 Task: Find connections with filter location Moca with filter topic #Datawith filter profile language German with filter current company Bharat Forge Ltd with filter school Indian Institute of Management, Indore with filter industry Design Services with filter service category UX Research with filter keywords title Business Manager
Action: Mouse moved to (652, 82)
Screenshot: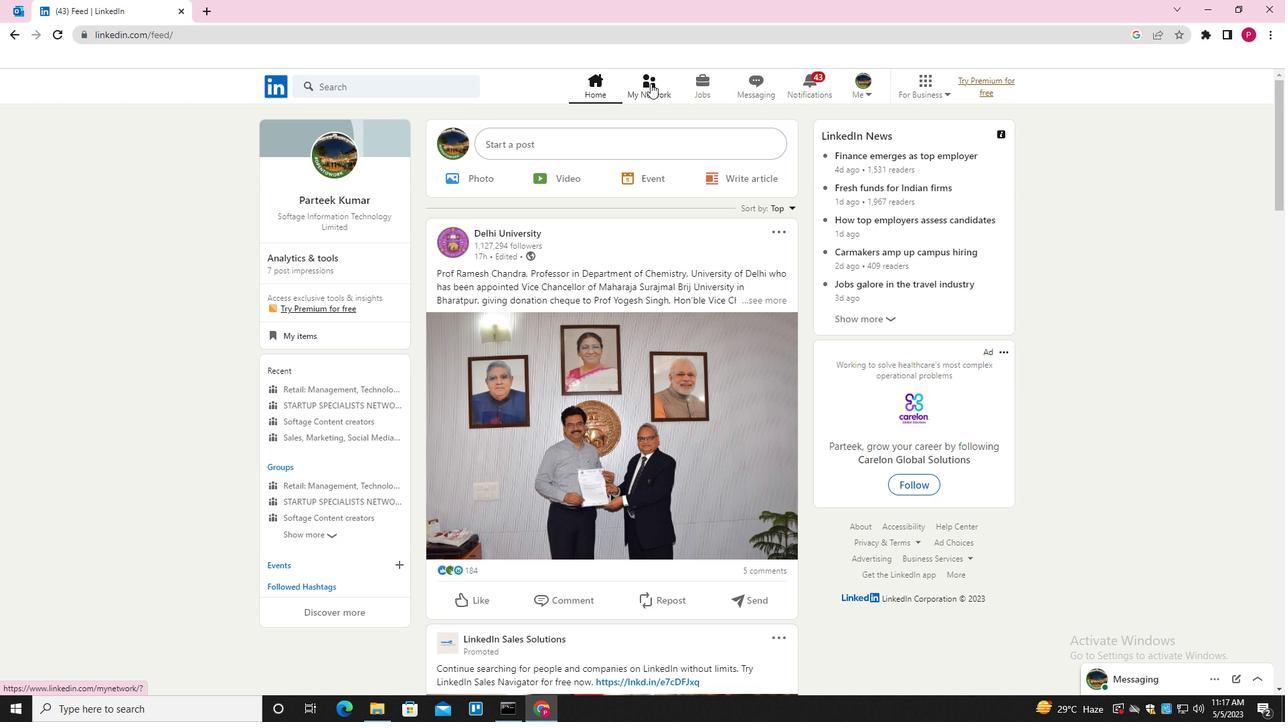 
Action: Mouse pressed left at (652, 82)
Screenshot: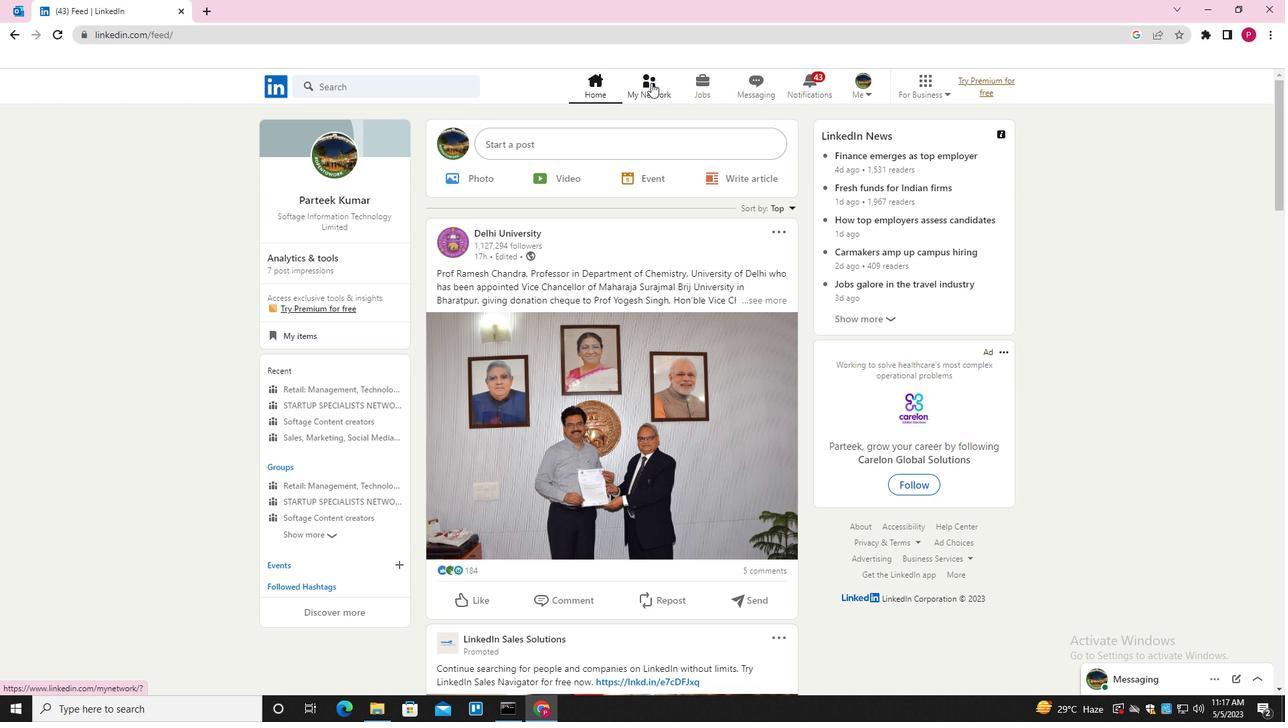 
Action: Mouse moved to (401, 159)
Screenshot: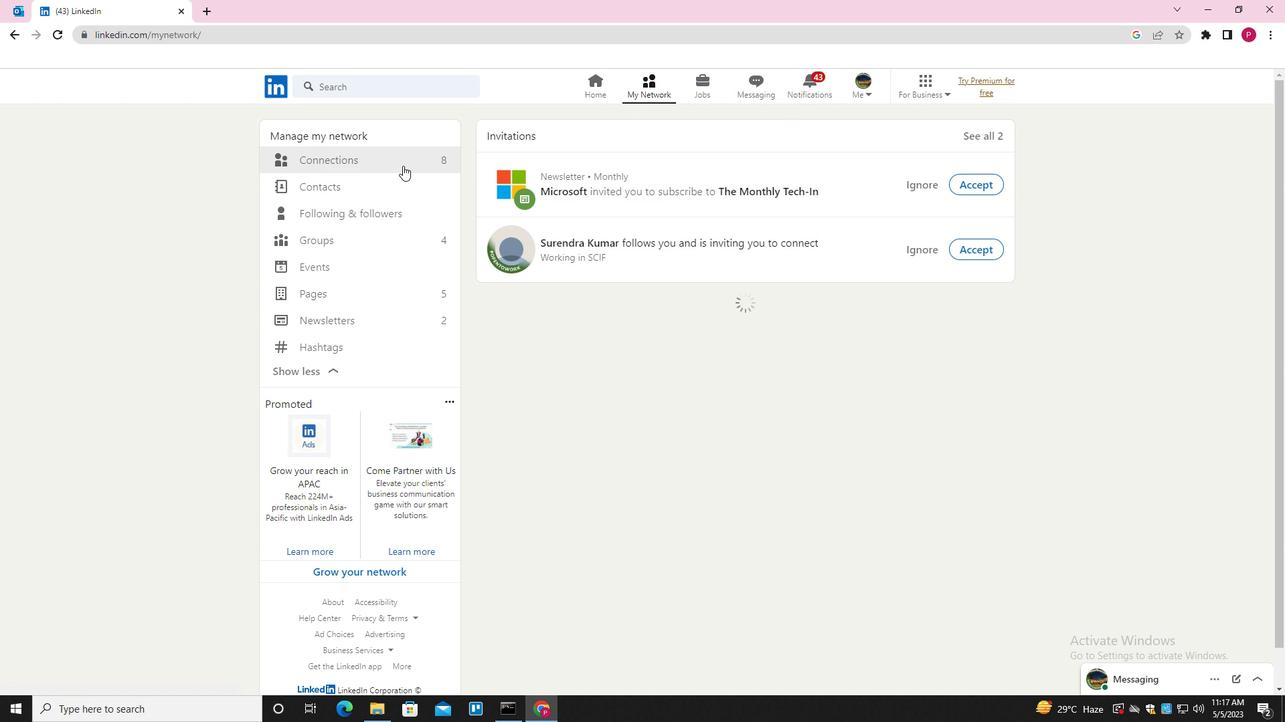 
Action: Mouse pressed left at (401, 159)
Screenshot: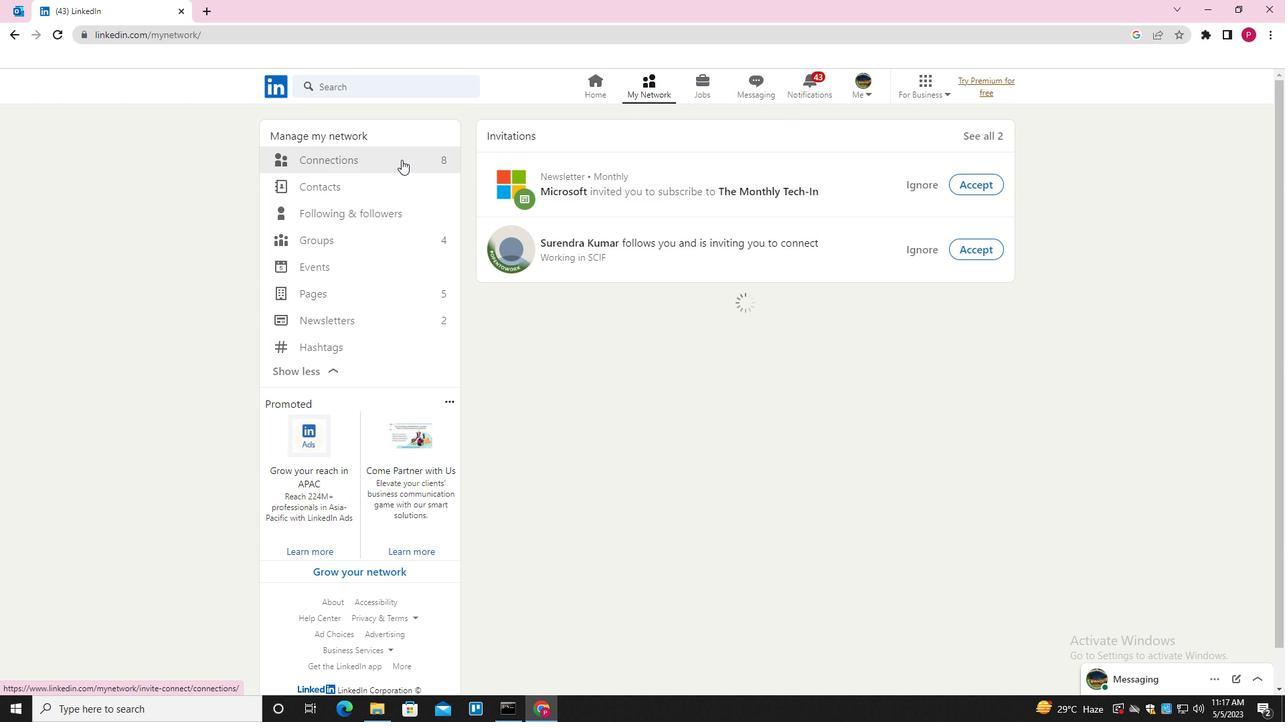 
Action: Mouse moved to (757, 161)
Screenshot: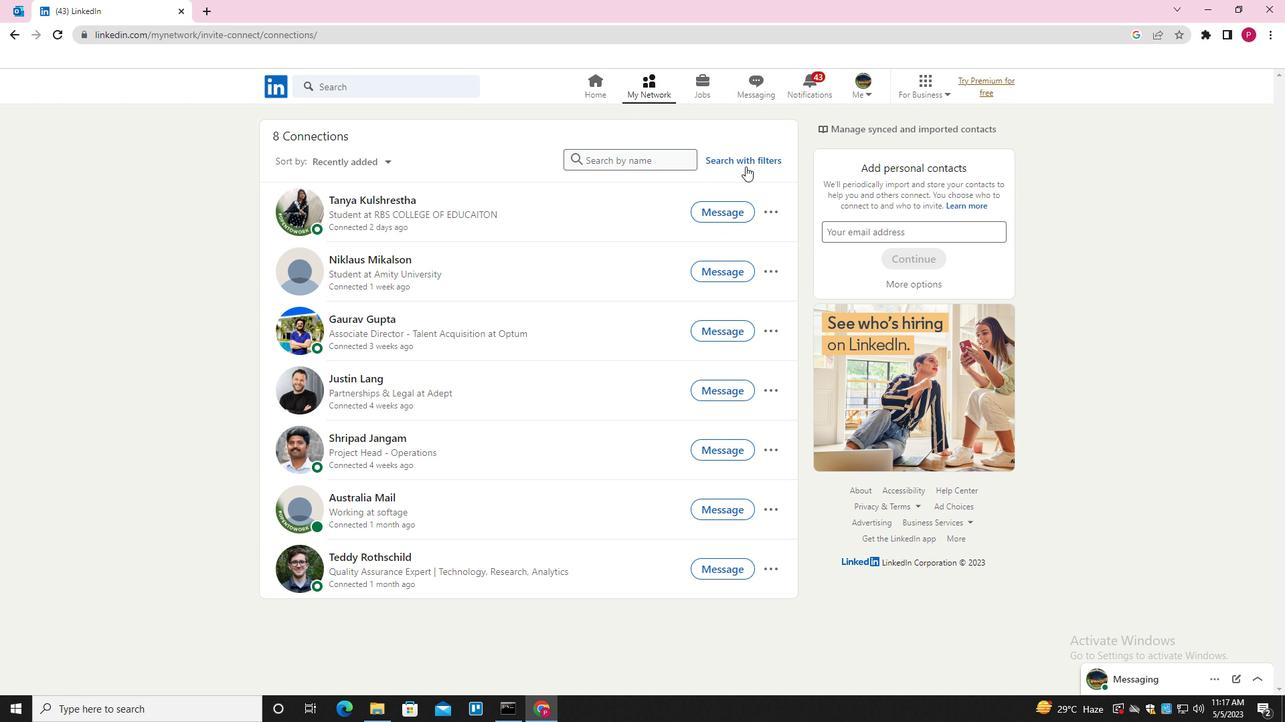 
Action: Mouse pressed left at (757, 161)
Screenshot: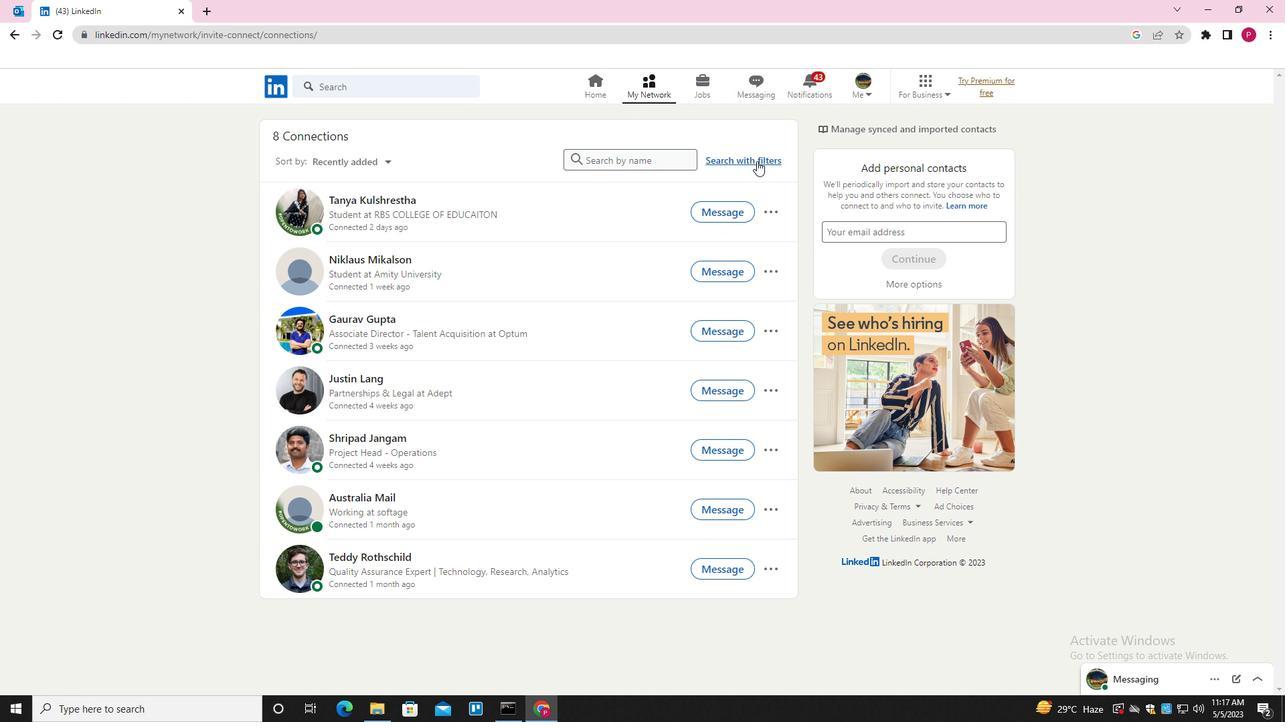 
Action: Mouse moved to (688, 125)
Screenshot: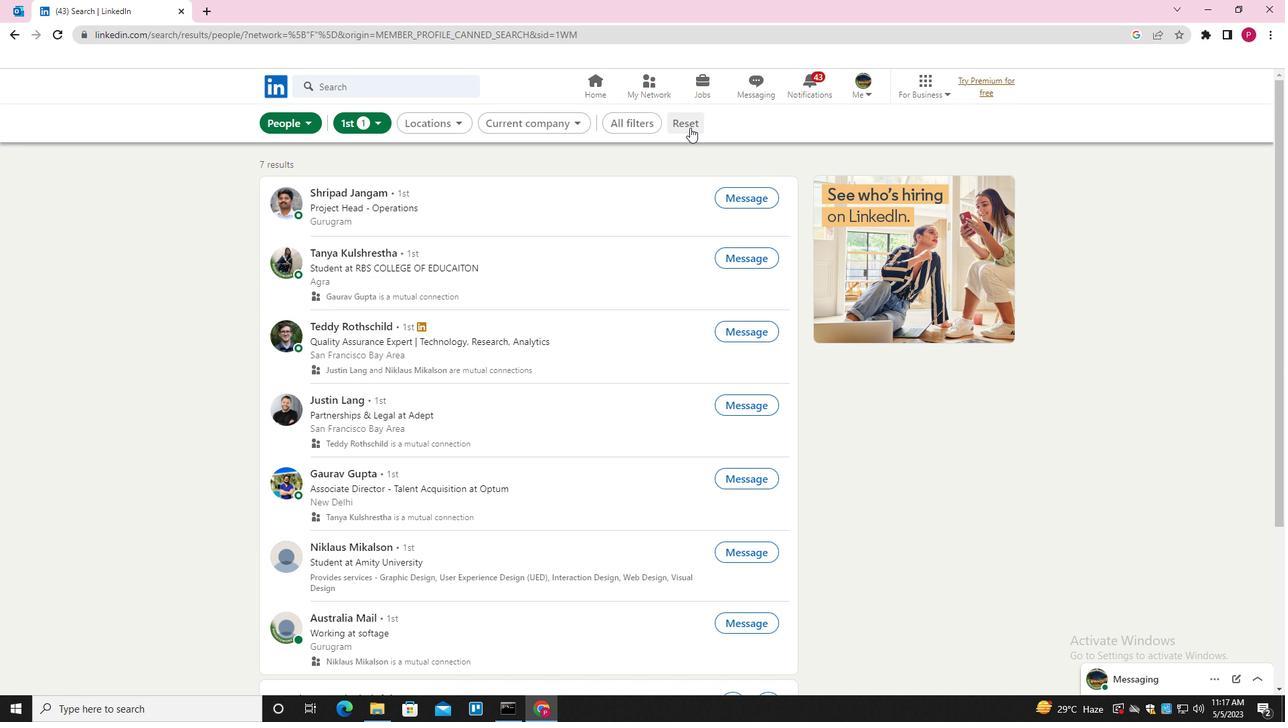 
Action: Mouse pressed left at (688, 125)
Screenshot: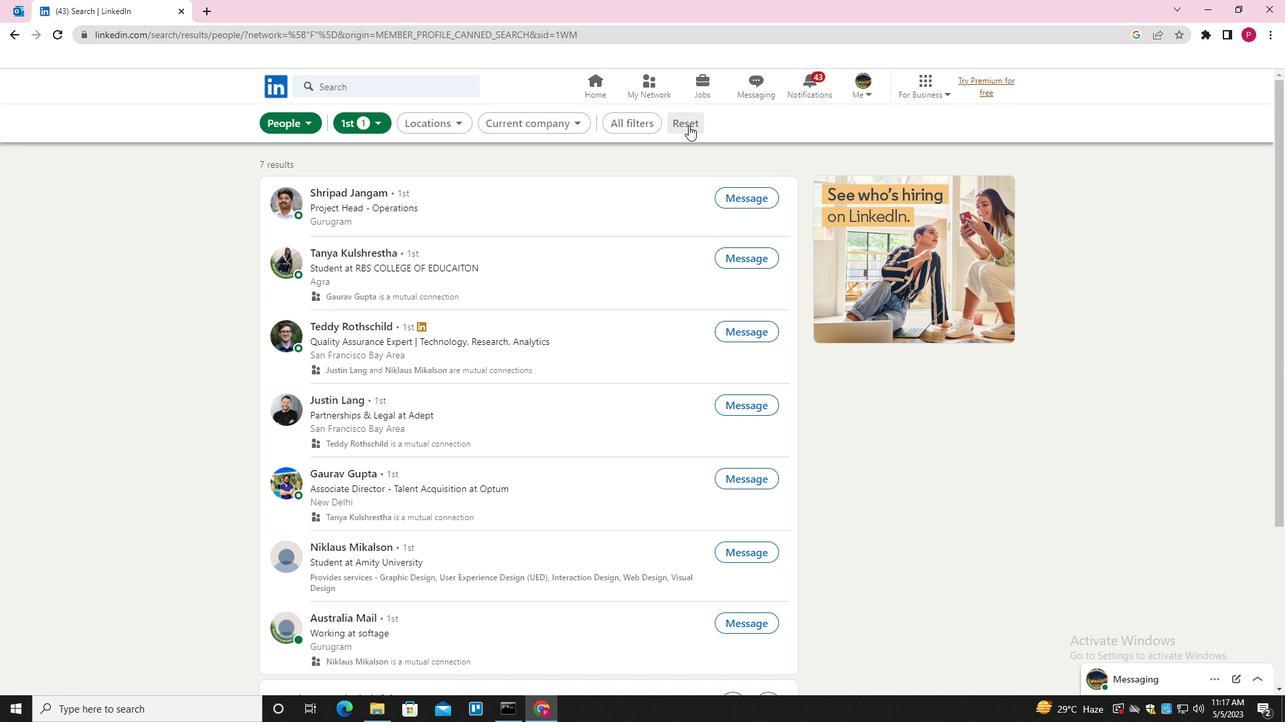 
Action: Mouse moved to (682, 126)
Screenshot: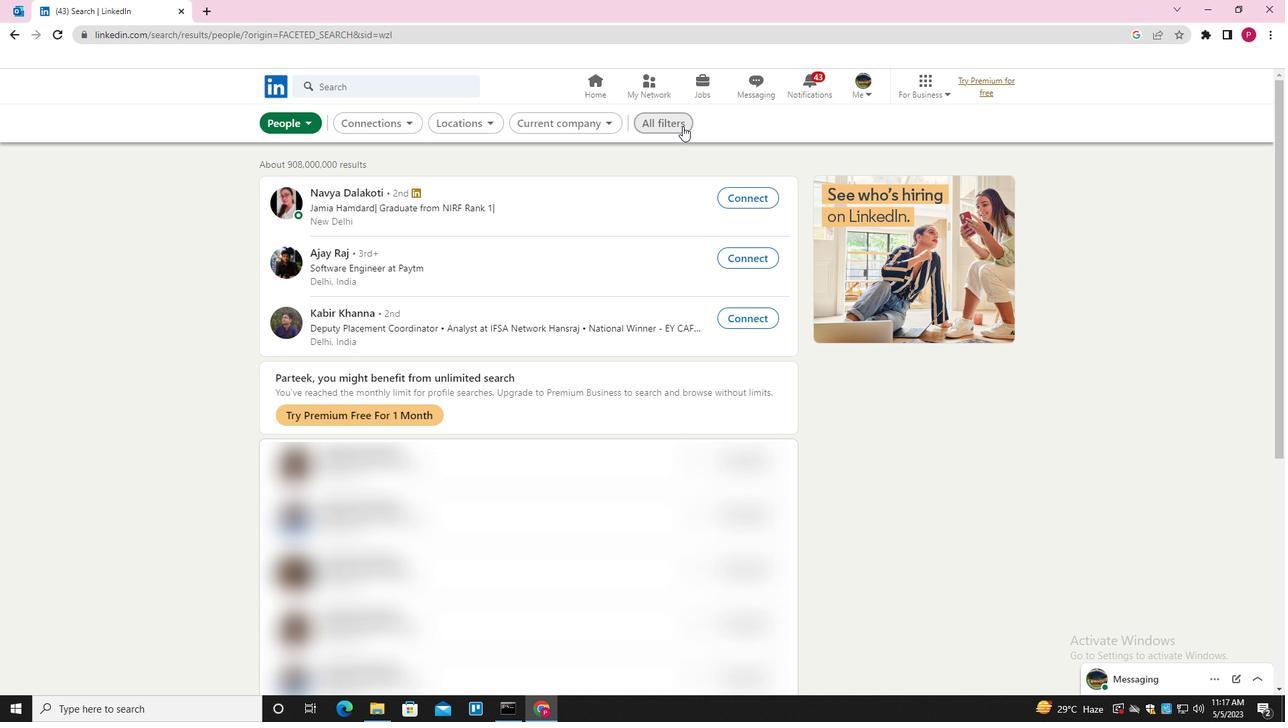 
Action: Mouse pressed left at (682, 126)
Screenshot: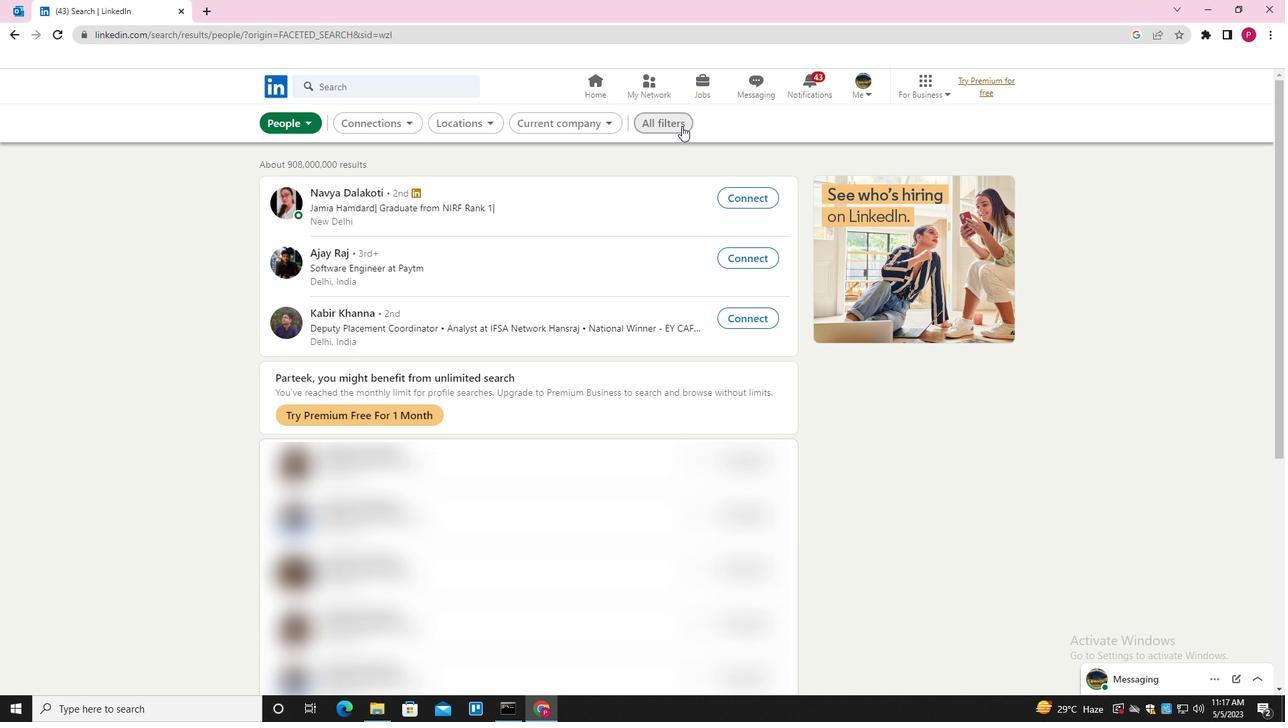 
Action: Mouse moved to (1111, 334)
Screenshot: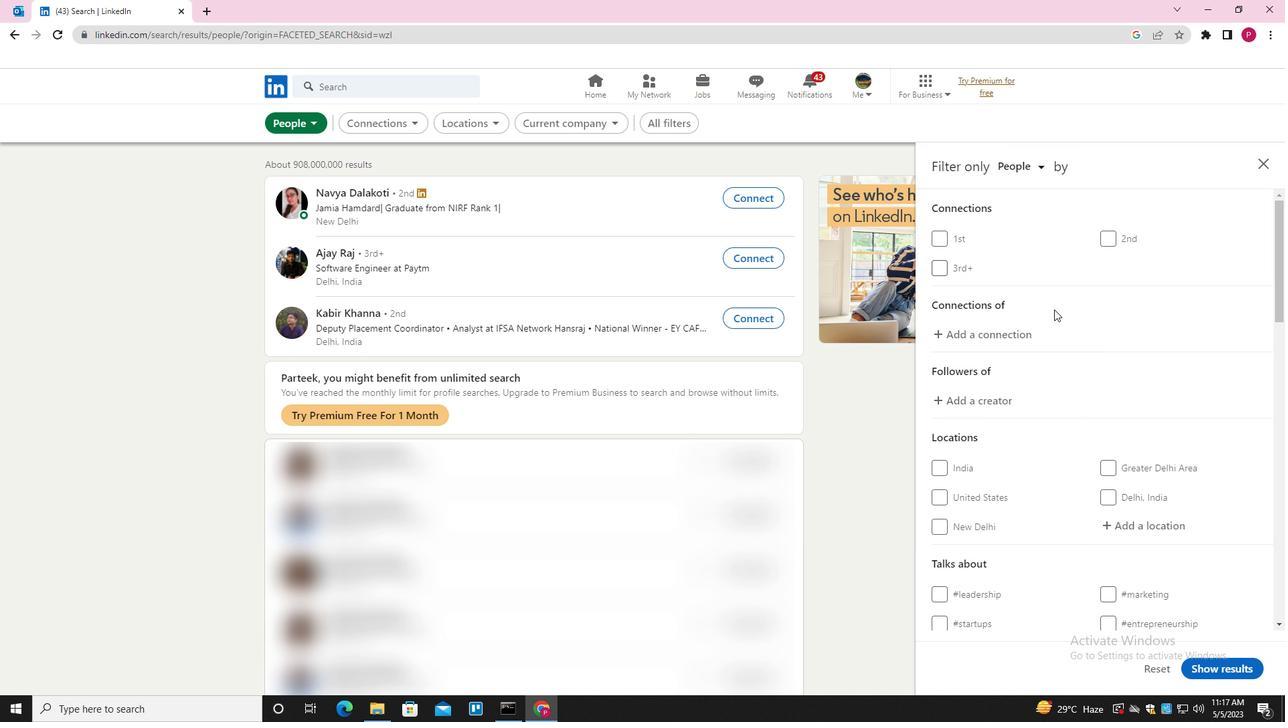 
Action: Mouse scrolled (1111, 333) with delta (0, 0)
Screenshot: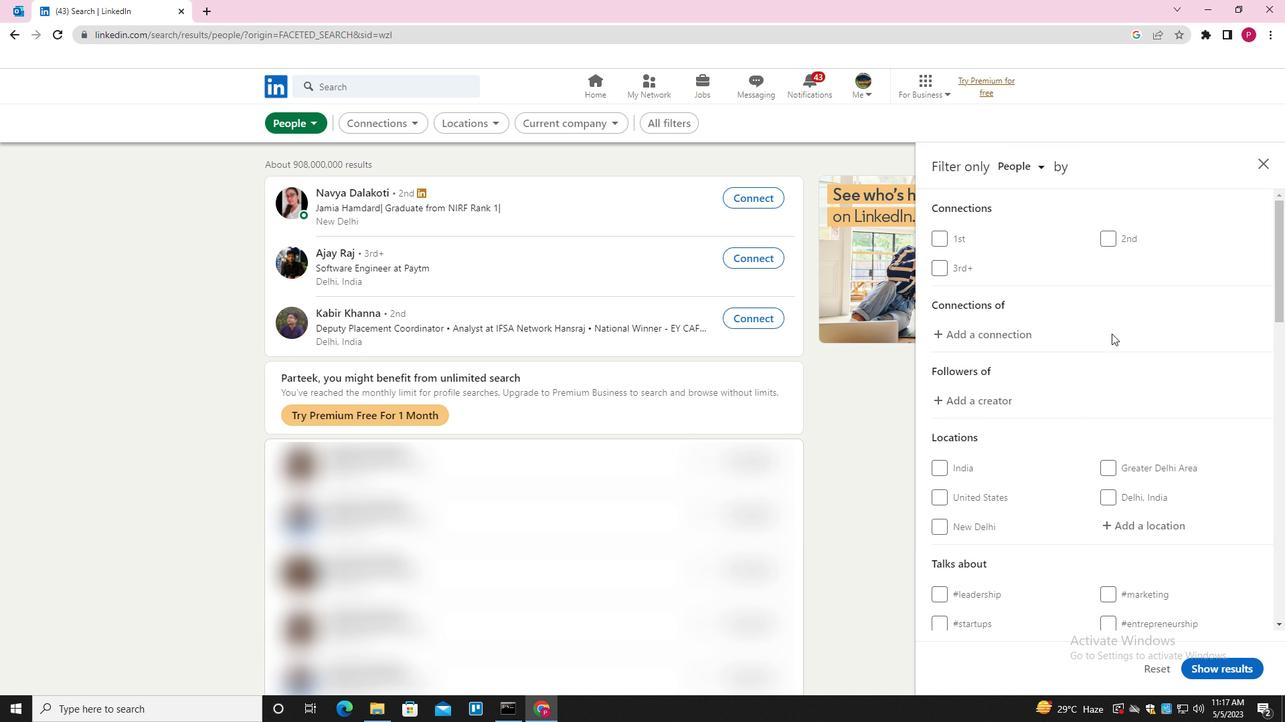 
Action: Mouse scrolled (1111, 333) with delta (0, 0)
Screenshot: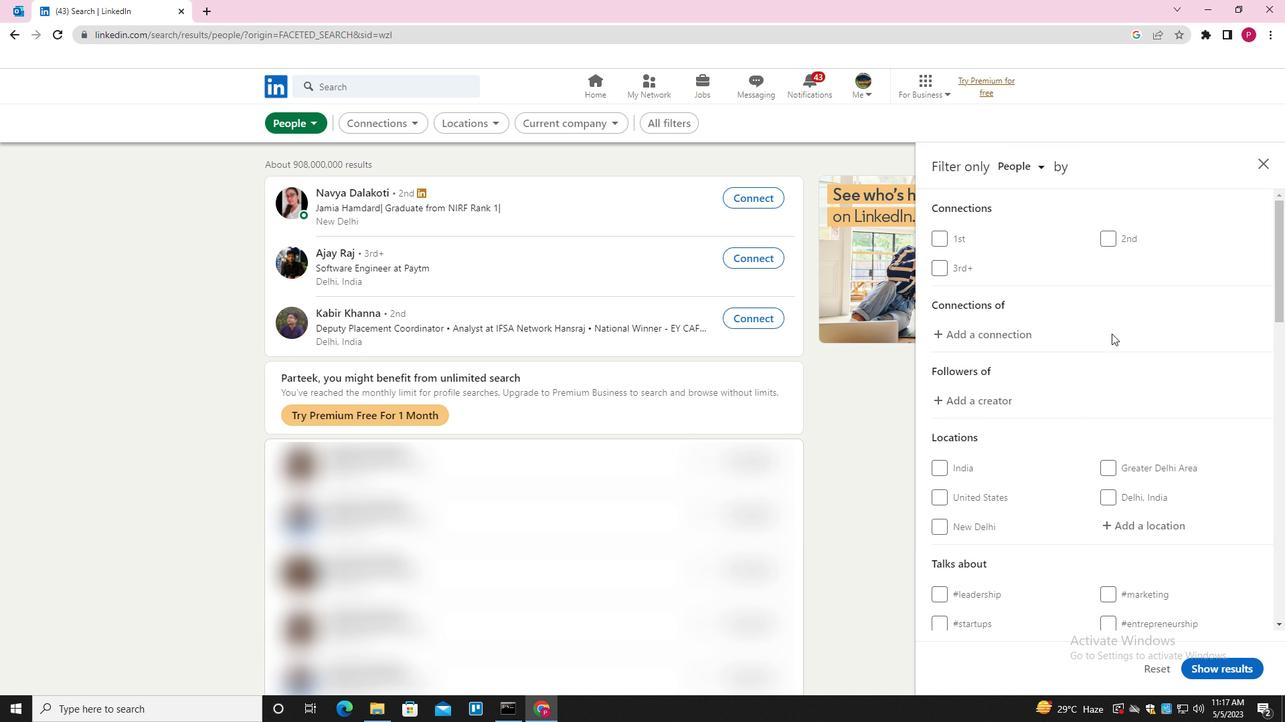 
Action: Mouse moved to (1146, 384)
Screenshot: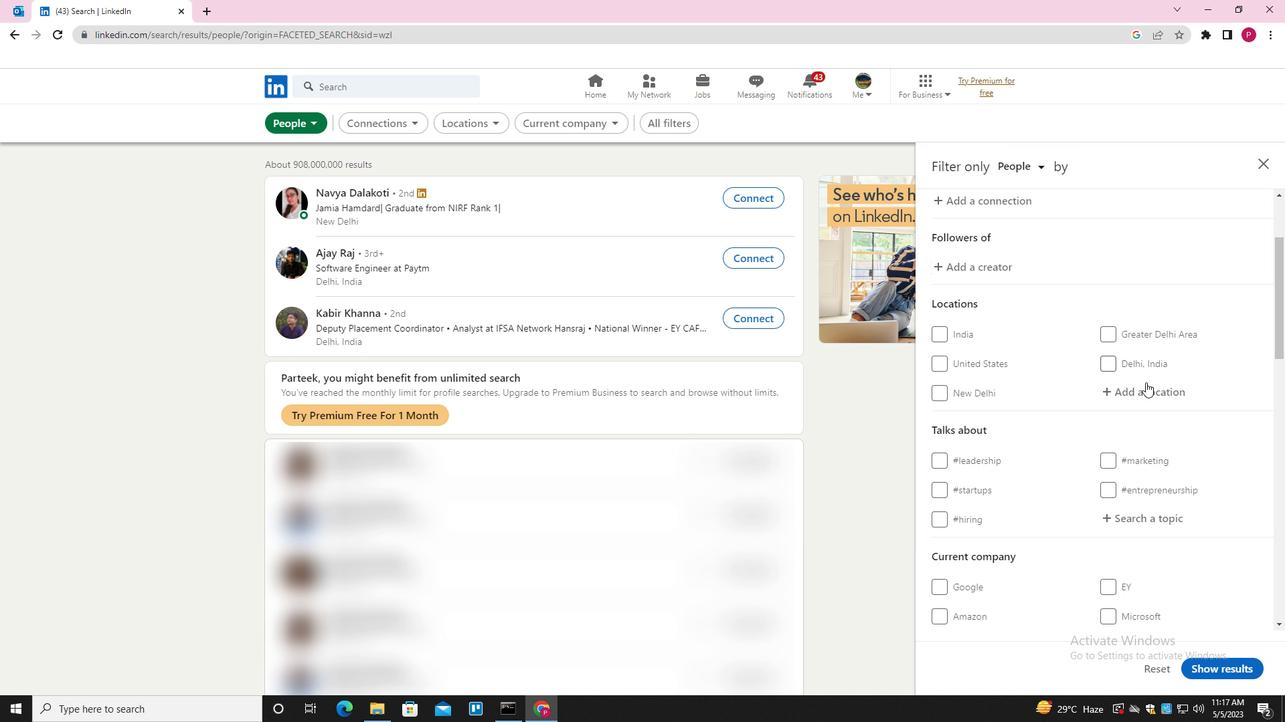 
Action: Mouse pressed left at (1146, 384)
Screenshot: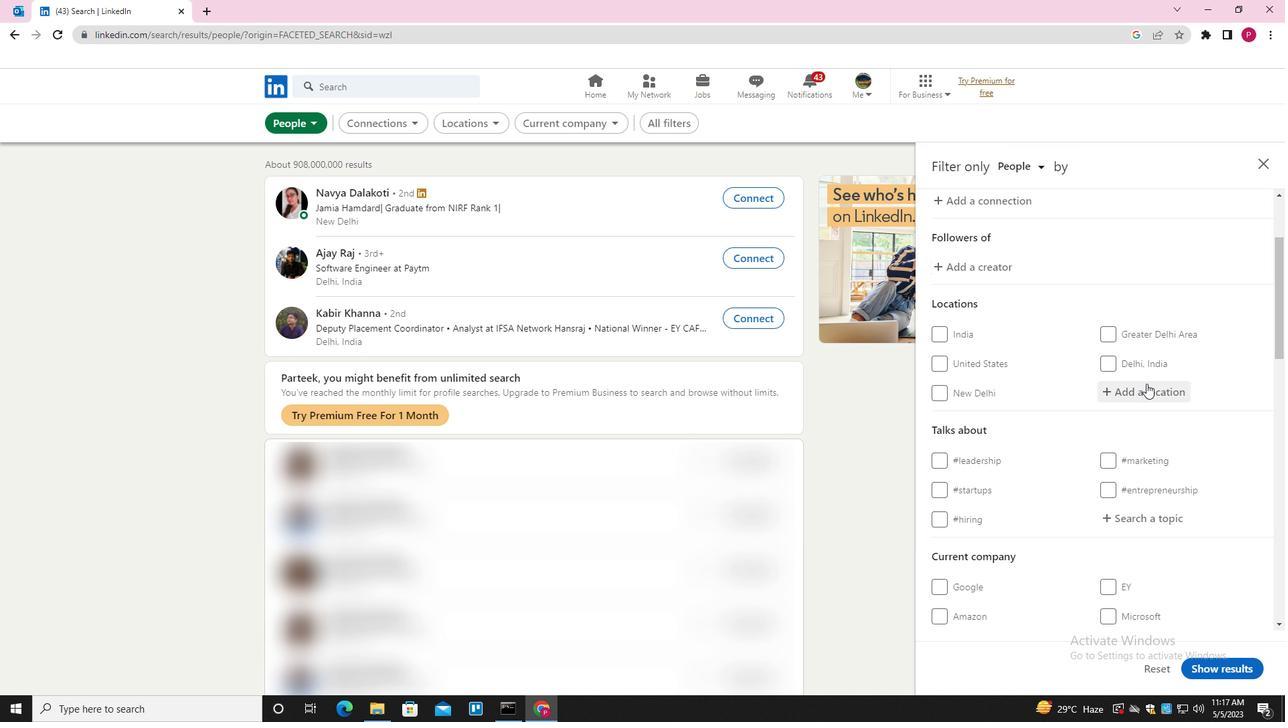 
Action: Key pressed <Key.shift>MOCA<Key.down><Key.down><Key.enter>
Screenshot: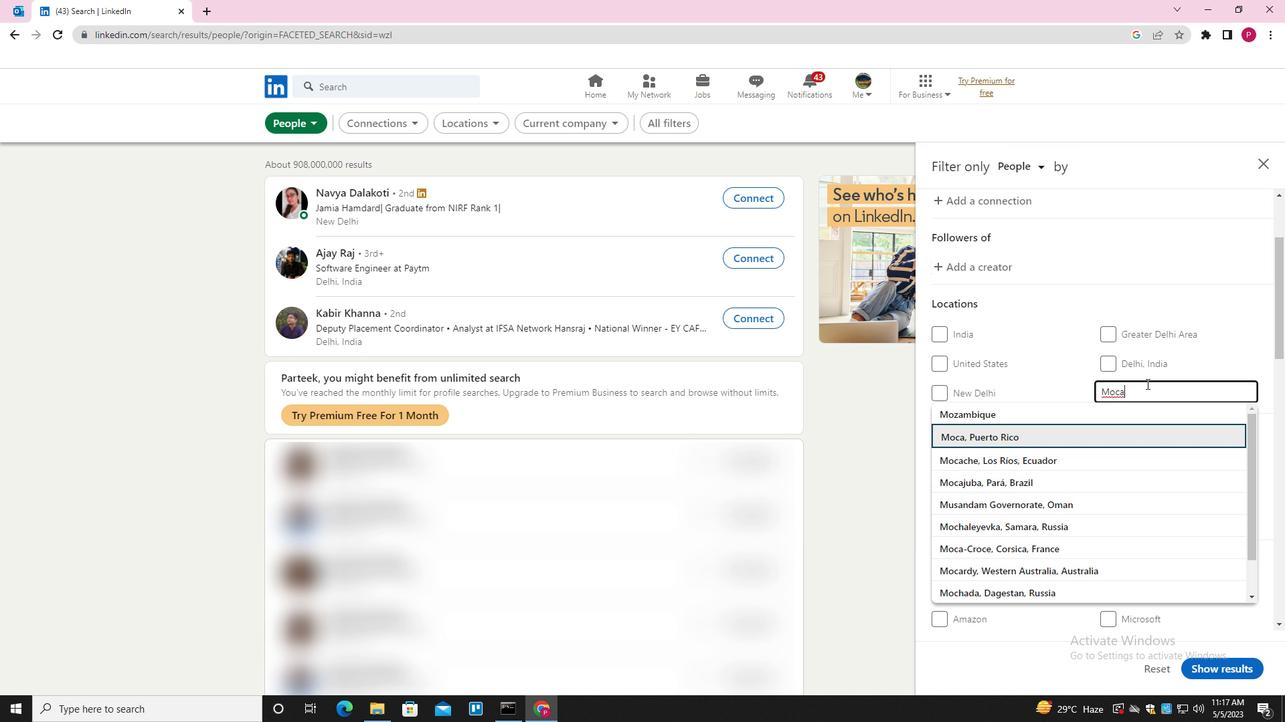 
Action: Mouse moved to (1113, 375)
Screenshot: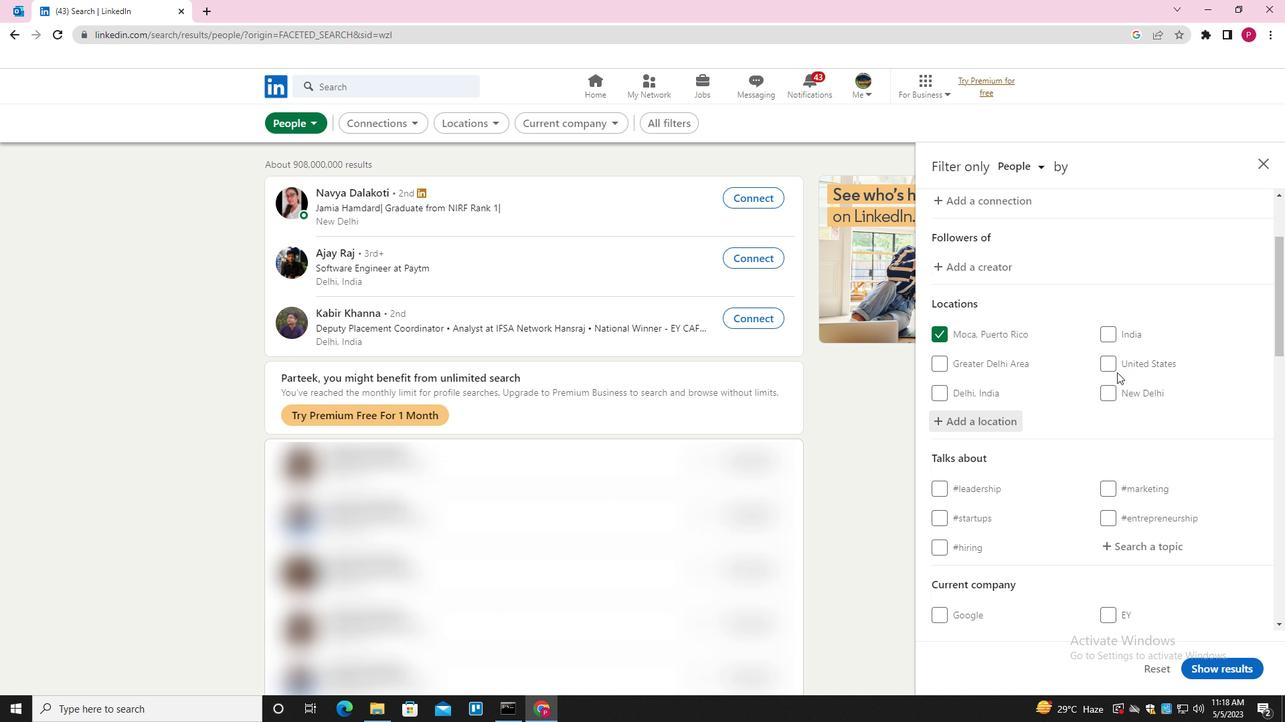 
Action: Mouse scrolled (1113, 374) with delta (0, 0)
Screenshot: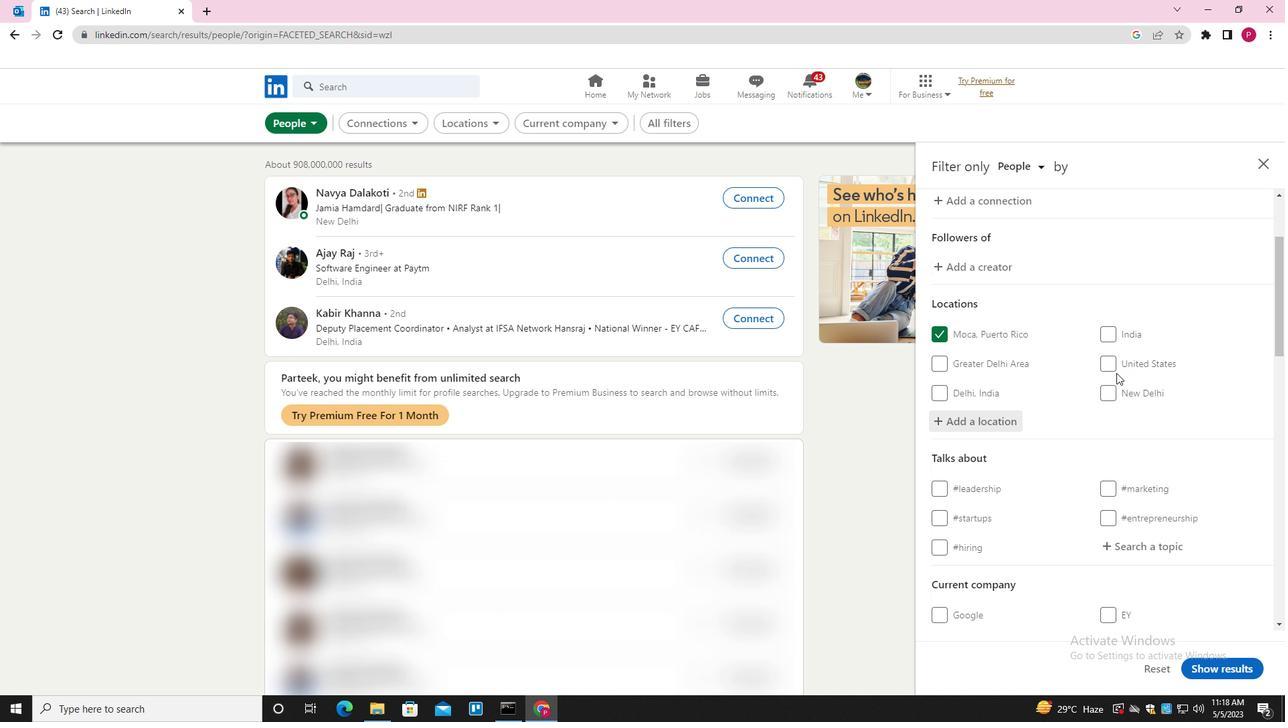 
Action: Mouse scrolled (1113, 374) with delta (0, 0)
Screenshot: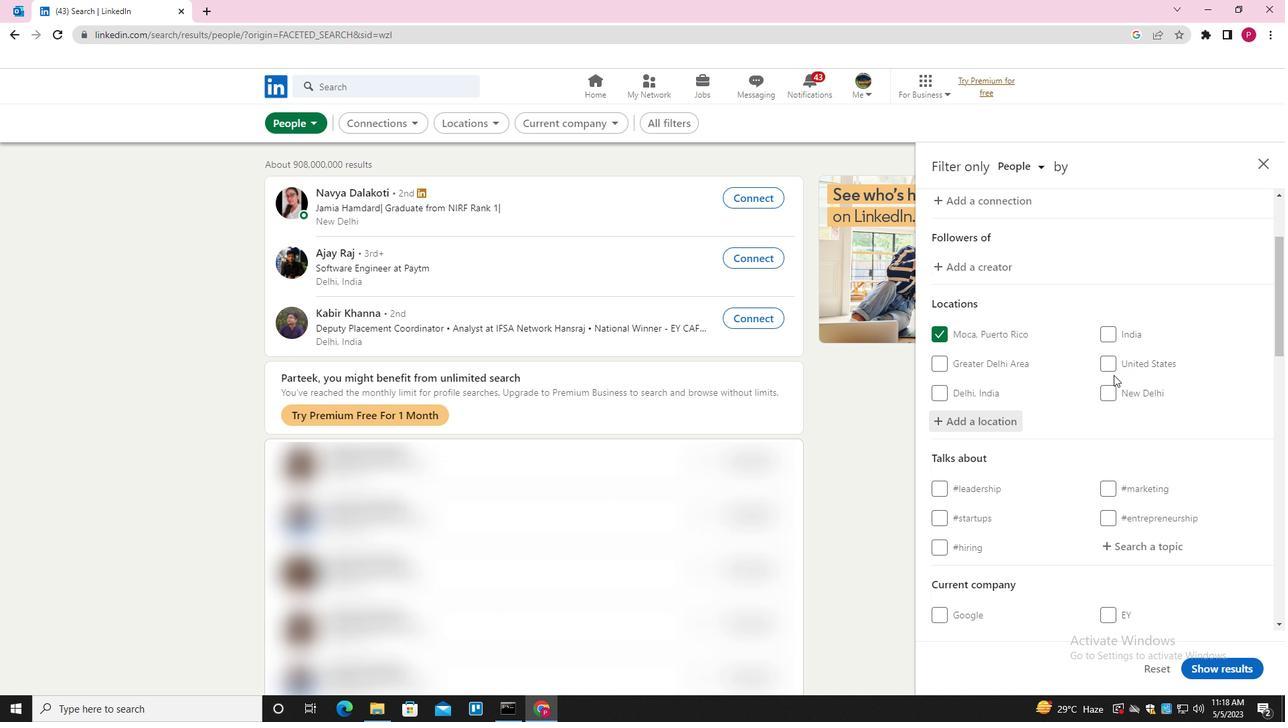
Action: Mouse scrolled (1113, 374) with delta (0, 0)
Screenshot: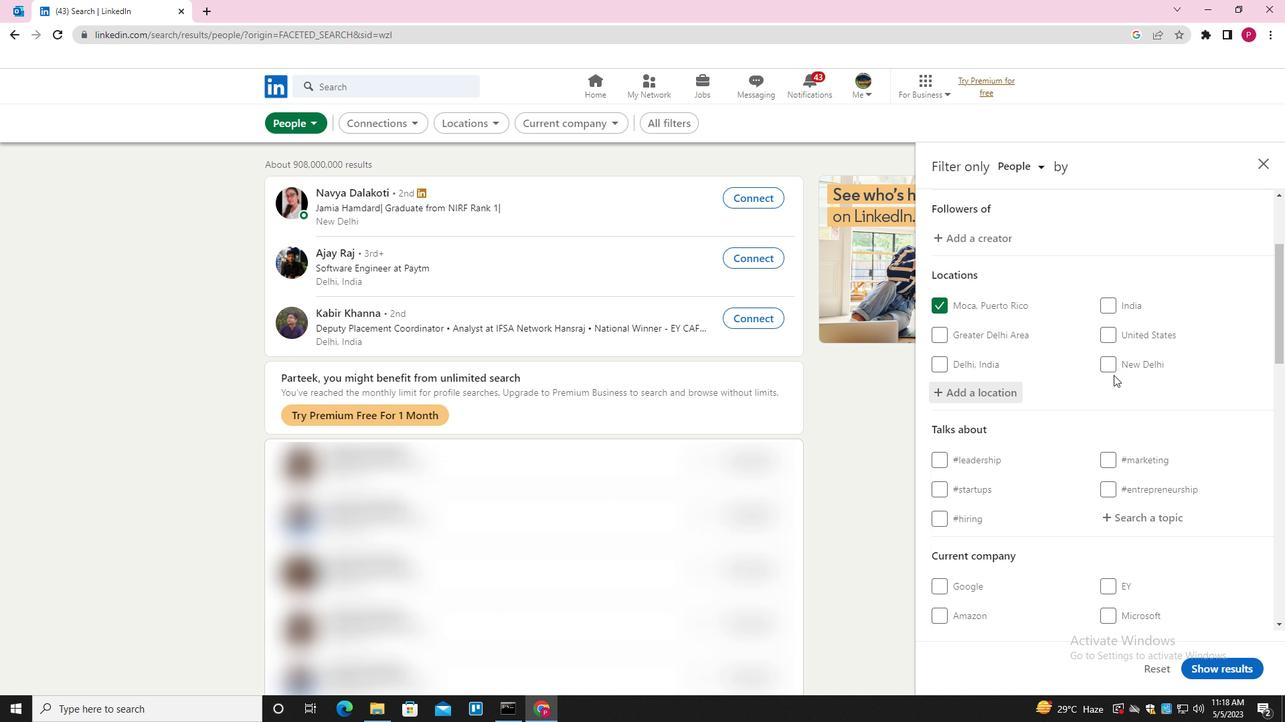 
Action: Mouse moved to (1120, 350)
Screenshot: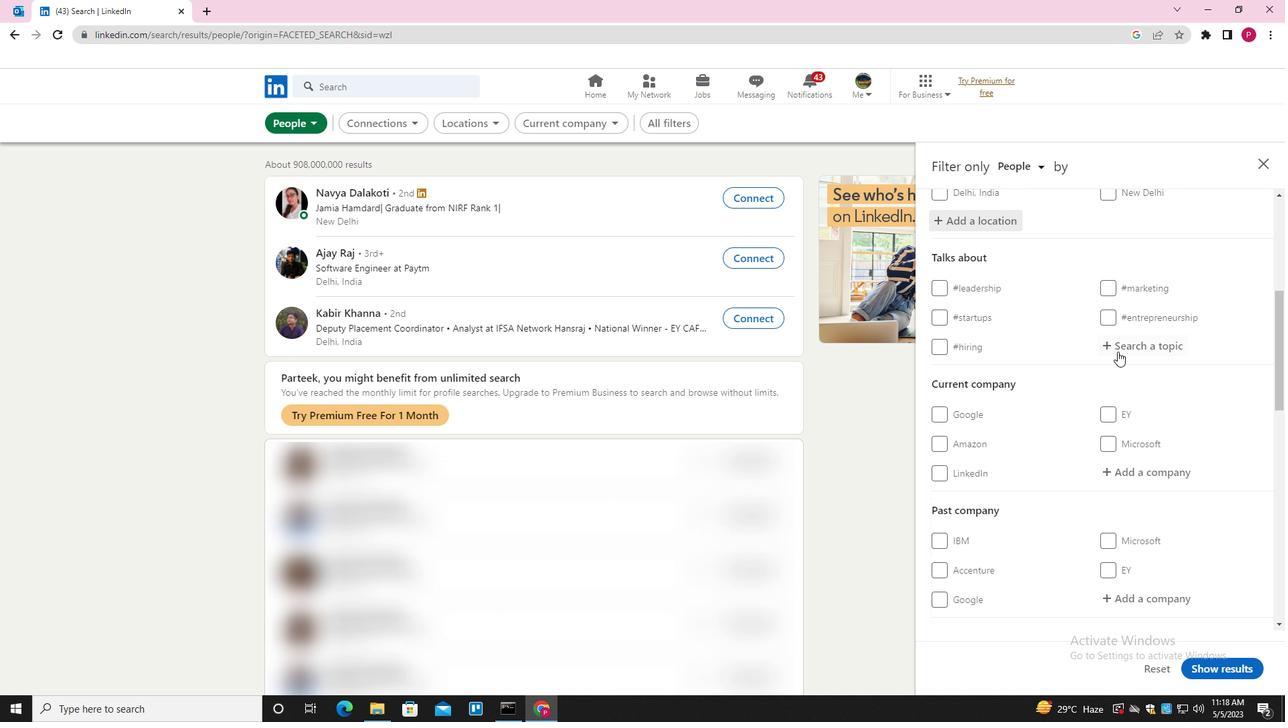 
Action: Mouse pressed left at (1120, 350)
Screenshot: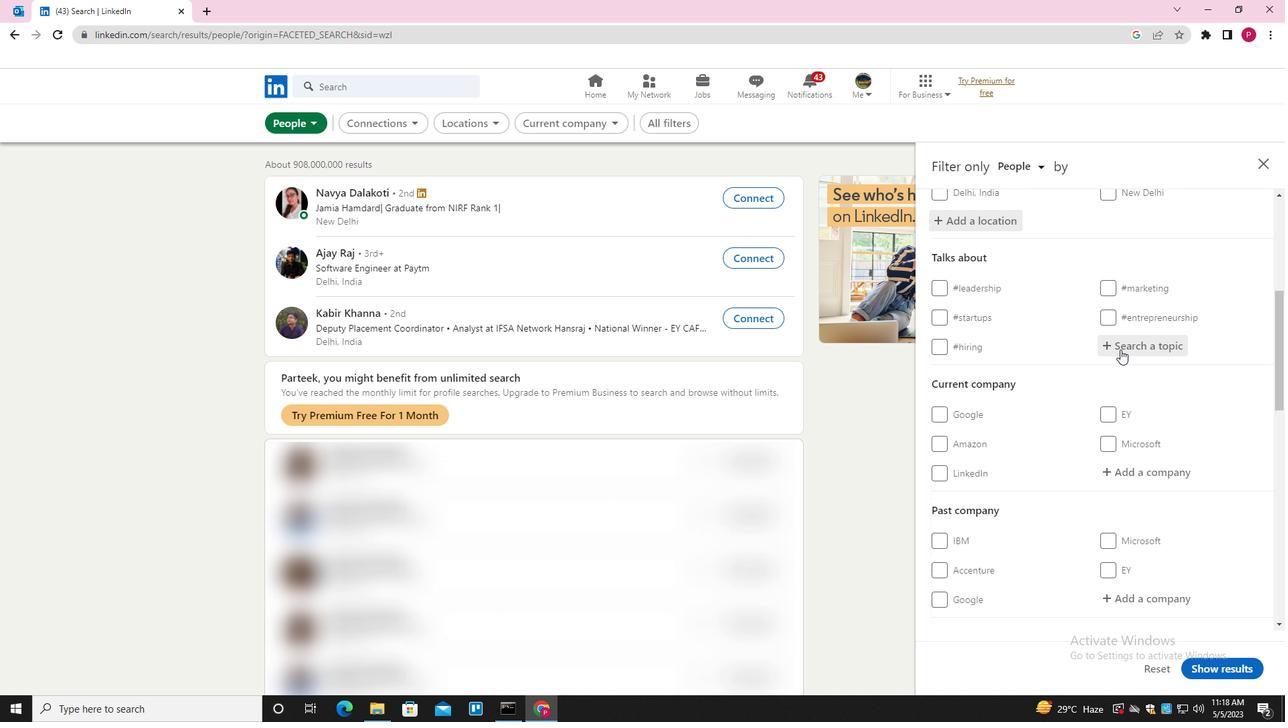
Action: Key pressed DATA<Key.down><Key.enter>
Screenshot: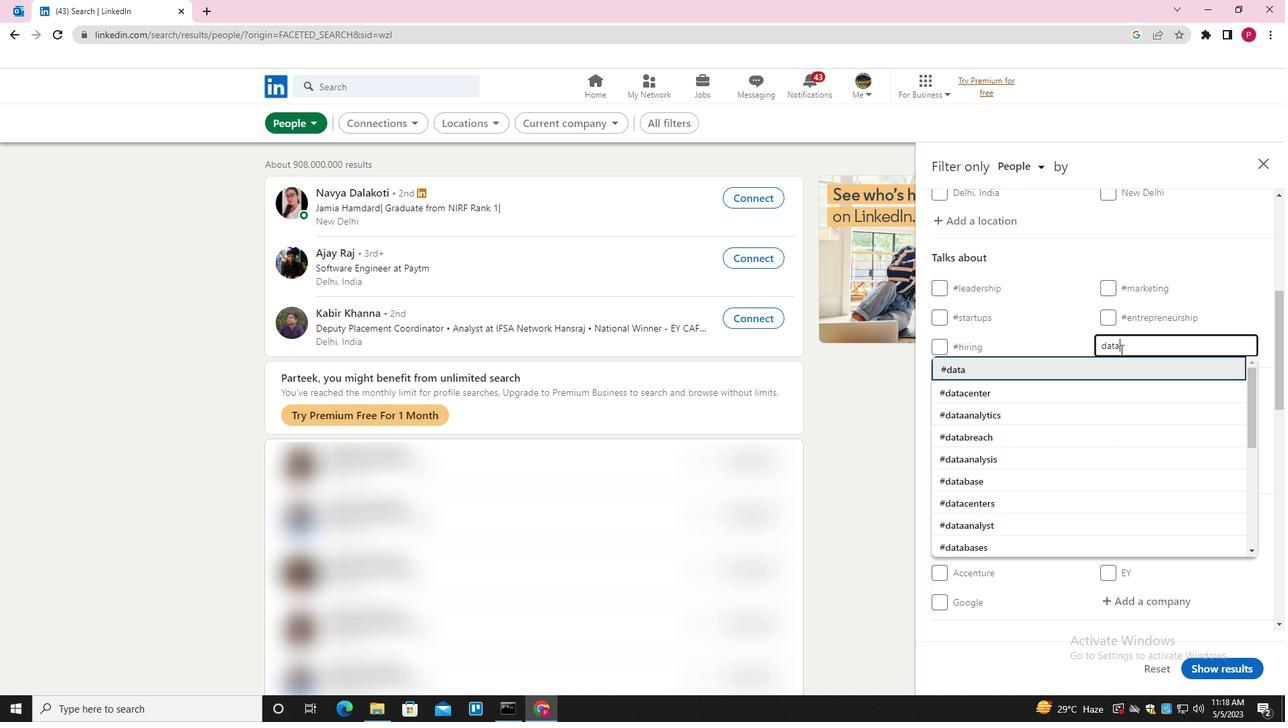 
Action: Mouse moved to (1103, 380)
Screenshot: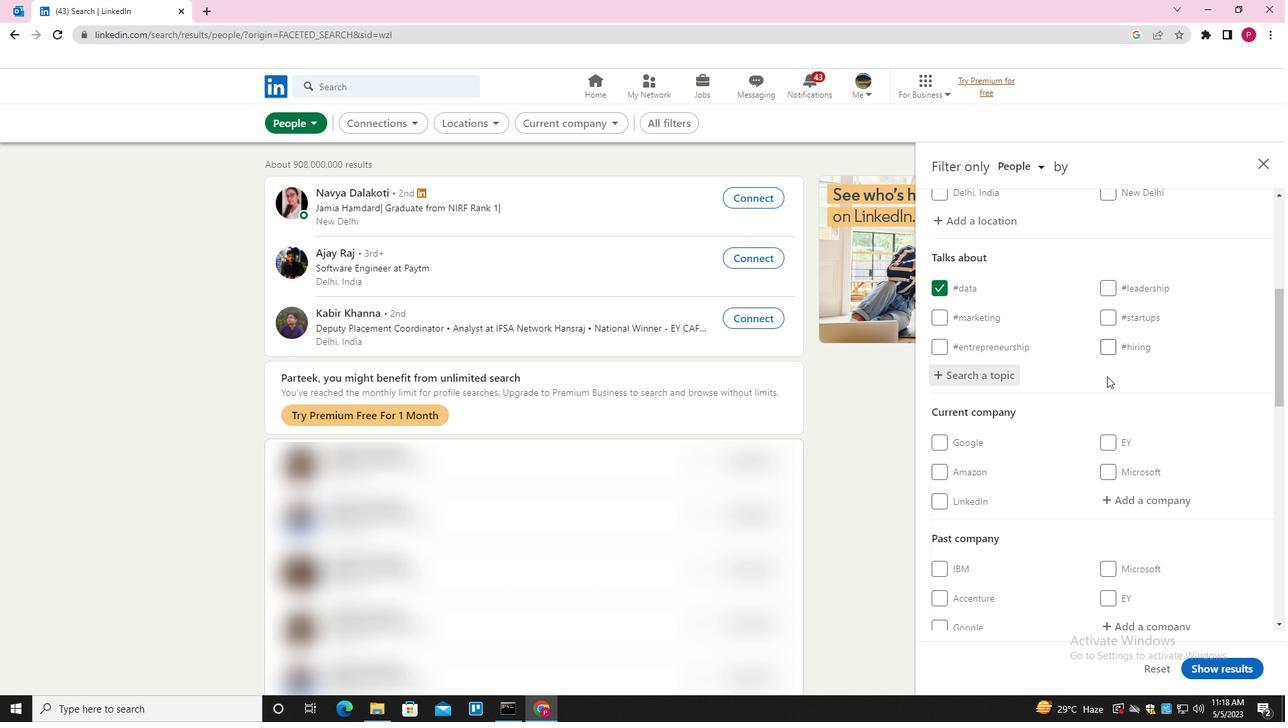 
Action: Mouse scrolled (1103, 379) with delta (0, 0)
Screenshot: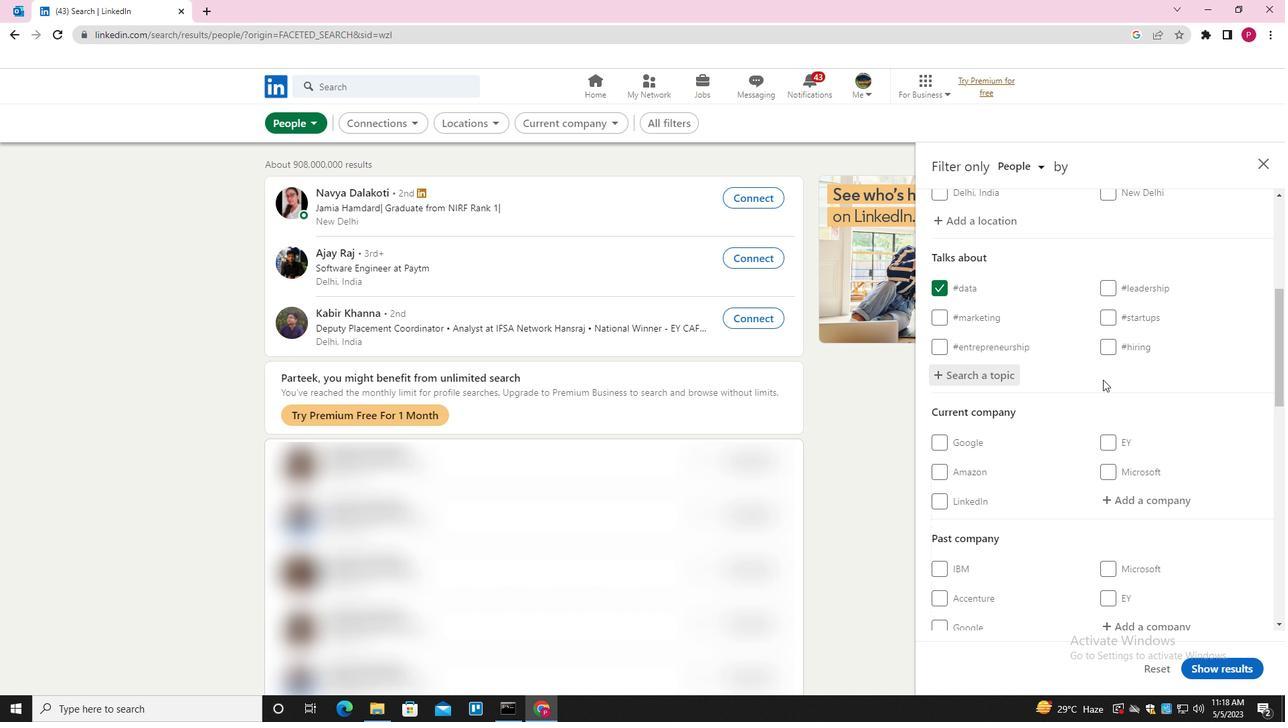 
Action: Mouse scrolled (1103, 379) with delta (0, 0)
Screenshot: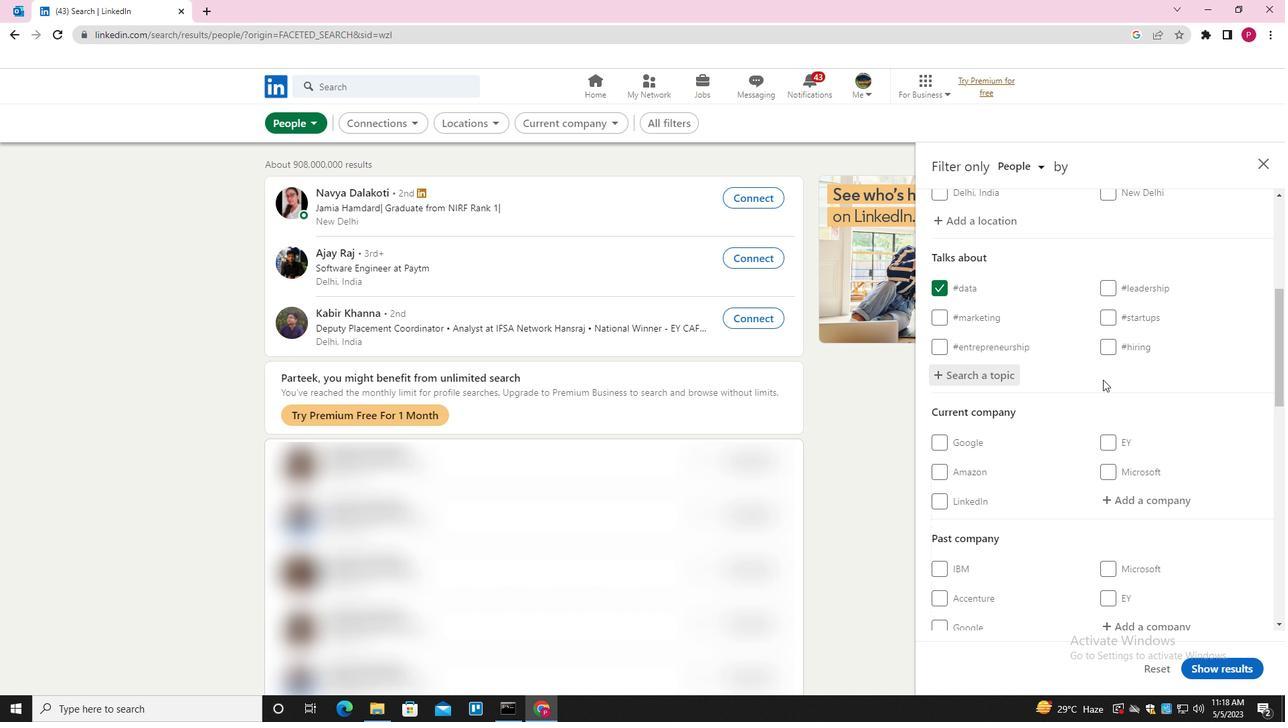 
Action: Mouse scrolled (1103, 379) with delta (0, 0)
Screenshot: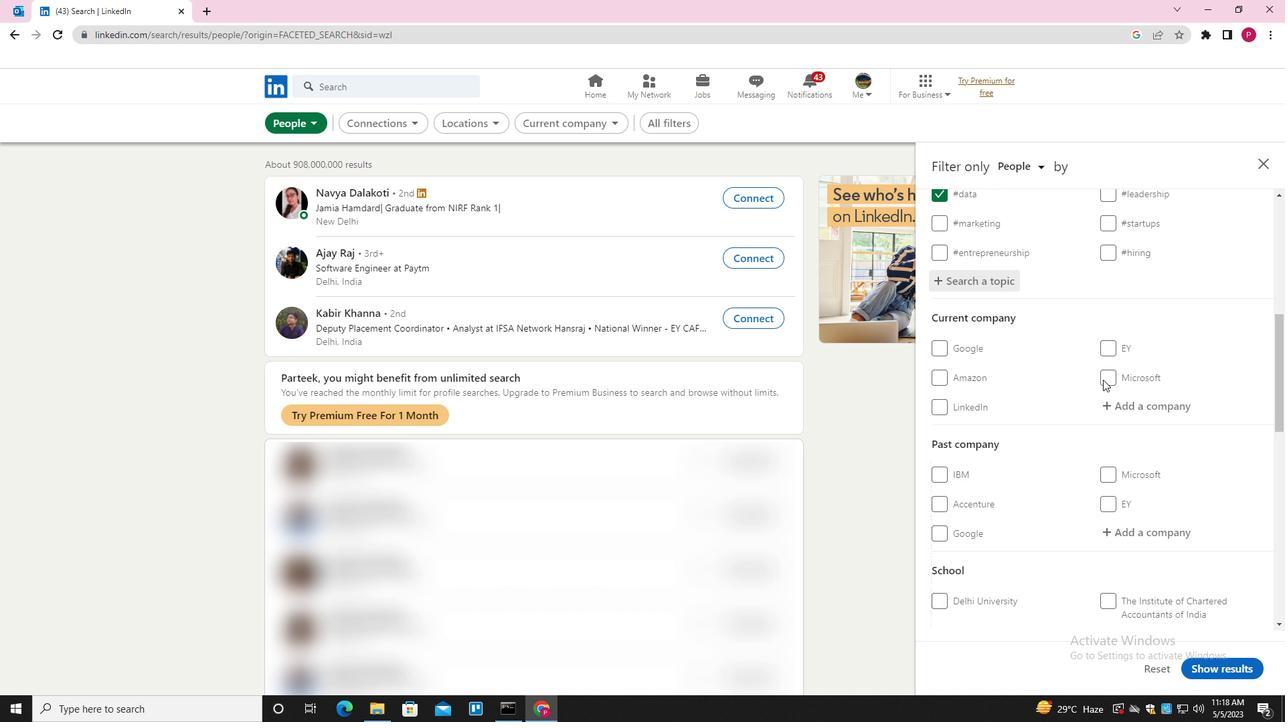 
Action: Mouse scrolled (1103, 379) with delta (0, 0)
Screenshot: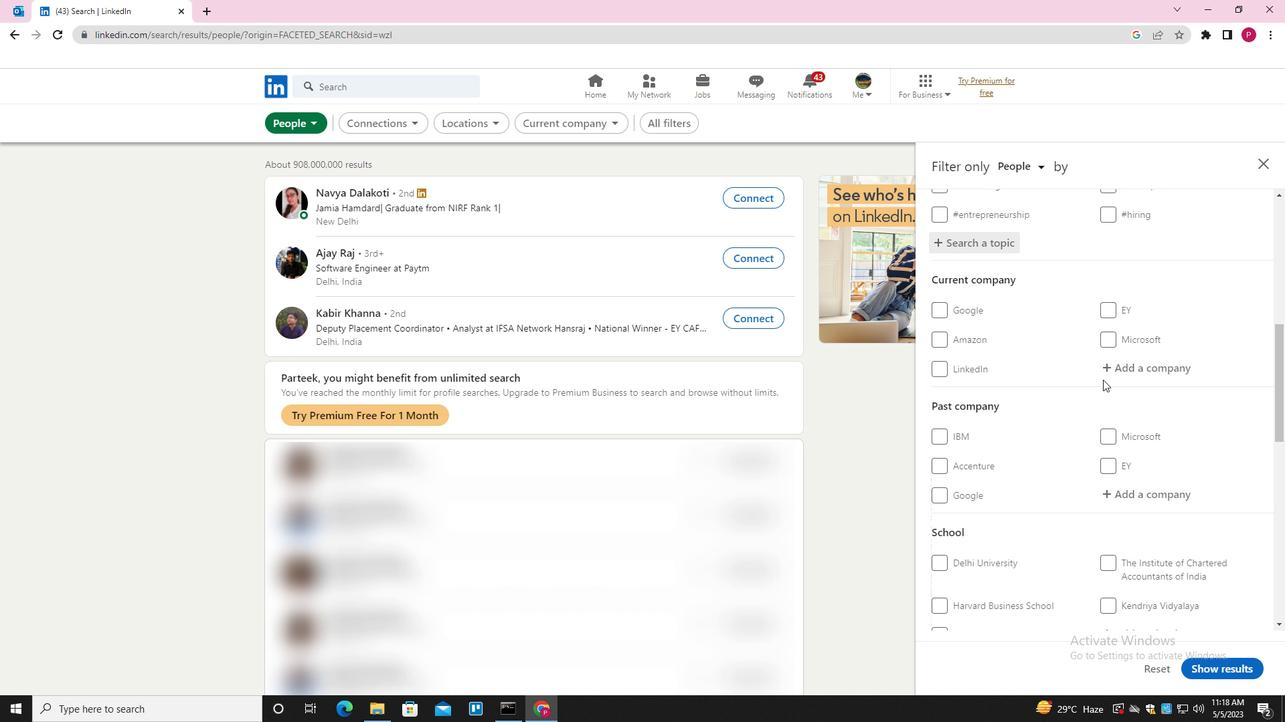 
Action: Mouse scrolled (1103, 379) with delta (0, 0)
Screenshot: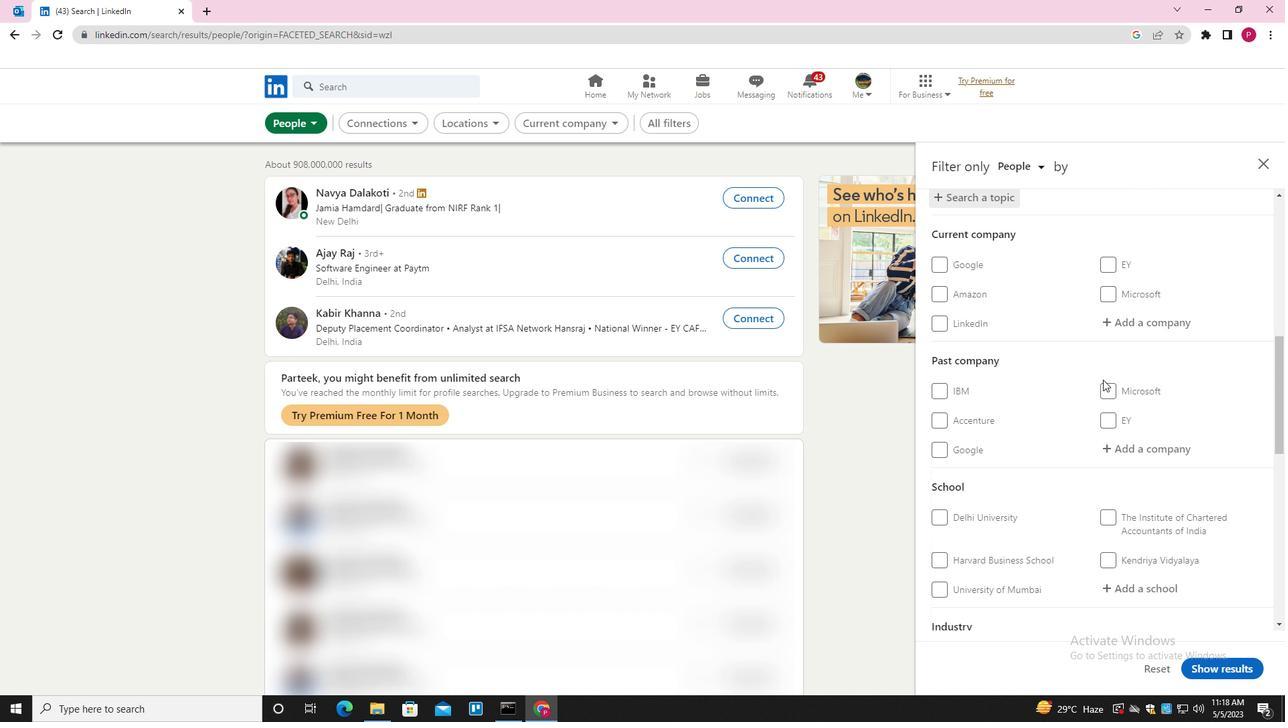 
Action: Mouse moved to (1044, 344)
Screenshot: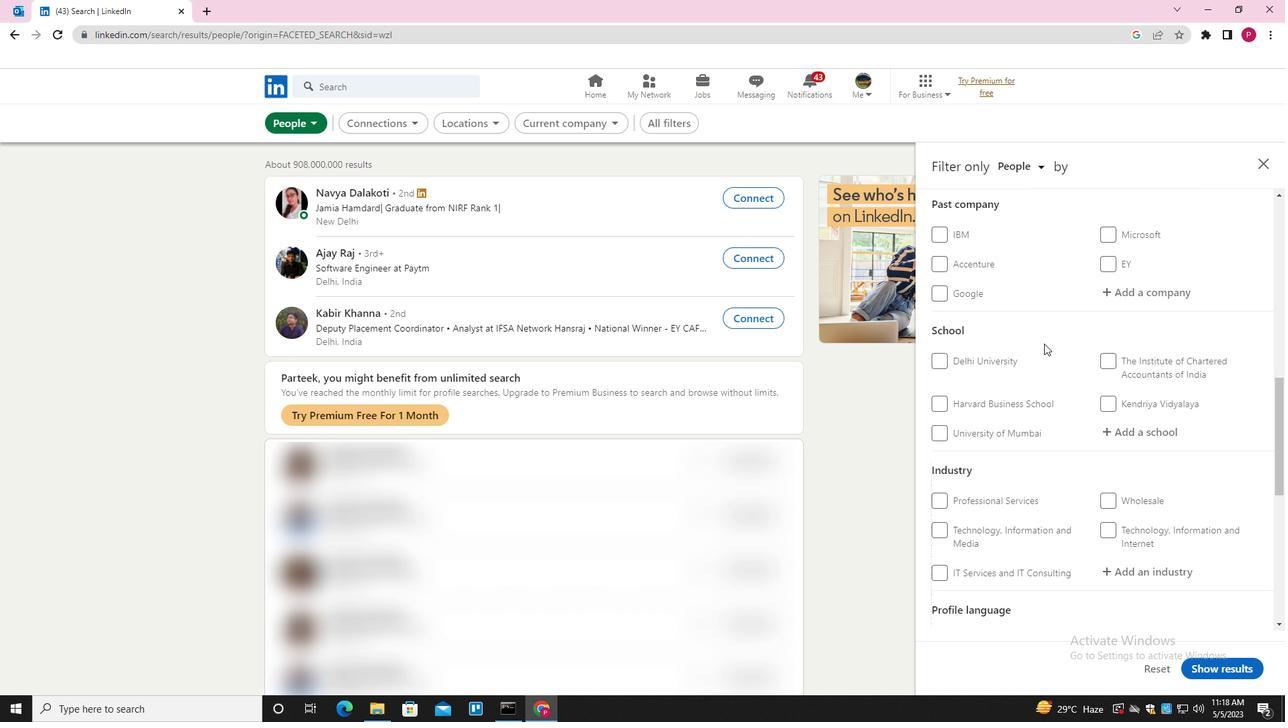 
Action: Mouse scrolled (1044, 343) with delta (0, 0)
Screenshot: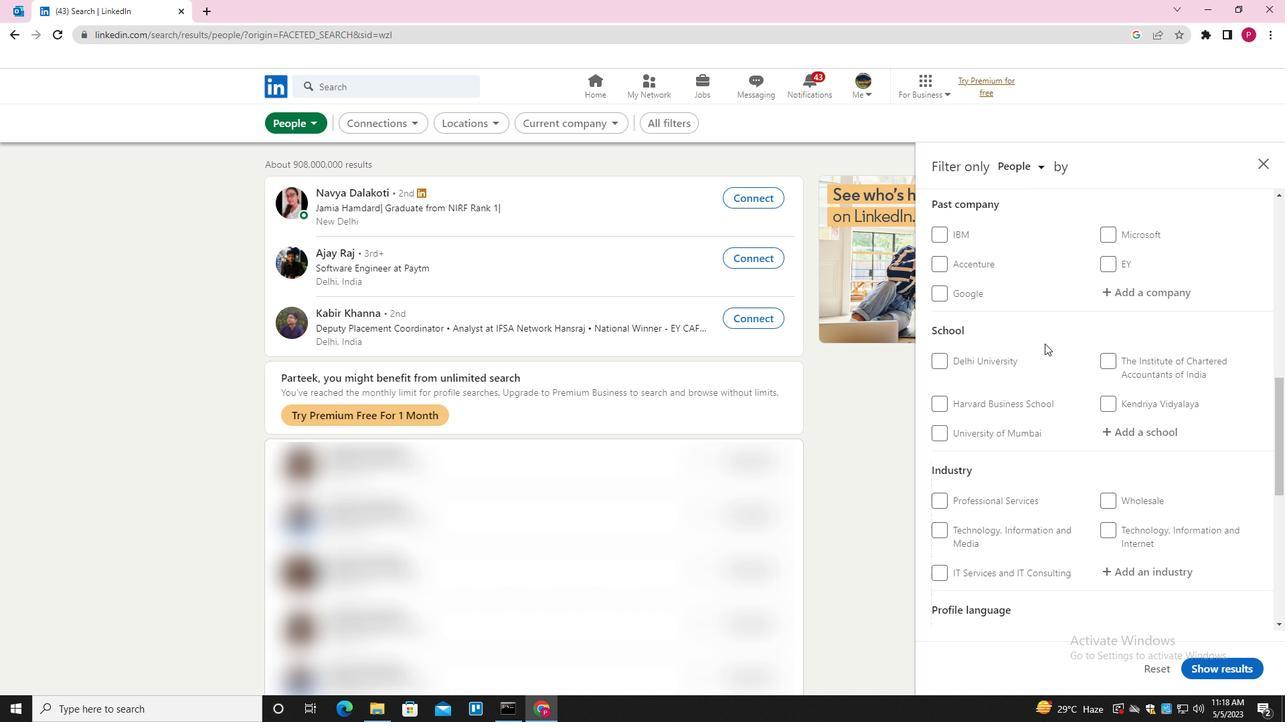 
Action: Mouse scrolled (1044, 343) with delta (0, 0)
Screenshot: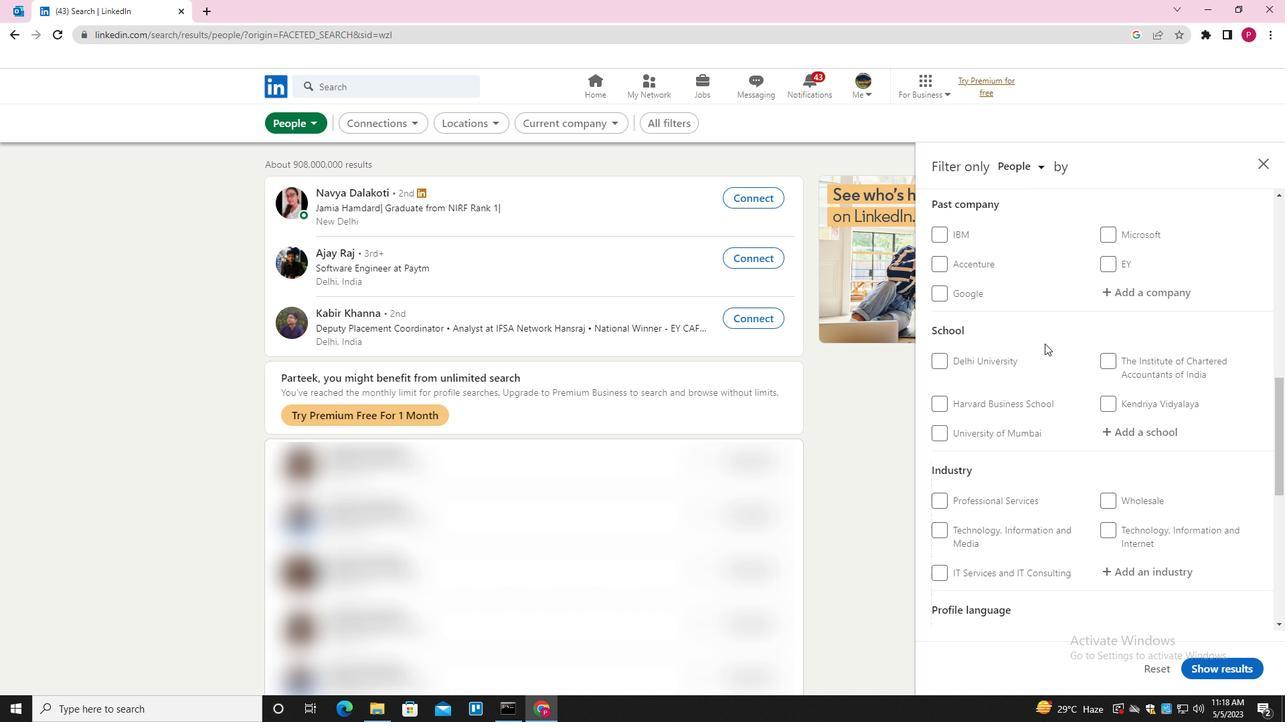 
Action: Mouse scrolled (1044, 343) with delta (0, 0)
Screenshot: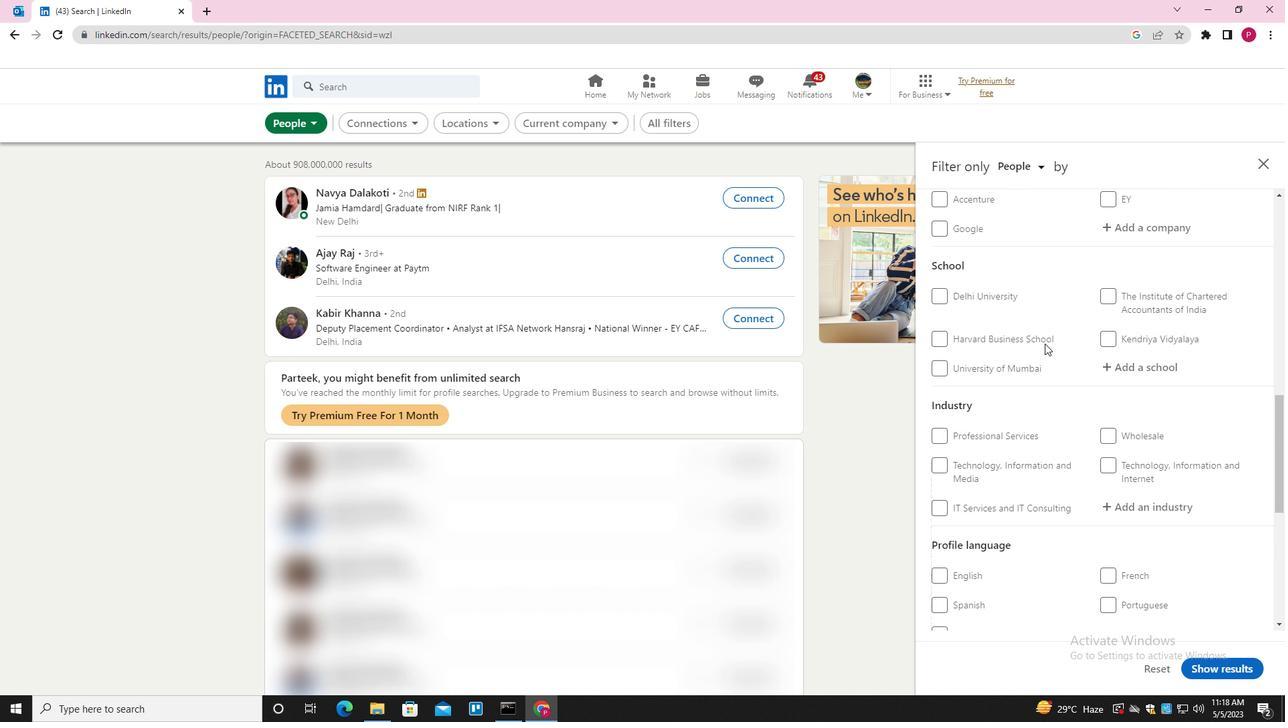 
Action: Mouse scrolled (1044, 343) with delta (0, 0)
Screenshot: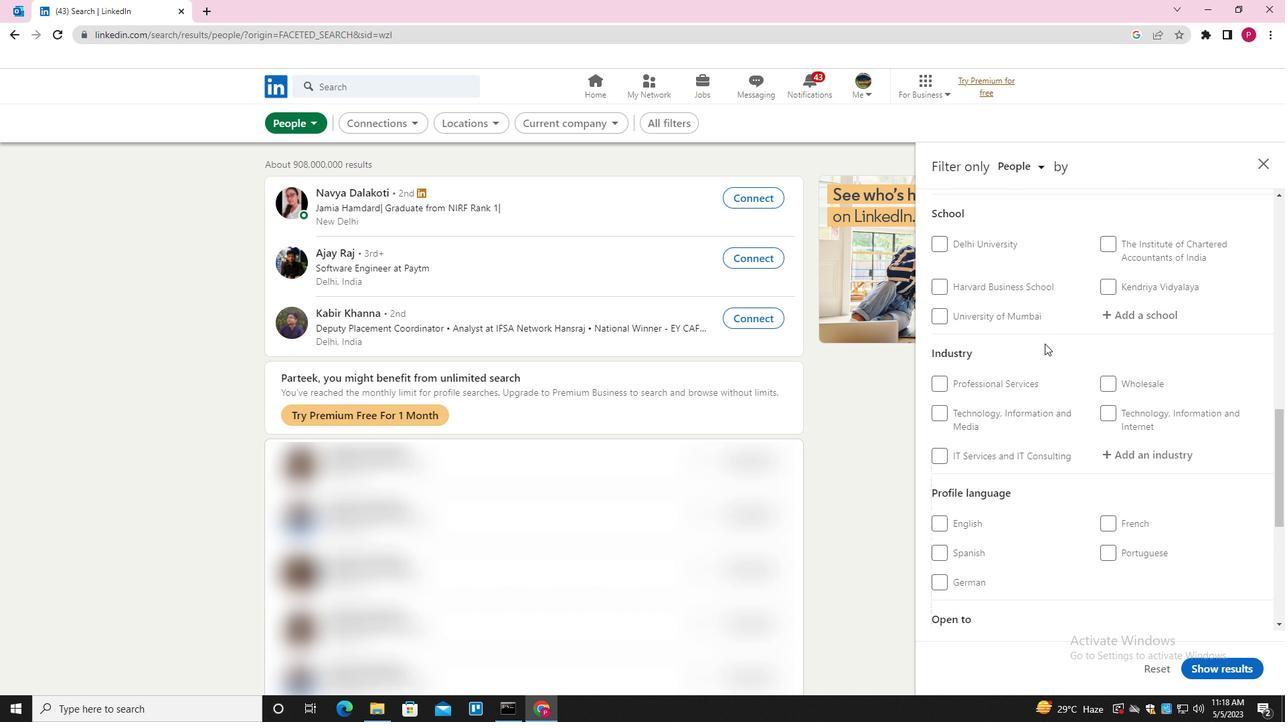 
Action: Mouse moved to (1062, 372)
Screenshot: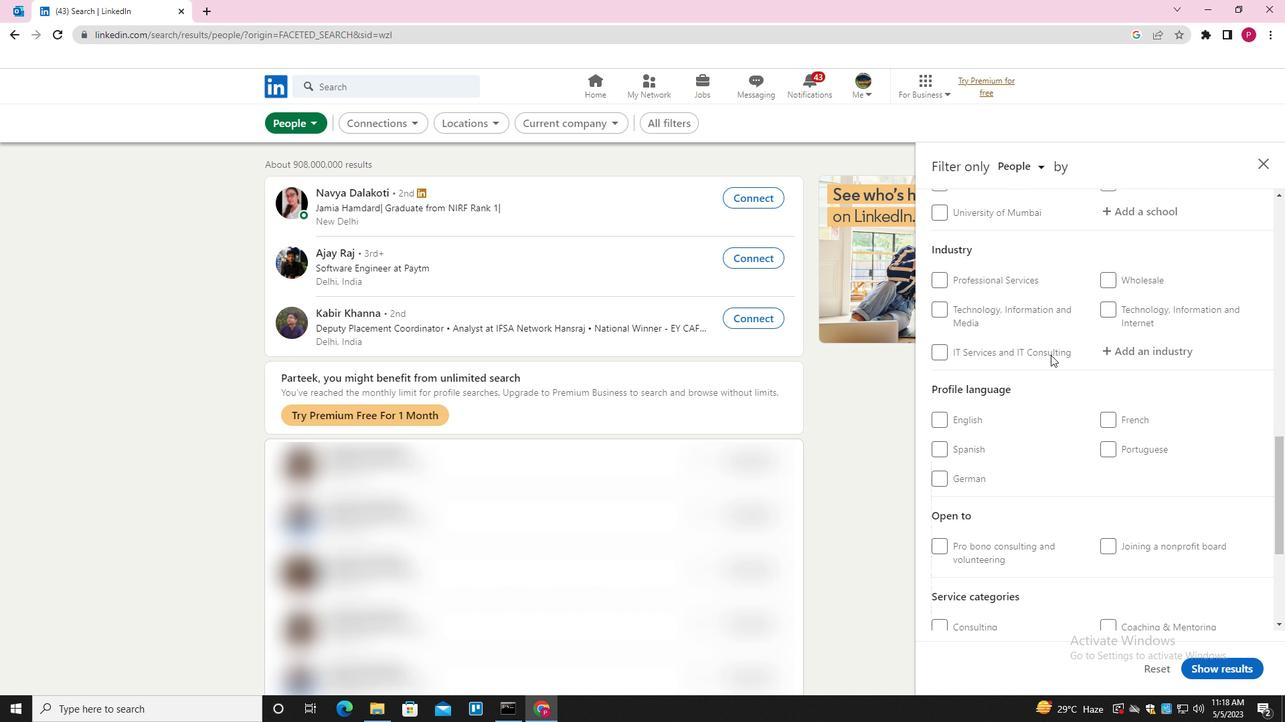 
Action: Mouse scrolled (1062, 372) with delta (0, 0)
Screenshot: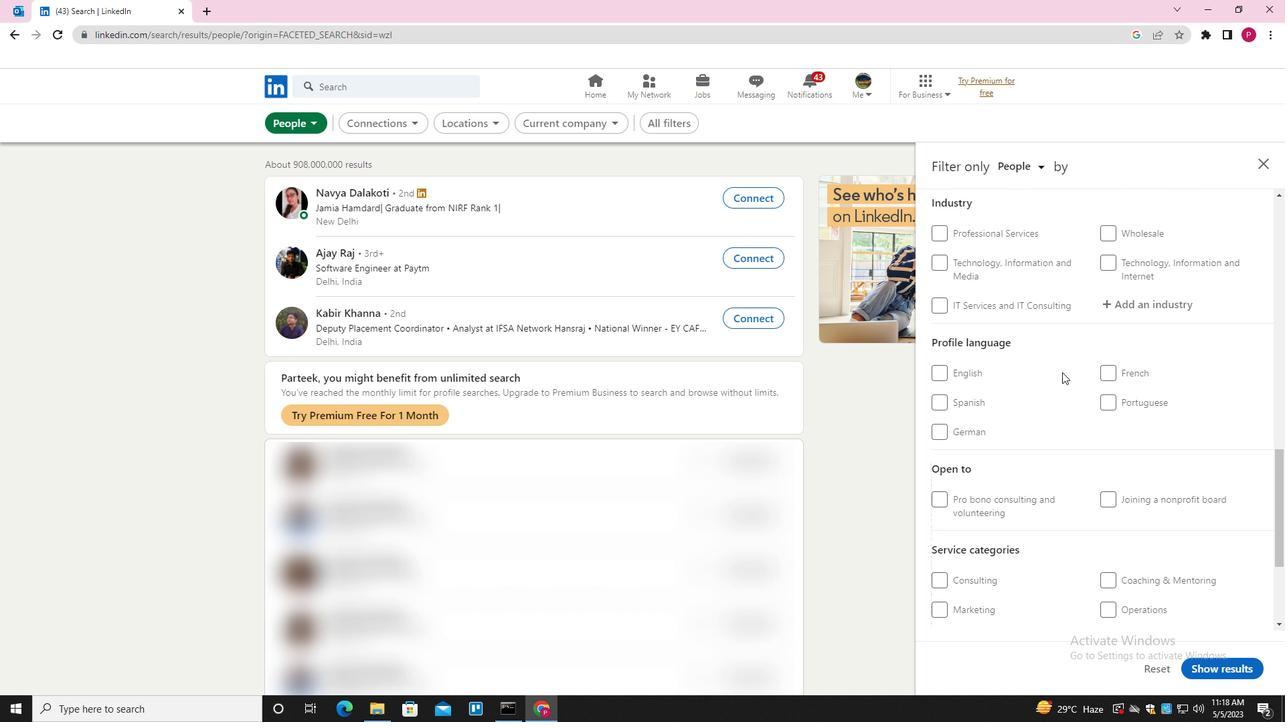 
Action: Mouse scrolled (1062, 372) with delta (0, 0)
Screenshot: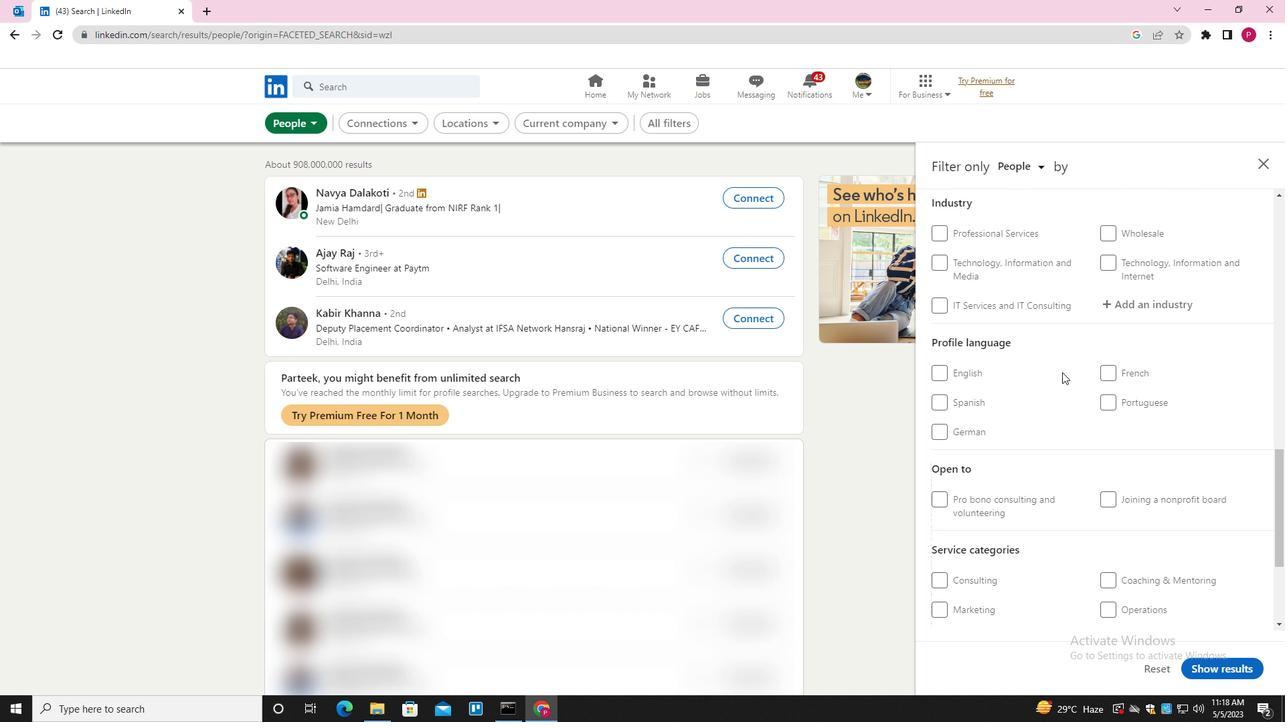 
Action: Mouse scrolled (1062, 372) with delta (0, 0)
Screenshot: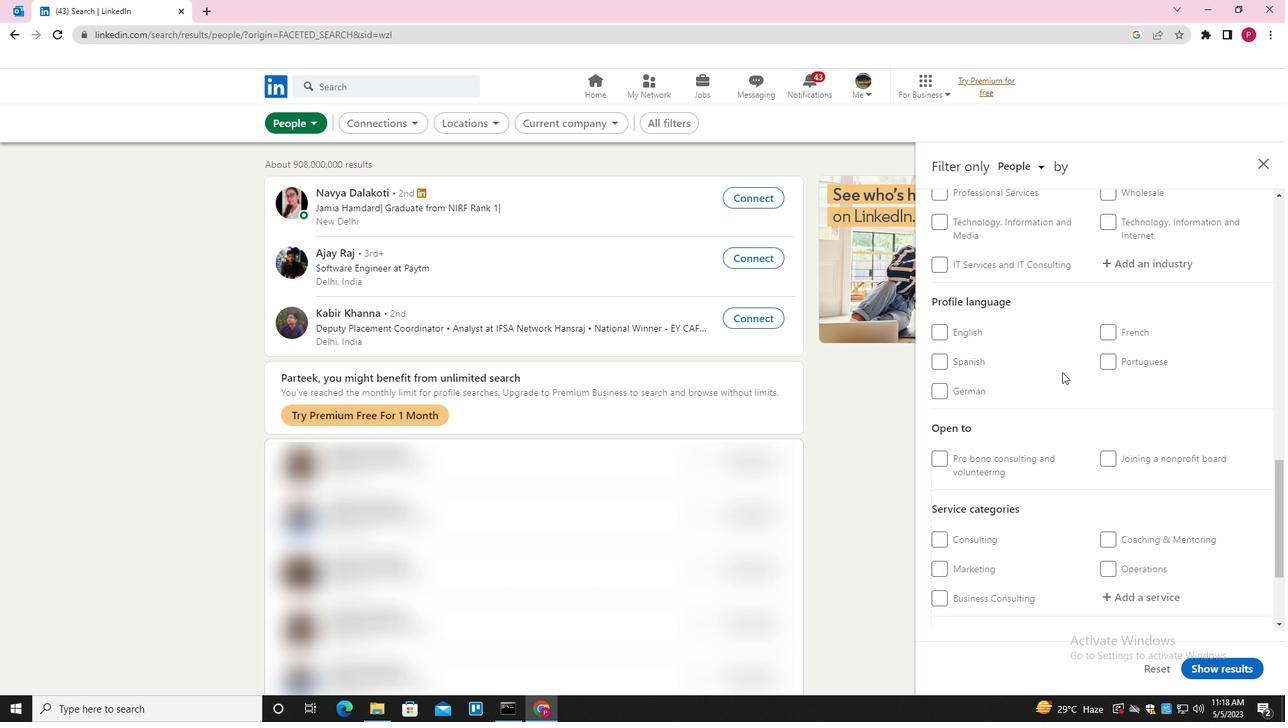 
Action: Mouse scrolled (1062, 372) with delta (0, 0)
Screenshot: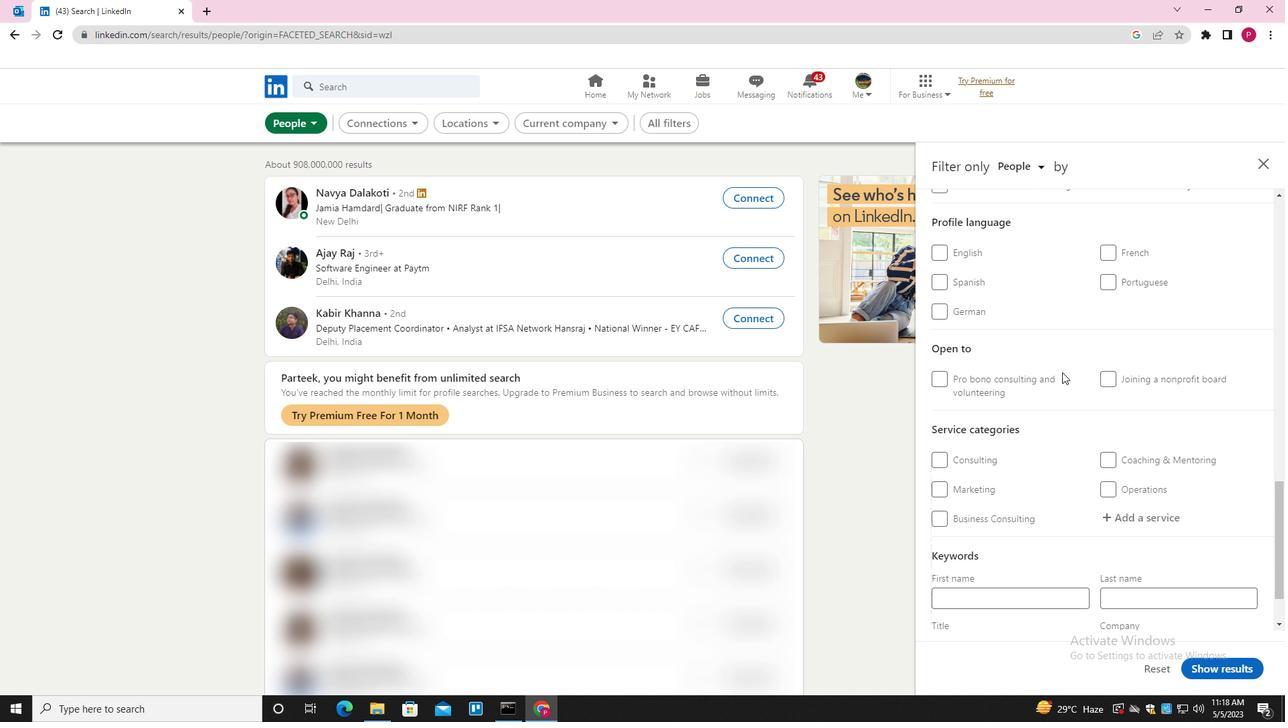 
Action: Mouse scrolled (1062, 373) with delta (0, 0)
Screenshot: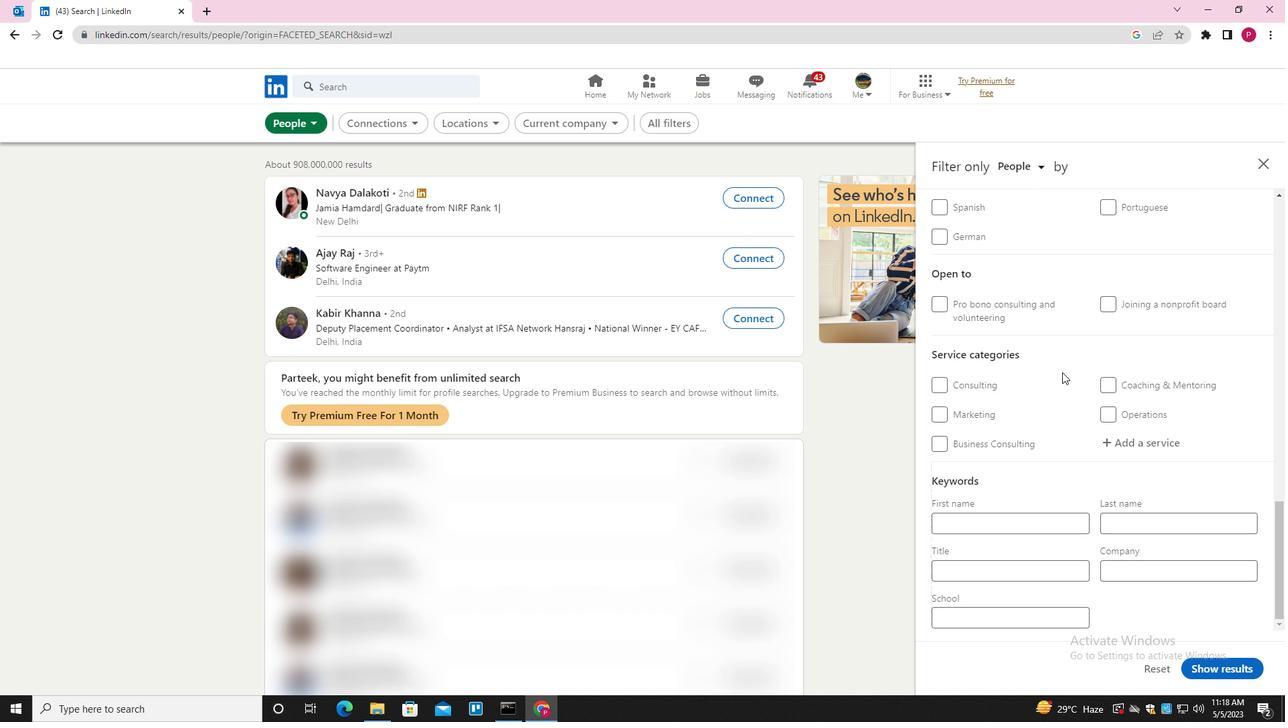 
Action: Mouse scrolled (1062, 373) with delta (0, 0)
Screenshot: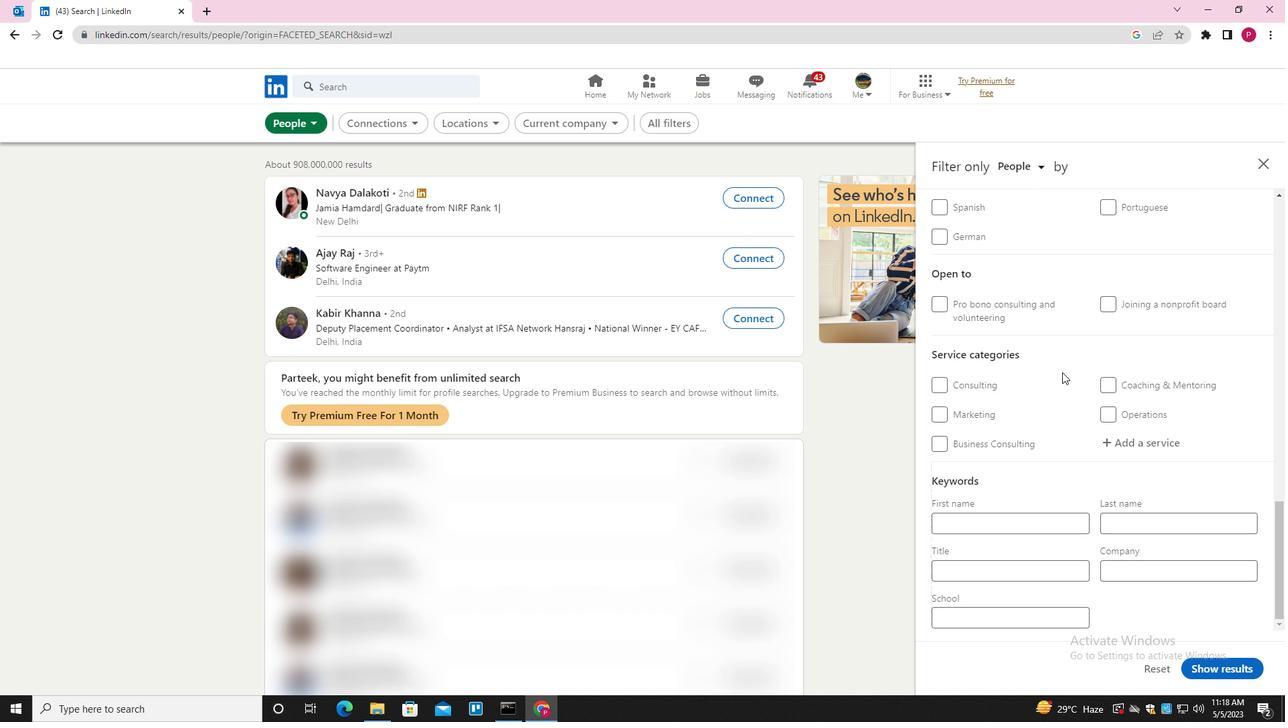 
Action: Mouse moved to (985, 368)
Screenshot: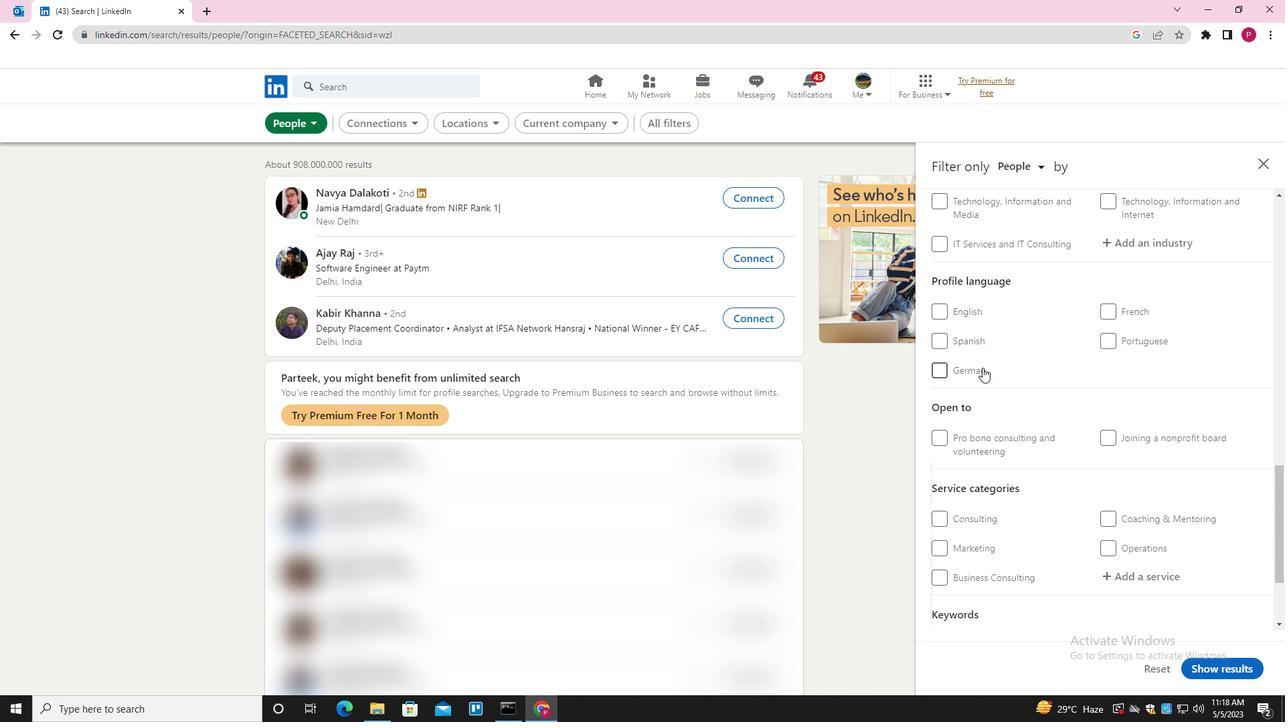 
Action: Mouse pressed left at (985, 368)
Screenshot: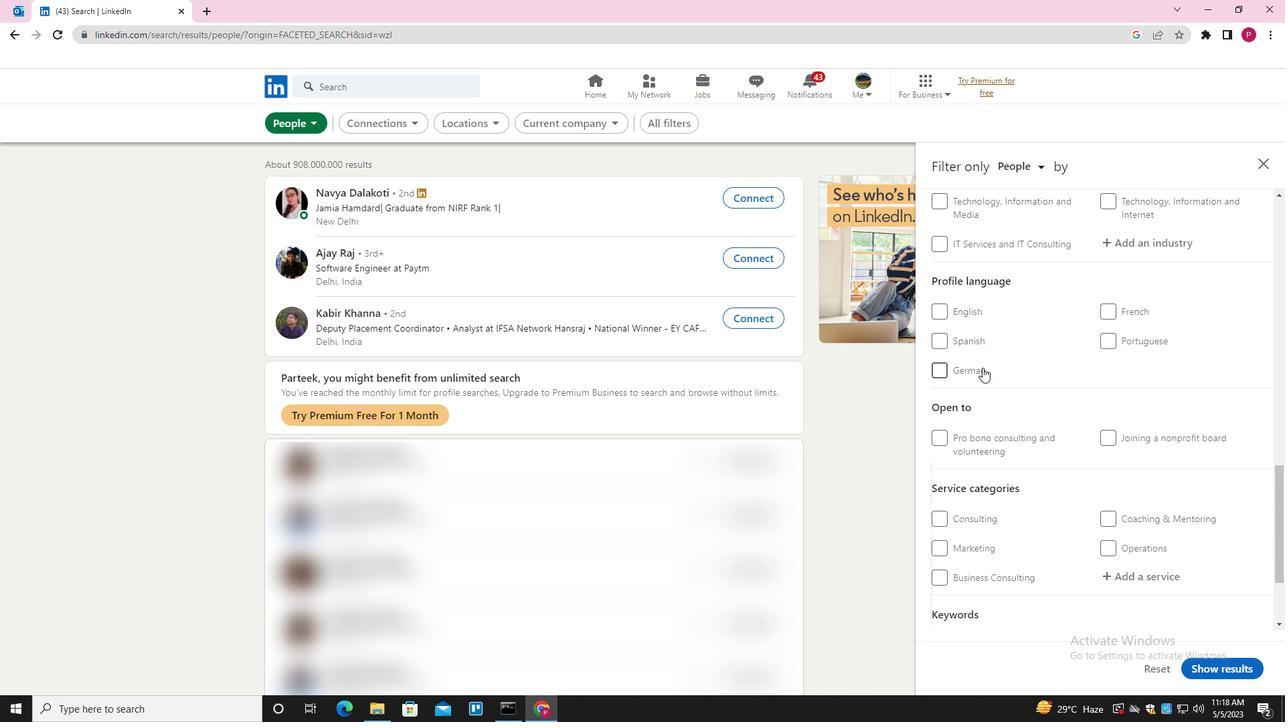 
Action: Mouse moved to (1018, 379)
Screenshot: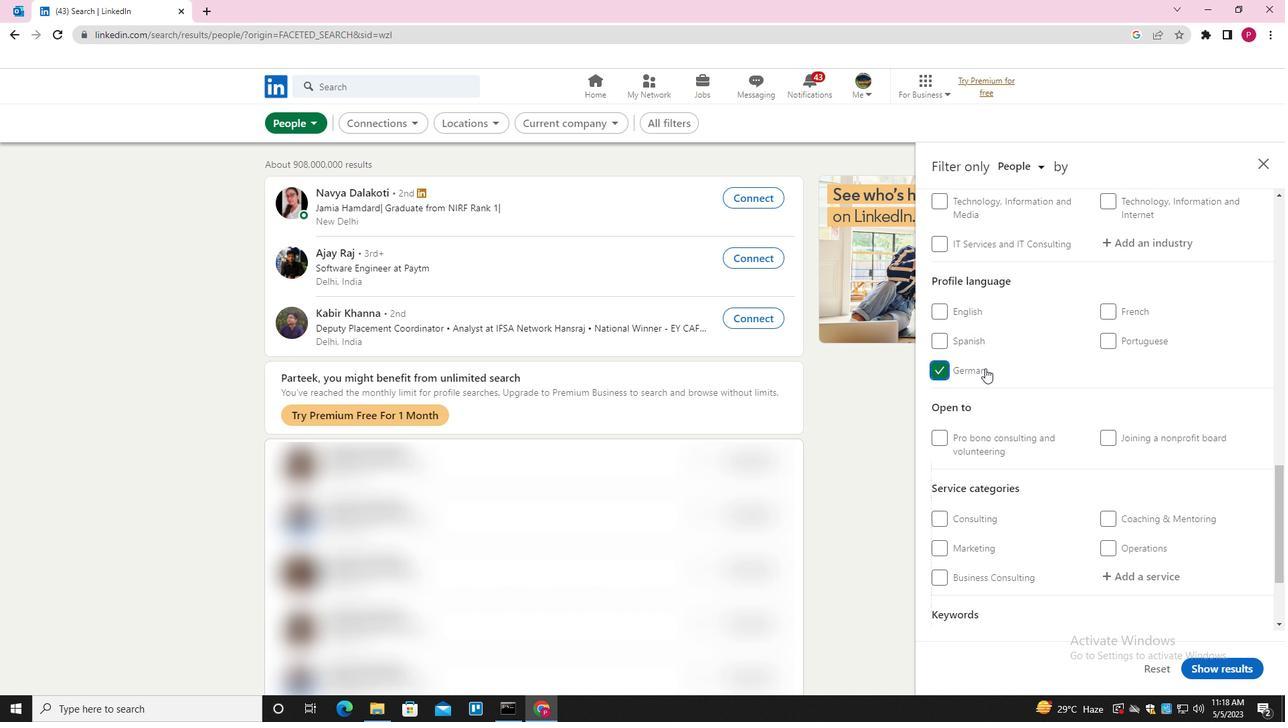 
Action: Mouse scrolled (1018, 380) with delta (0, 0)
Screenshot: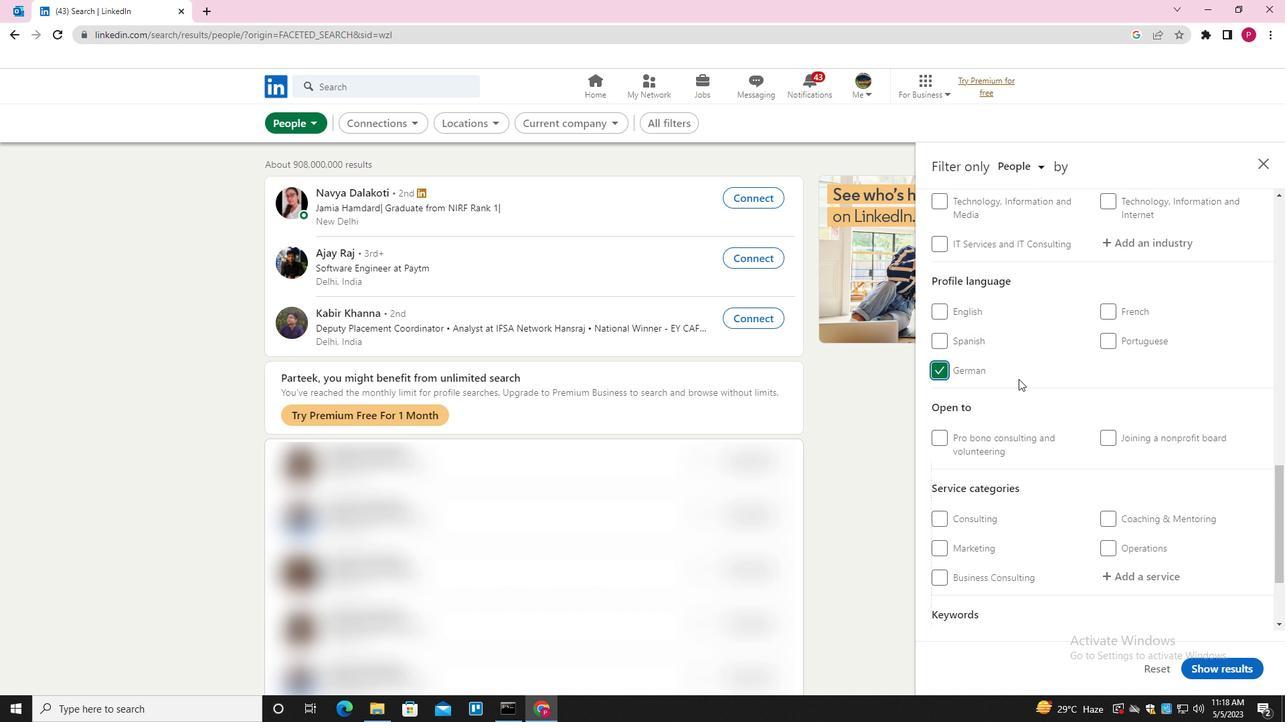 
Action: Mouse scrolled (1018, 380) with delta (0, 0)
Screenshot: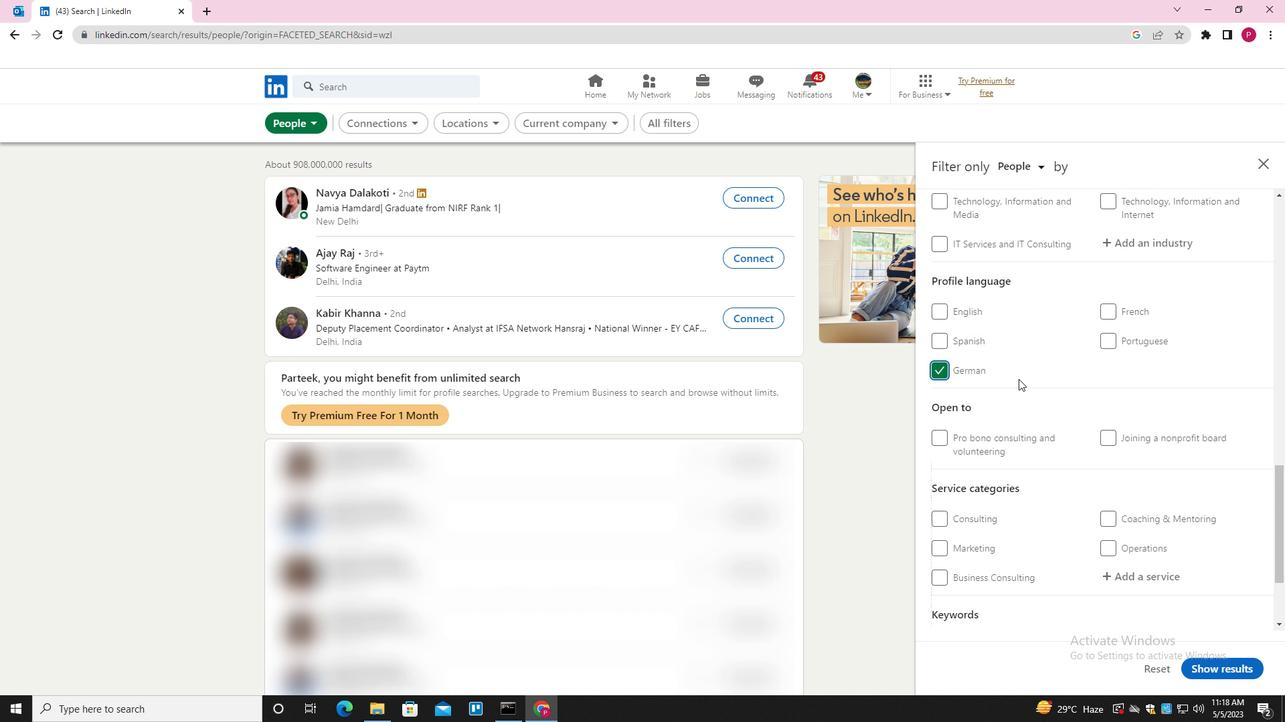 
Action: Mouse scrolled (1018, 380) with delta (0, 0)
Screenshot: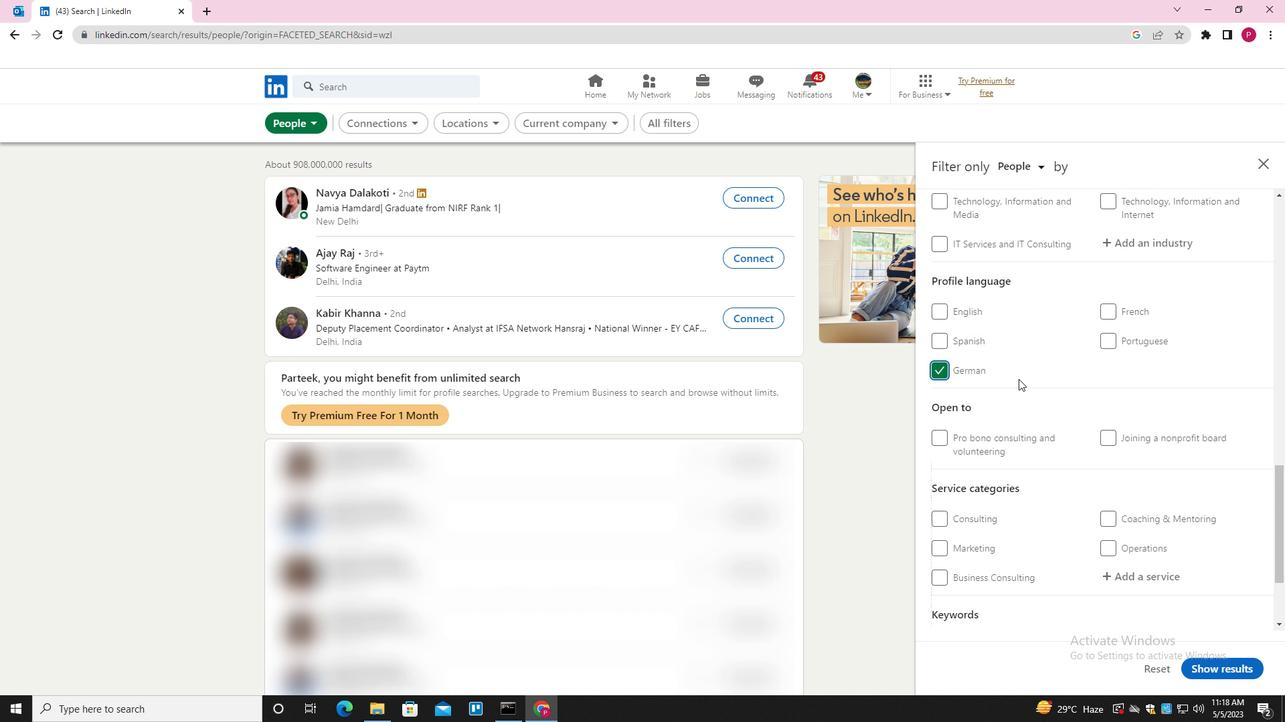 
Action: Mouse scrolled (1018, 380) with delta (0, 0)
Screenshot: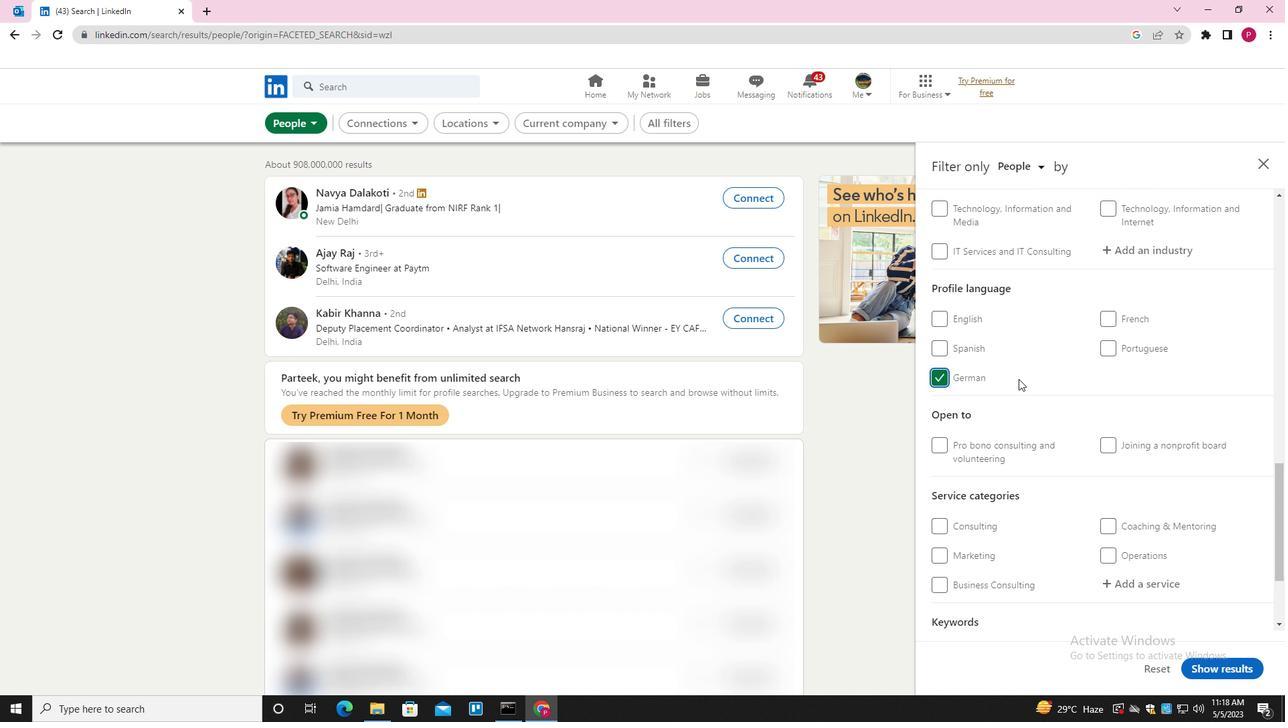 
Action: Mouse scrolled (1018, 380) with delta (0, 0)
Screenshot: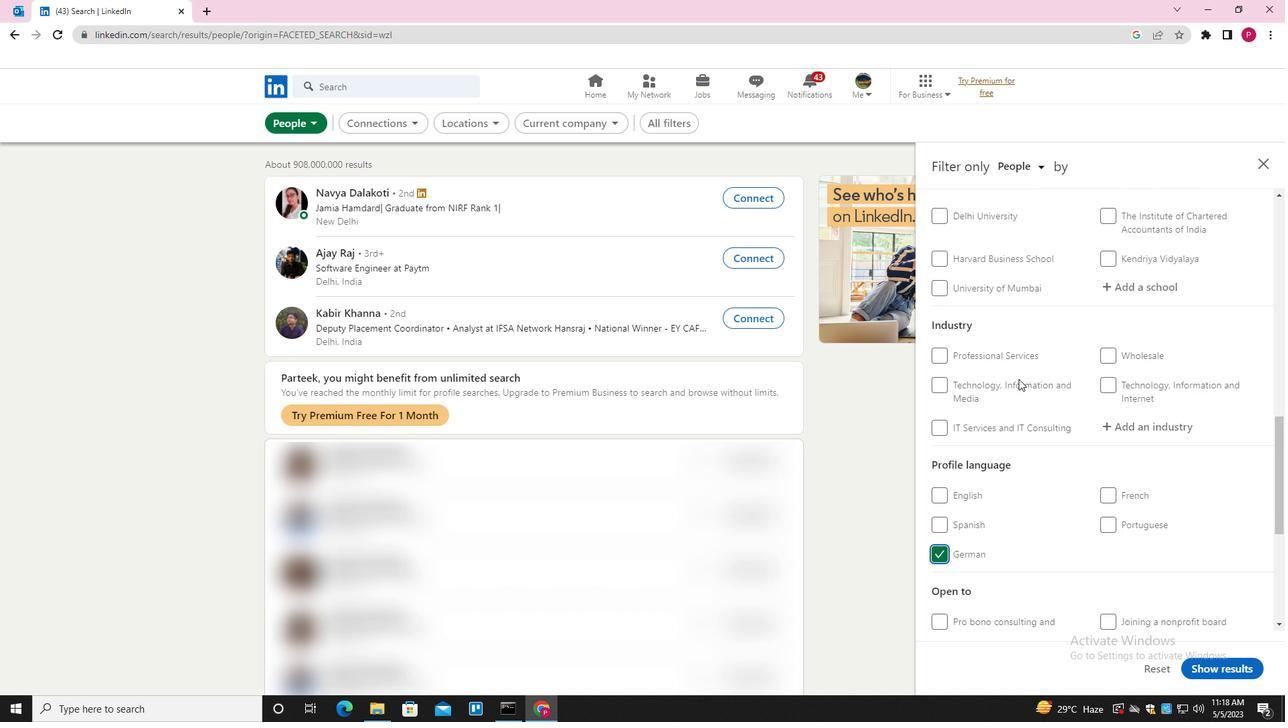 
Action: Mouse moved to (1014, 390)
Screenshot: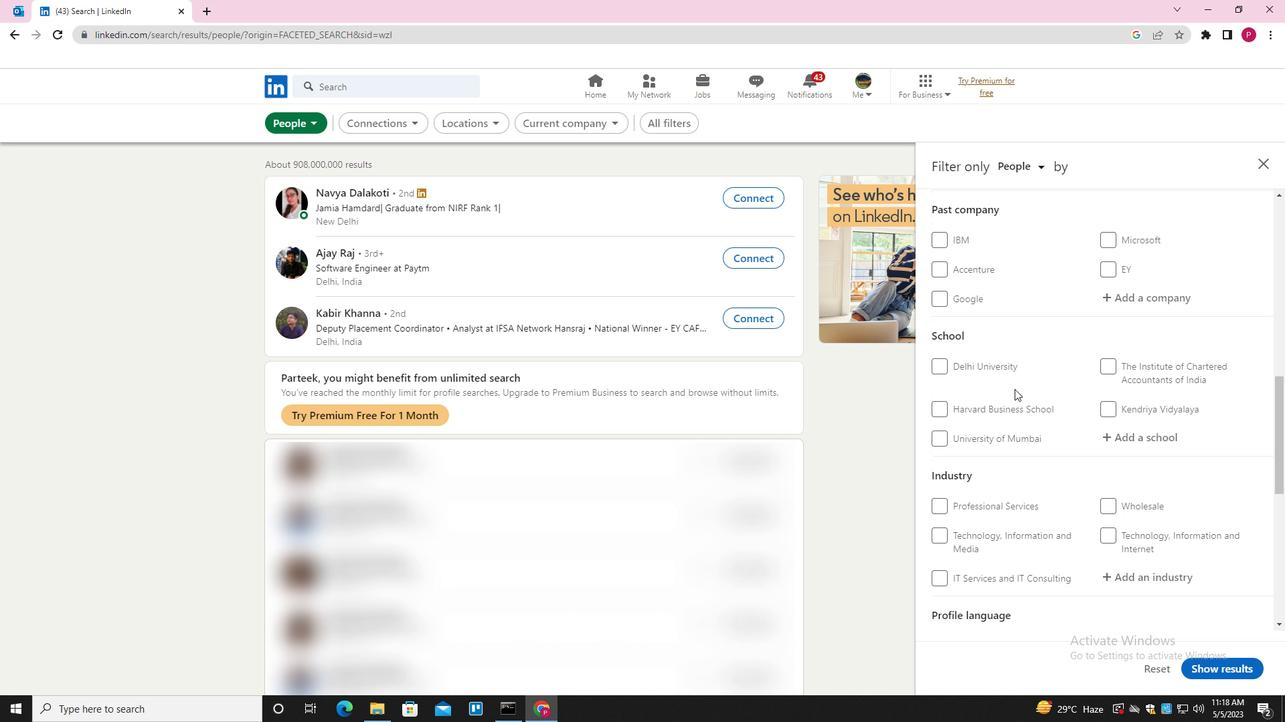 
Action: Mouse scrolled (1014, 390) with delta (0, 0)
Screenshot: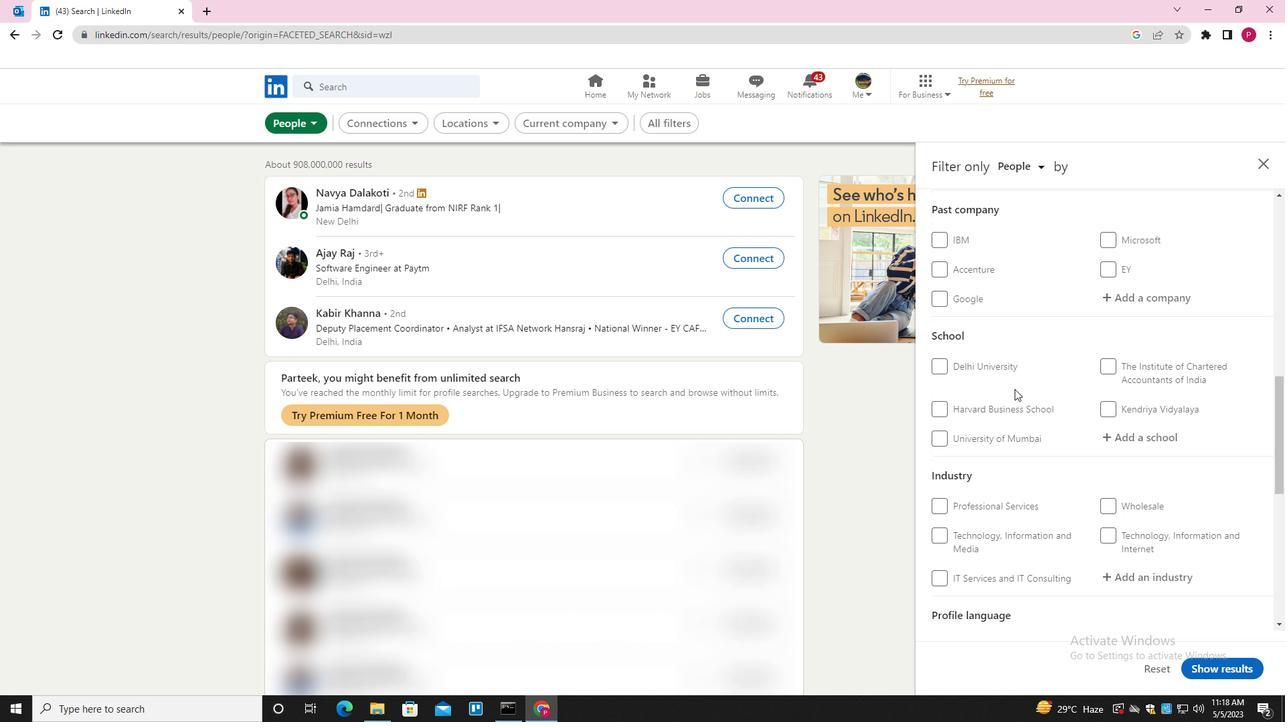 
Action: Mouse scrolled (1014, 390) with delta (0, 0)
Screenshot: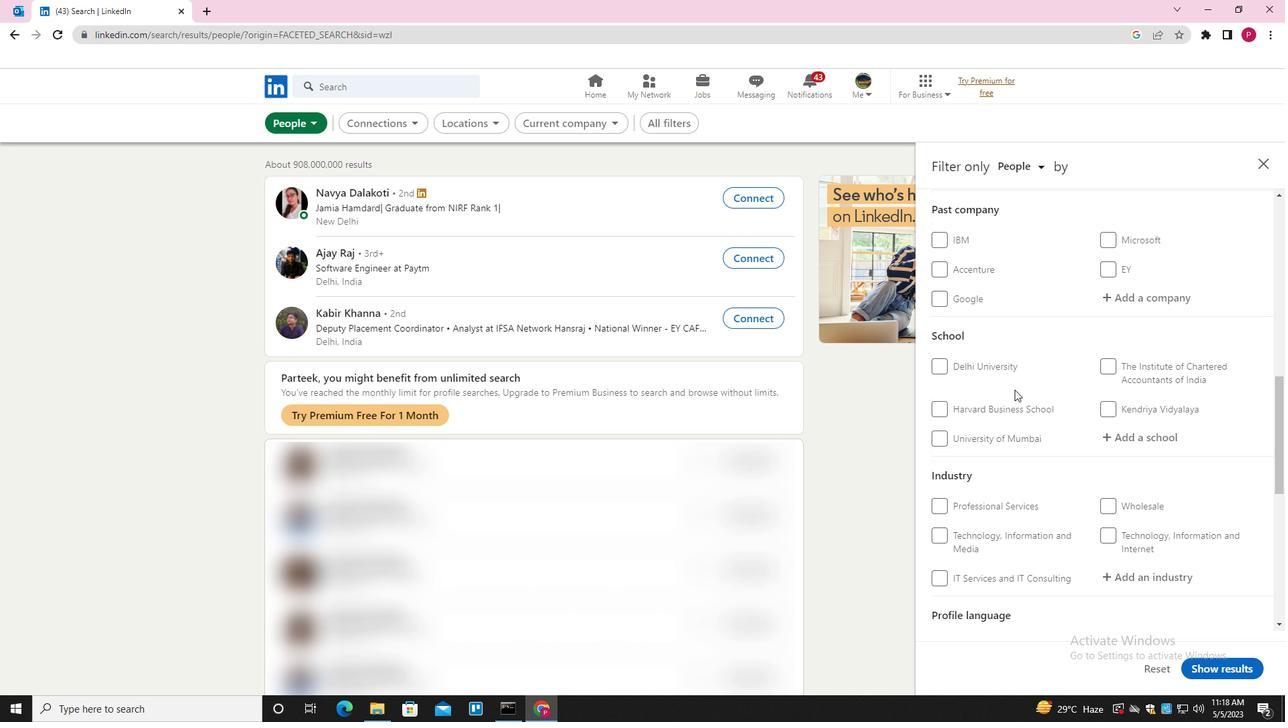 
Action: Mouse scrolled (1014, 390) with delta (0, 0)
Screenshot: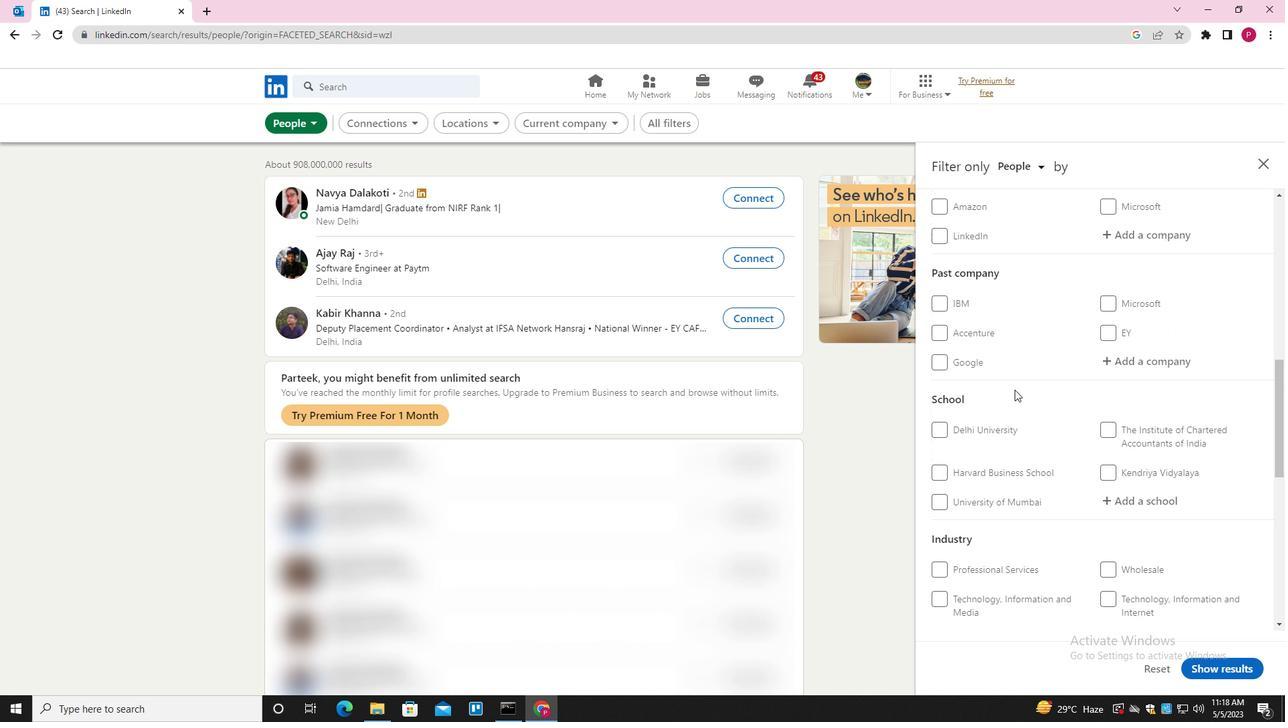 
Action: Mouse moved to (1154, 375)
Screenshot: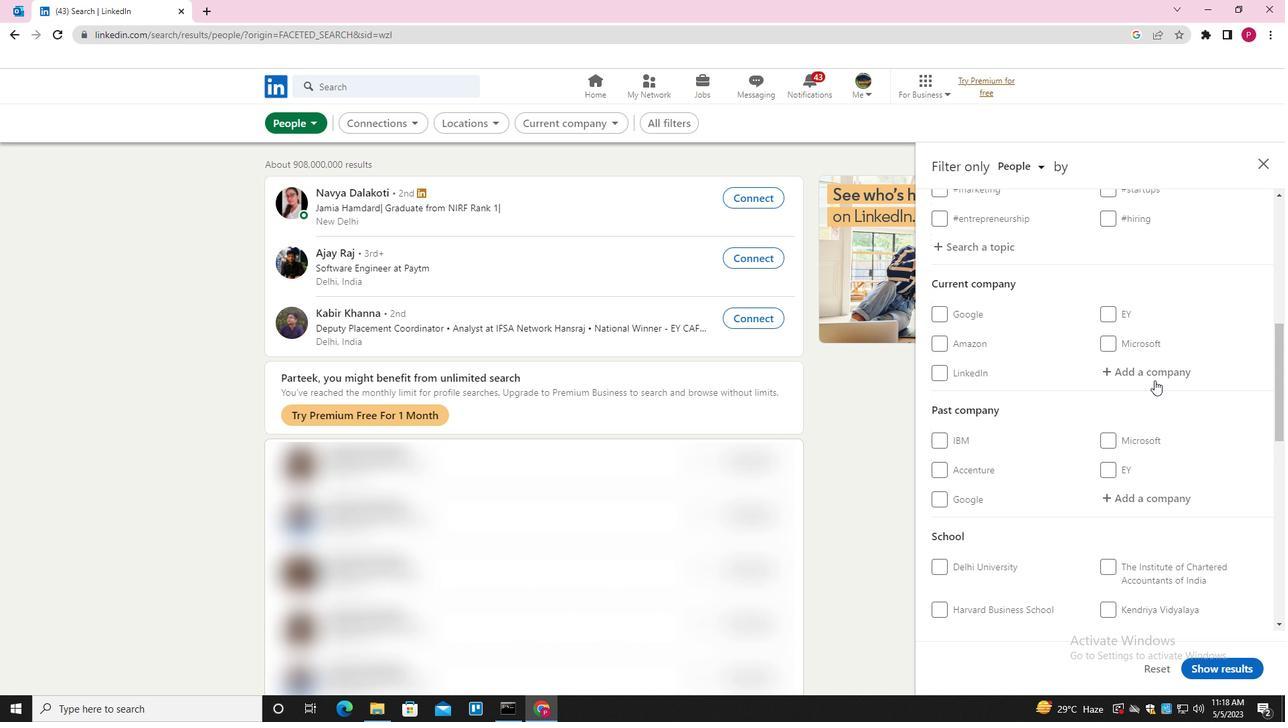 
Action: Mouse pressed left at (1154, 375)
Screenshot: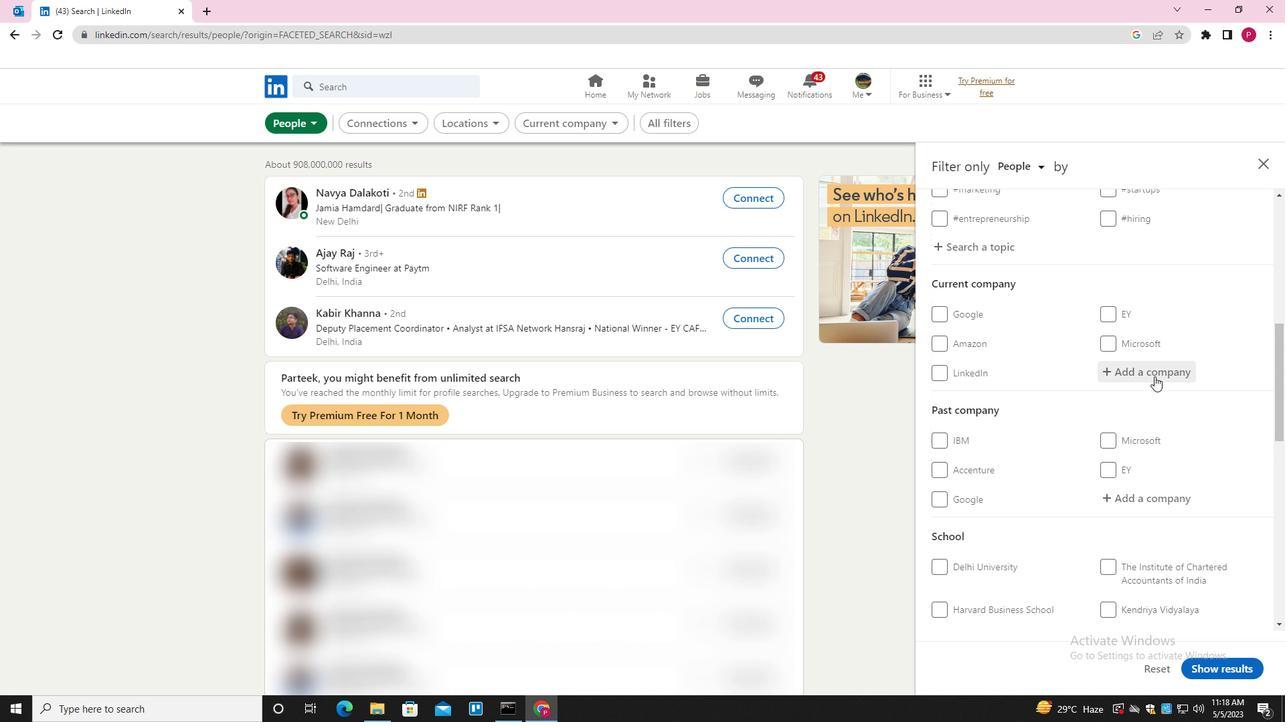 
Action: Key pressed <Key.shift><Key.shift><Key.shift><Key.shift><Key.shift><Key.shift><Key.shift><Key.shift><Key.shift><Key.shift><Key.shift><Key.shift>BHARAT<Key.space><Key.shift><Key.shift><Key.shift><Key.shift><Key.shift><Key.shift><Key.shift><Key.shift><Key.shift><Key.shift><Key.shift><Key.shift><Key.shift><Key.shift><Key.shift><Key.shift><Key.shift><Key.shift><Key.shift>G<Key.backspace>FORGE<Key.space><Key.down><Key.enter>
Screenshot: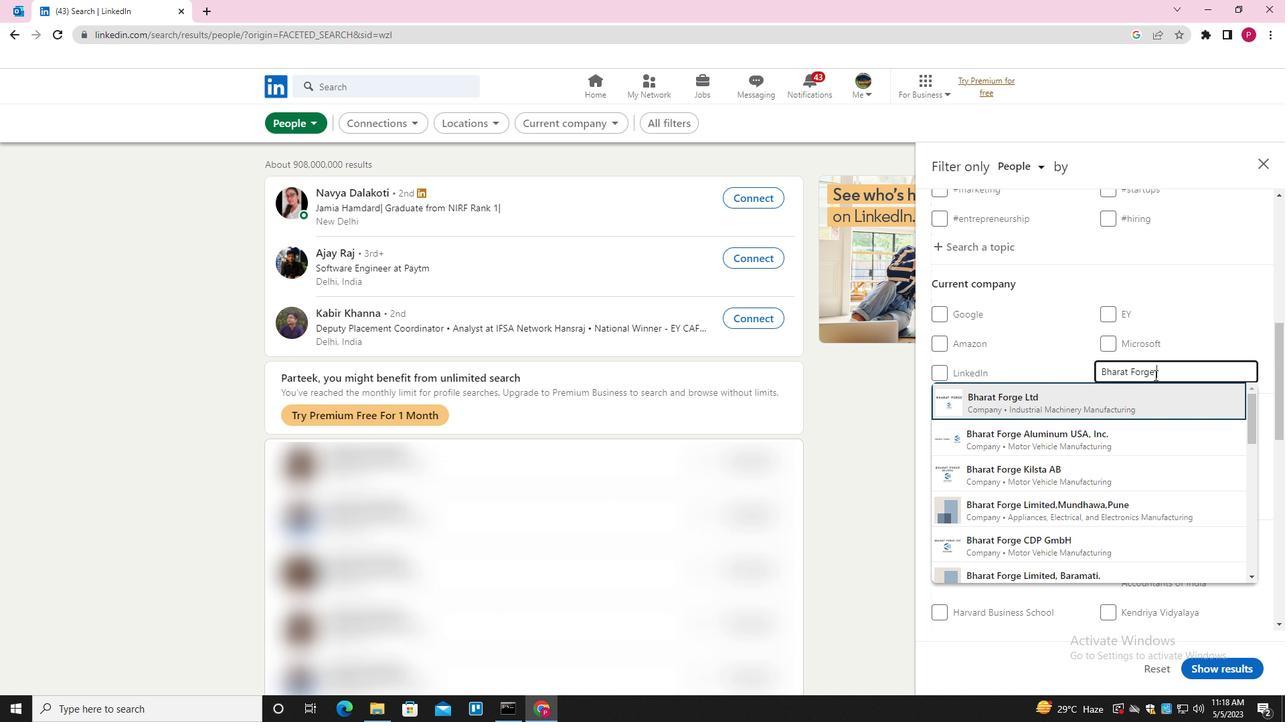 
Action: Mouse moved to (1085, 415)
Screenshot: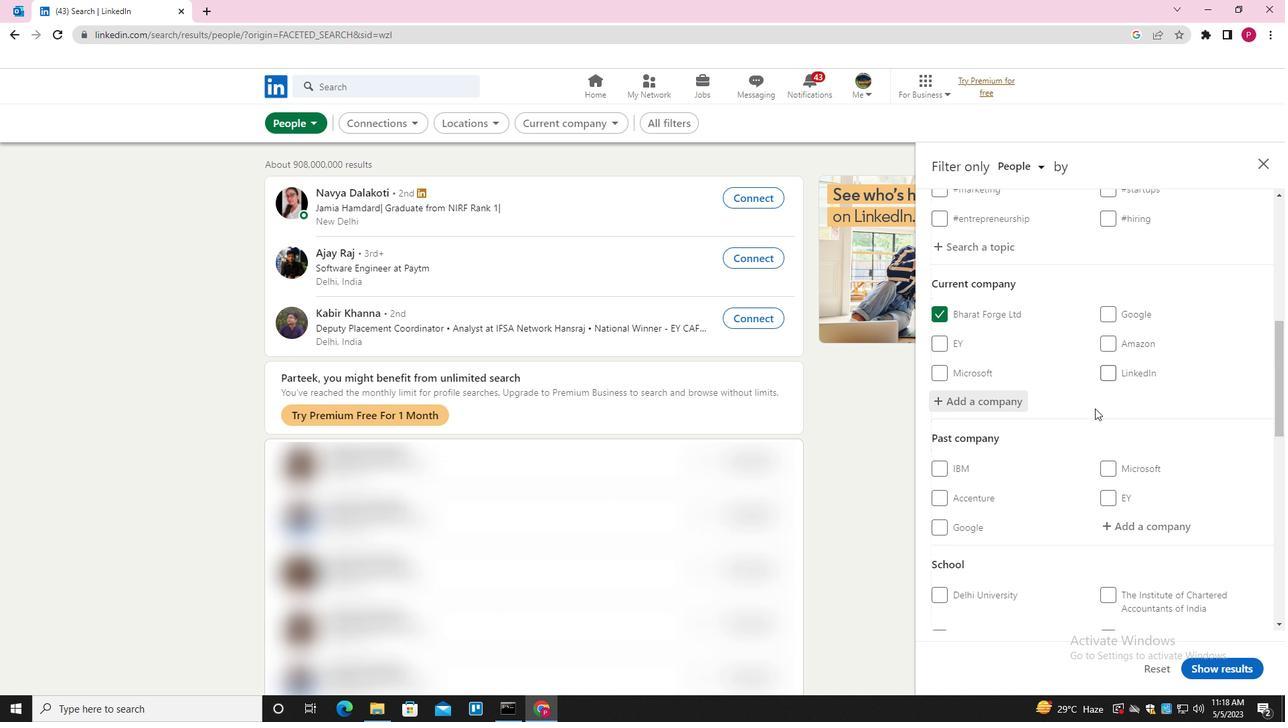 
Action: Mouse scrolled (1085, 414) with delta (0, 0)
Screenshot: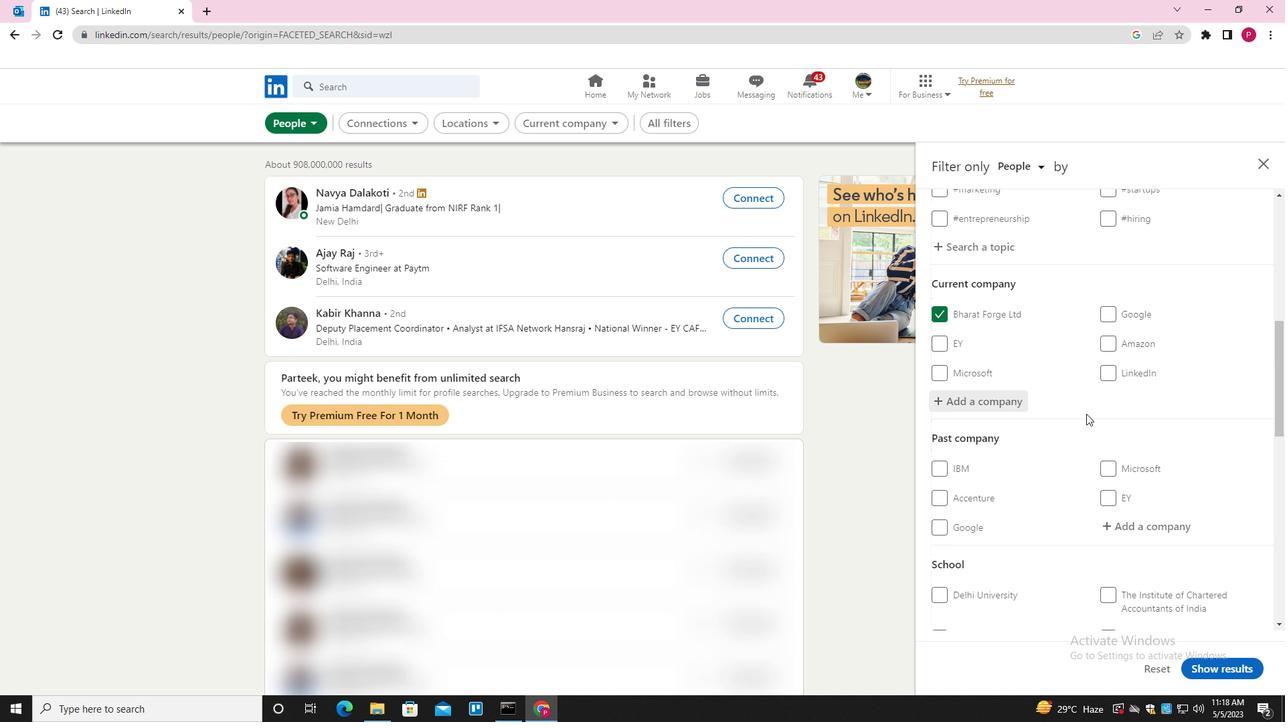 
Action: Mouse scrolled (1085, 414) with delta (0, 0)
Screenshot: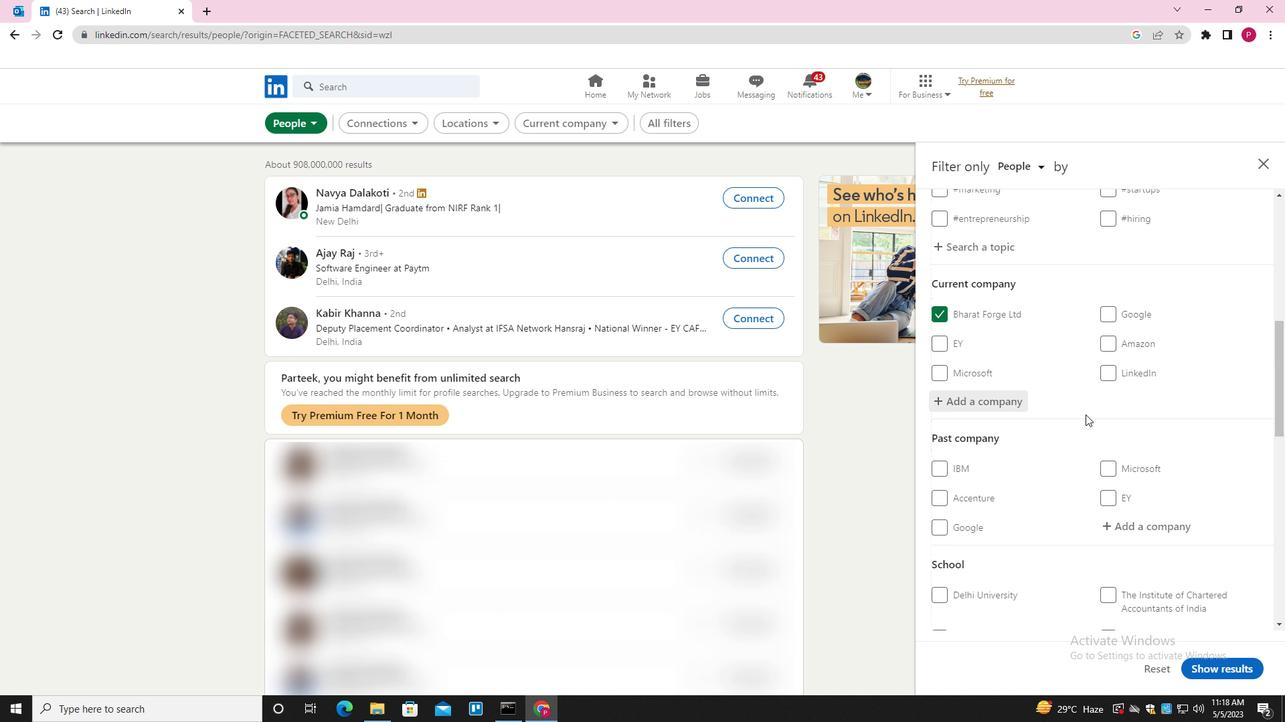 
Action: Mouse scrolled (1085, 414) with delta (0, 0)
Screenshot: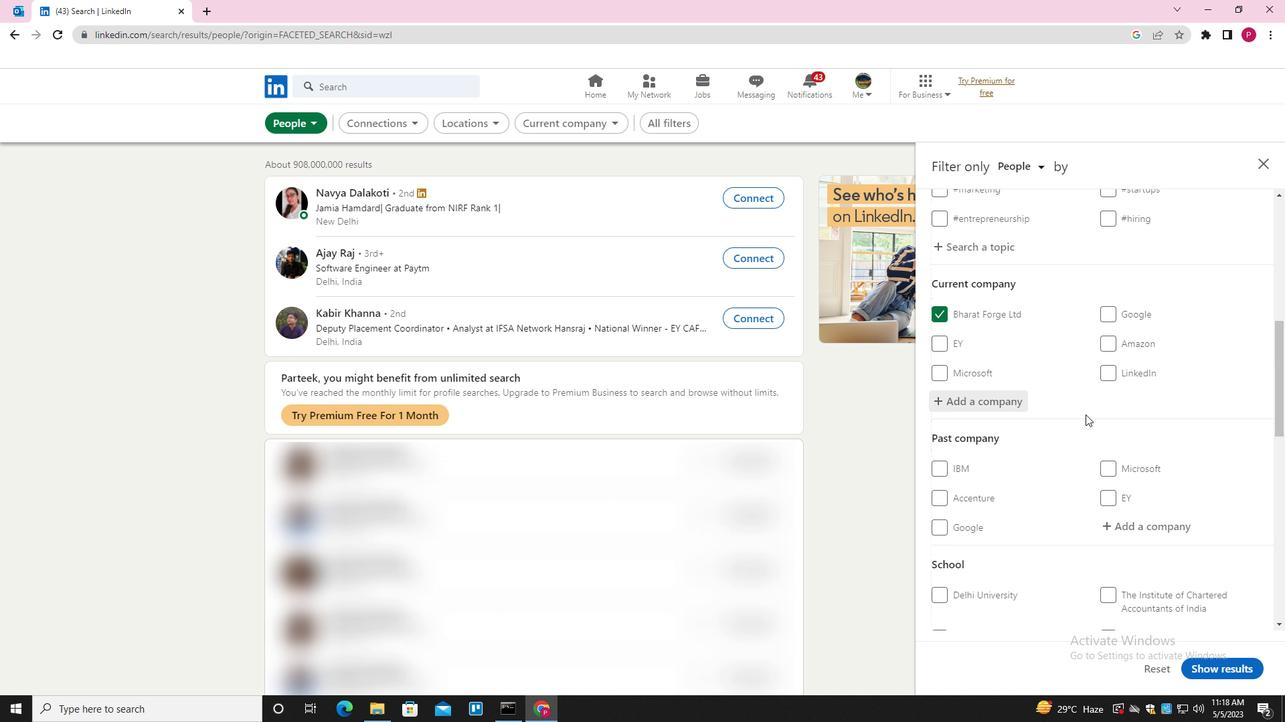 
Action: Mouse moved to (1085, 415)
Screenshot: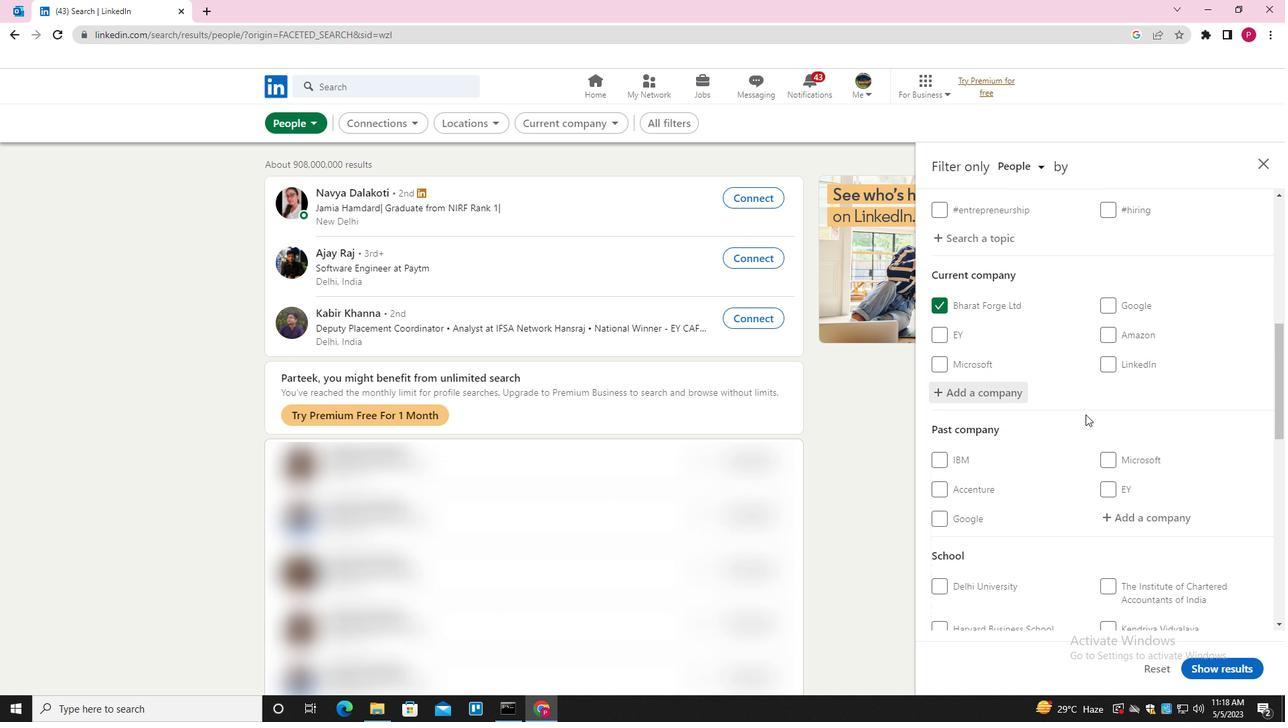 
Action: Mouse scrolled (1085, 414) with delta (0, 0)
Screenshot: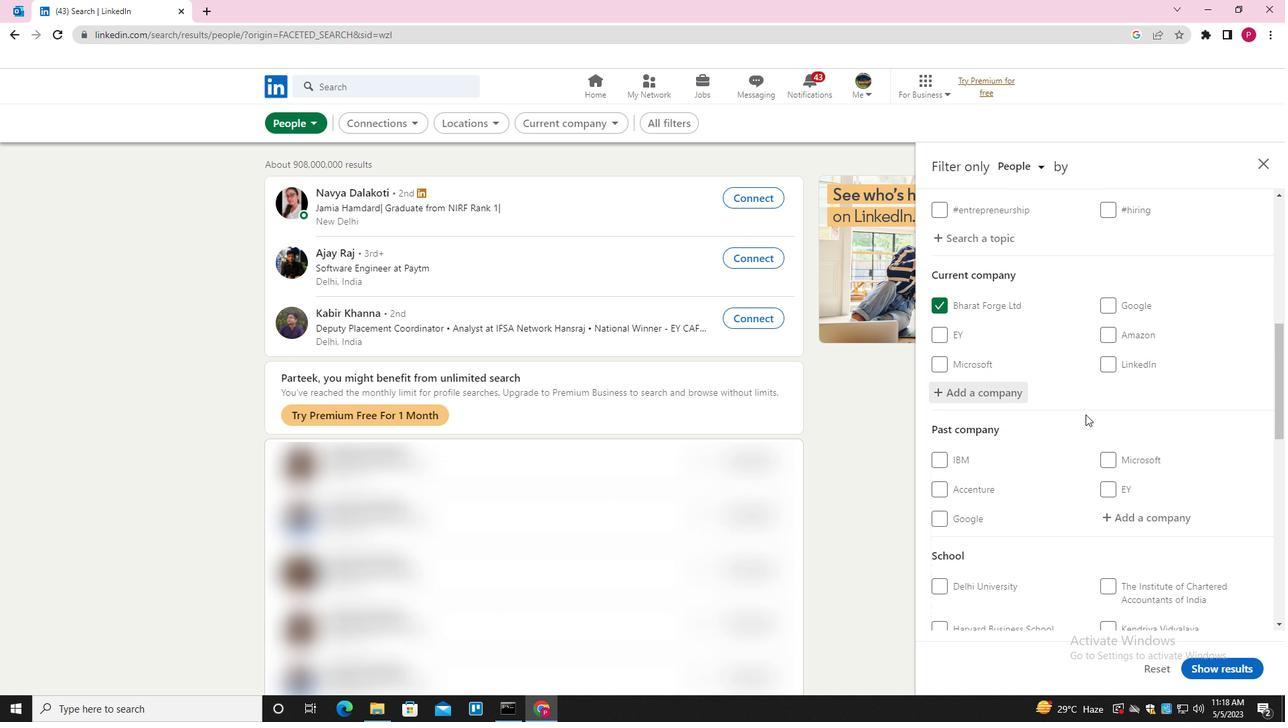 
Action: Mouse moved to (1125, 396)
Screenshot: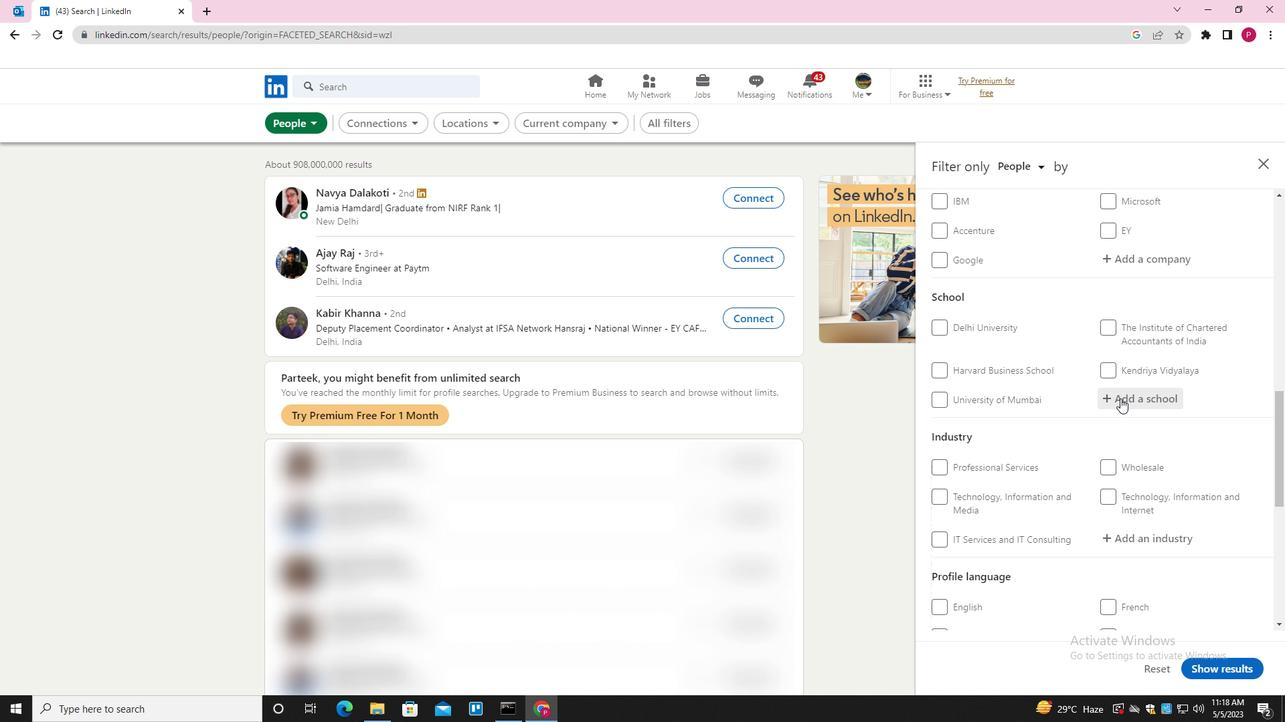 
Action: Mouse pressed left at (1125, 396)
Screenshot: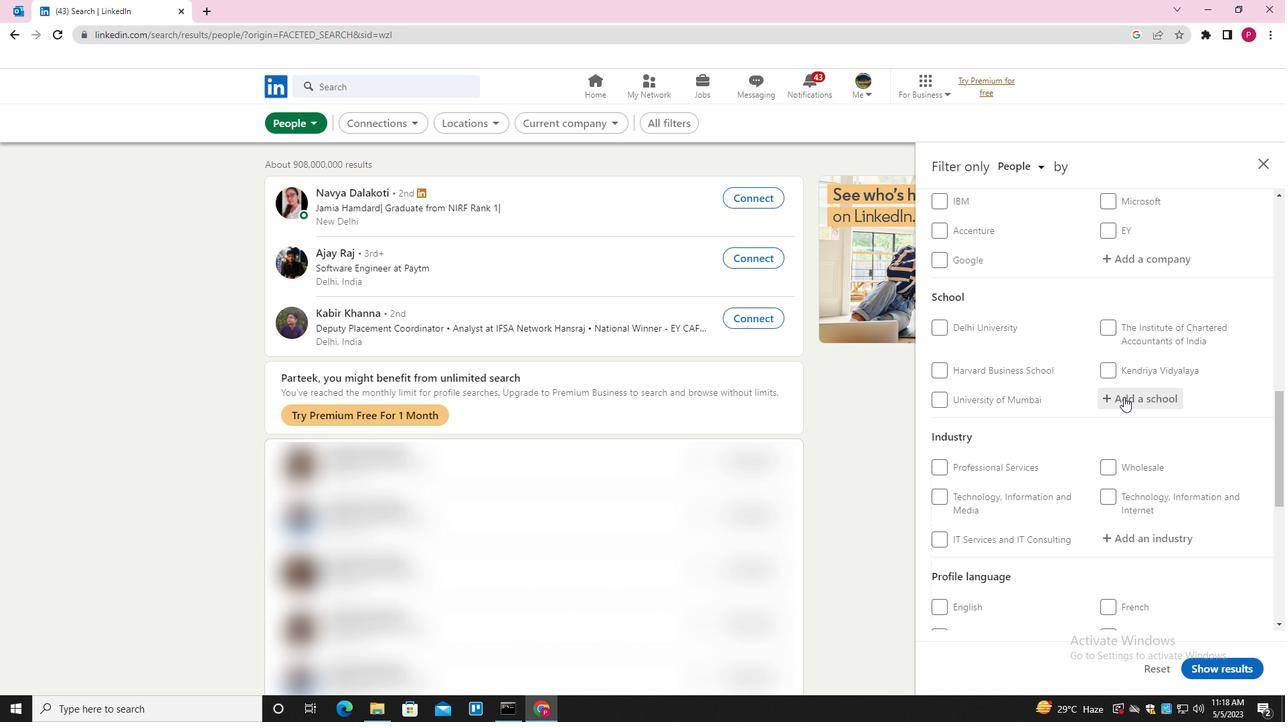 
Action: Key pressed <Key.shift><Key.shift><Key.shift><Key.shift><Key.shift>INDIAN<Key.space><Key.shift><Key.shift><Key.shift>INSTITUTE<Key.space>OF<Key.space><Key.shift>MANAGEMENT<Key.space><Key.backspace>,<Key.space><Key.shift>INDI<Key.backspace>ORE<Key.down><Key.enter>
Screenshot: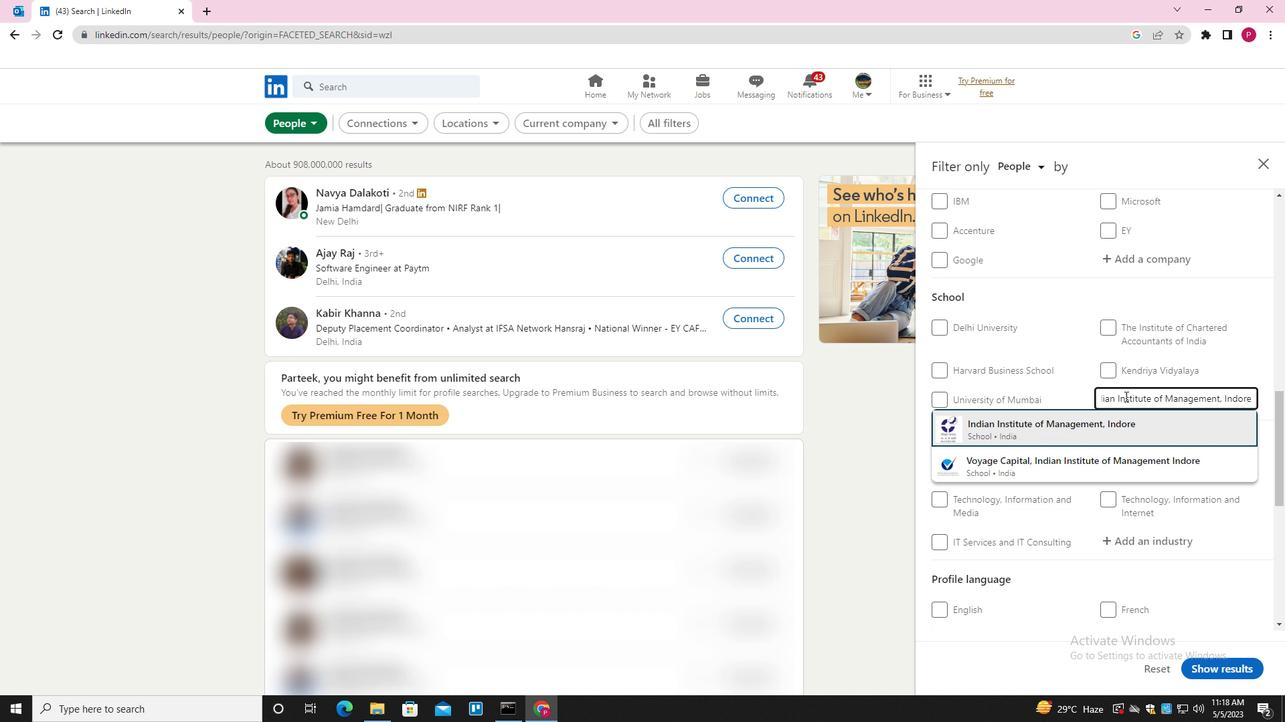 
Action: Mouse moved to (1118, 396)
Screenshot: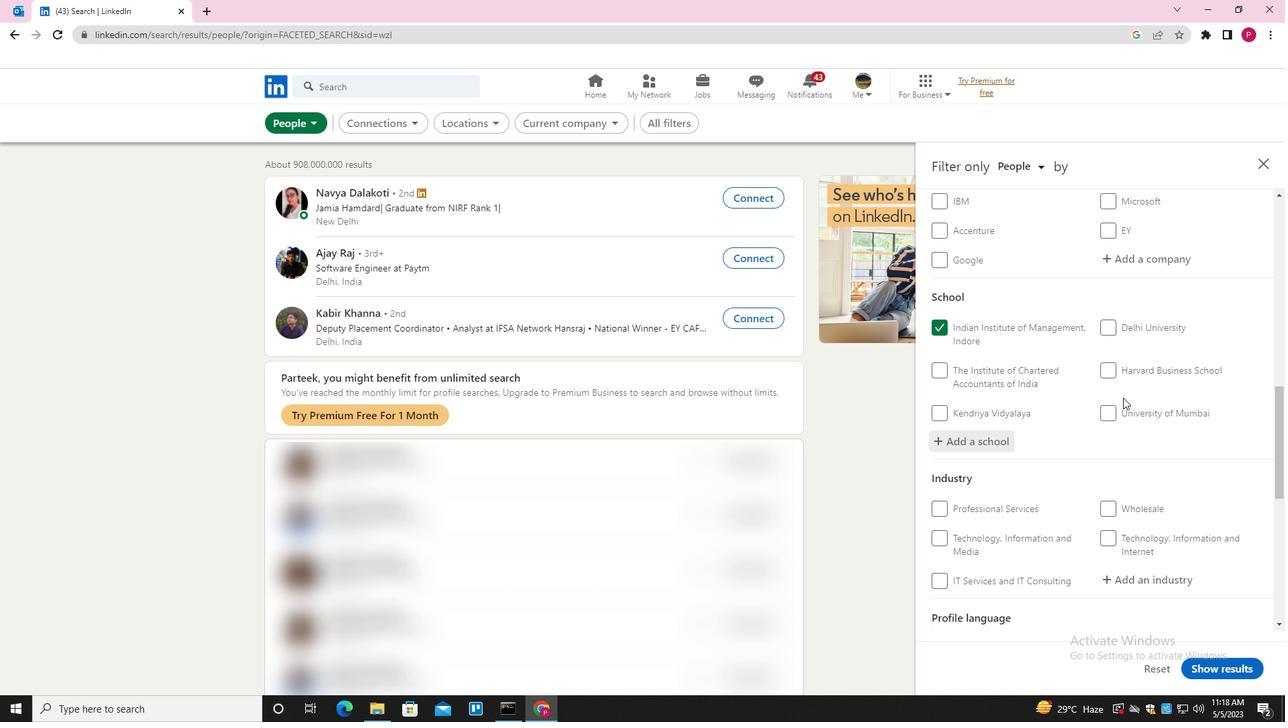 
Action: Mouse scrolled (1118, 396) with delta (0, 0)
Screenshot: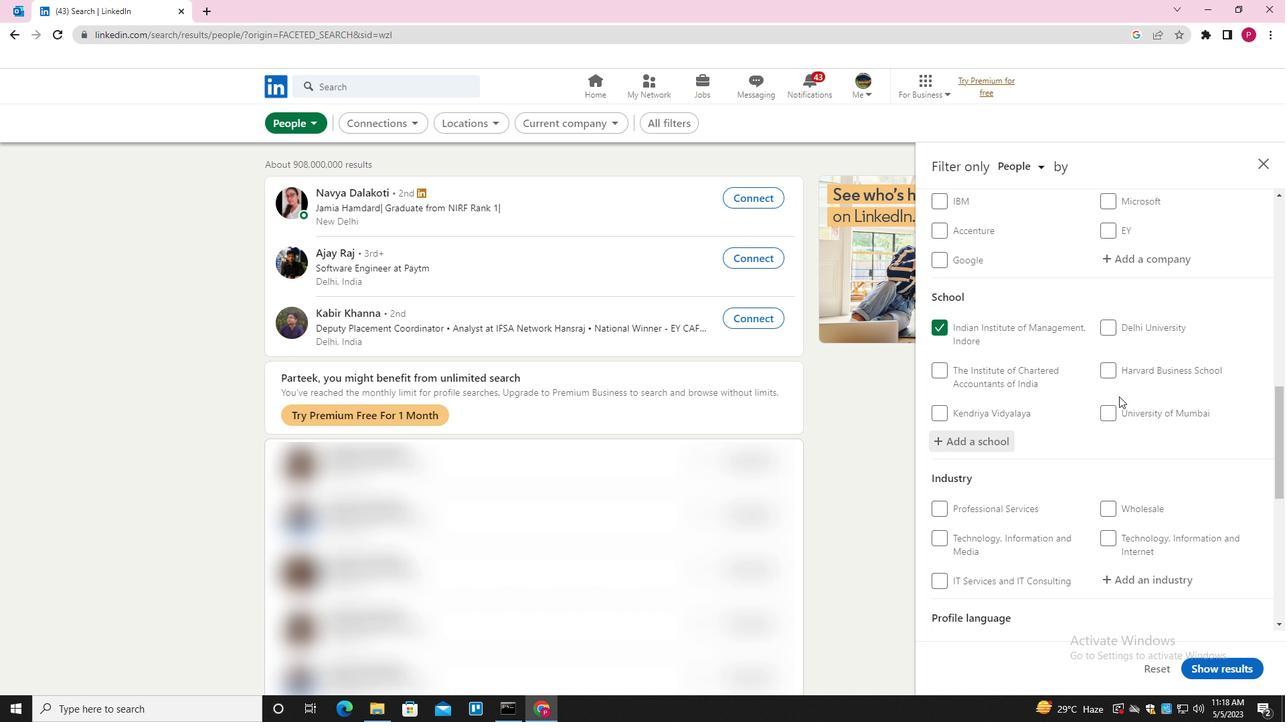 
Action: Mouse scrolled (1118, 396) with delta (0, 0)
Screenshot: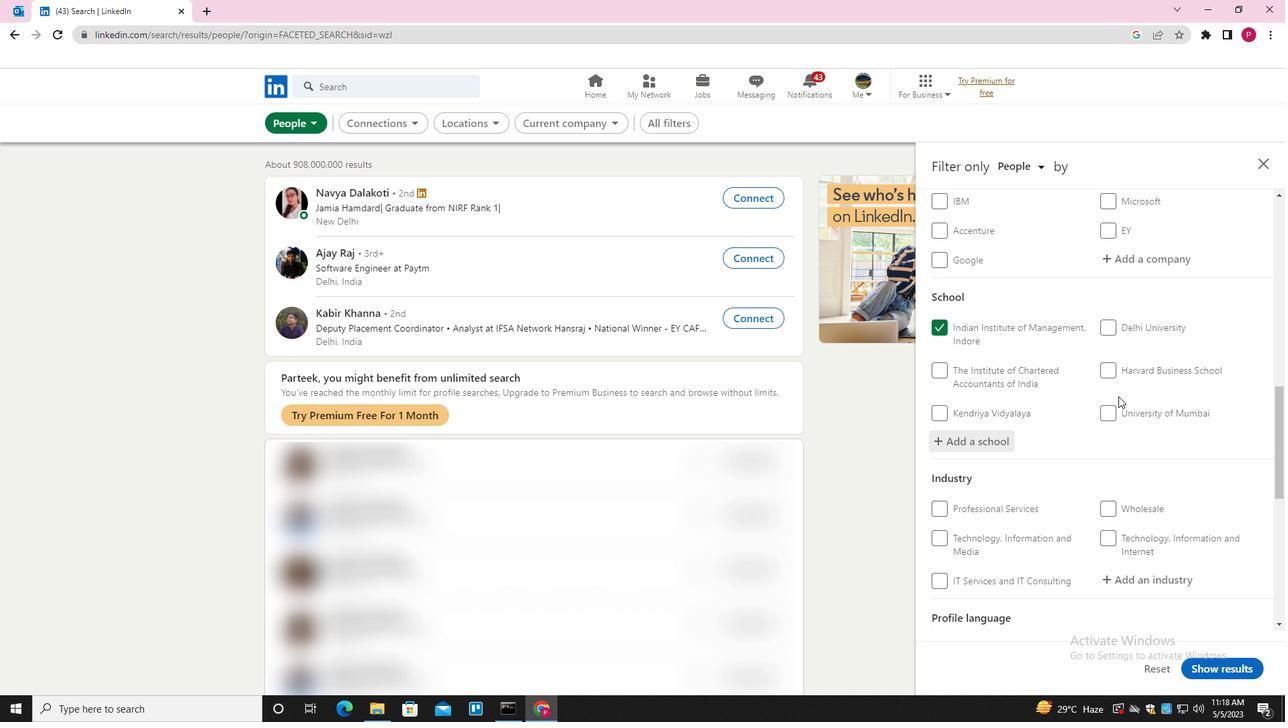 
Action: Mouse scrolled (1118, 396) with delta (0, 0)
Screenshot: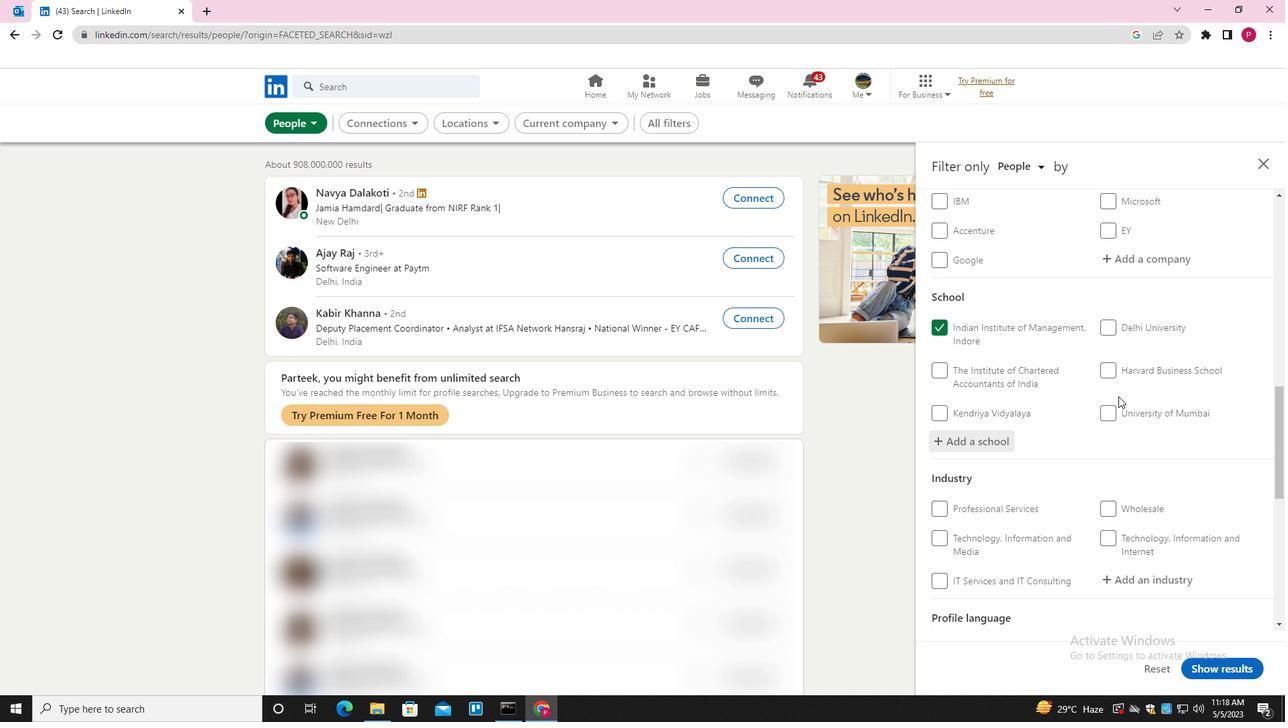 
Action: Mouse moved to (1118, 396)
Screenshot: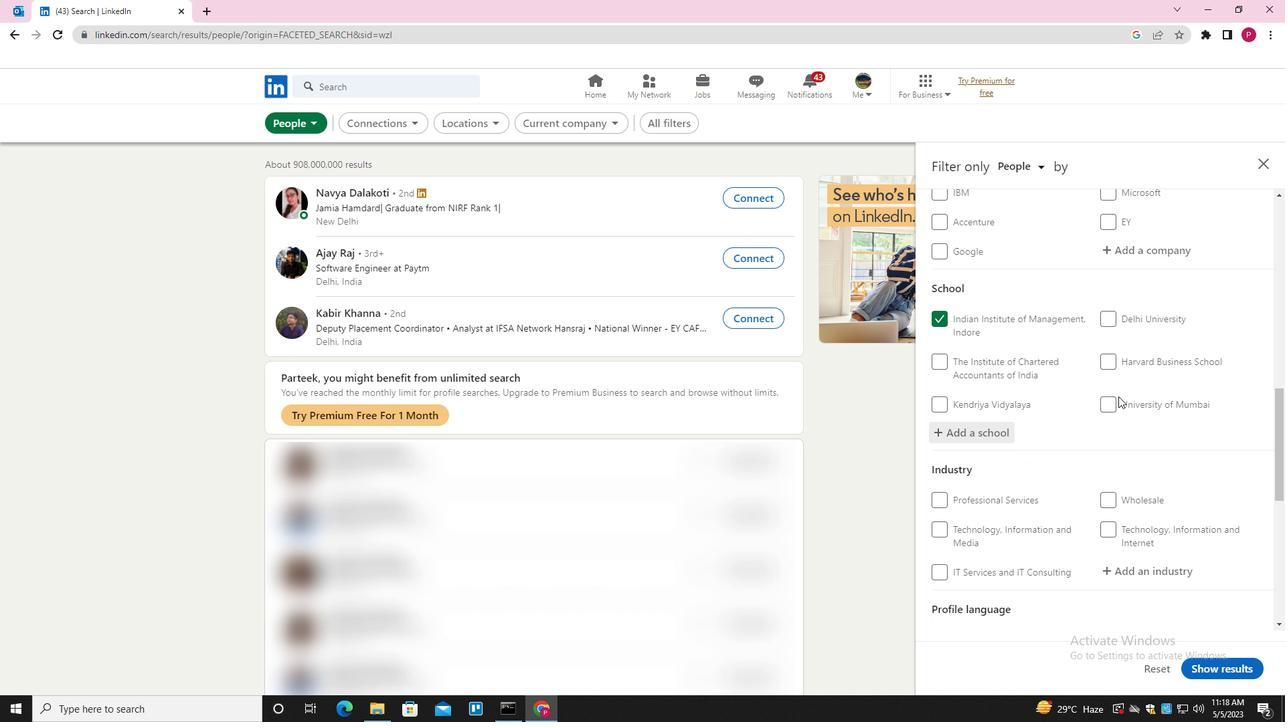 
Action: Mouse scrolled (1118, 395) with delta (0, 0)
Screenshot: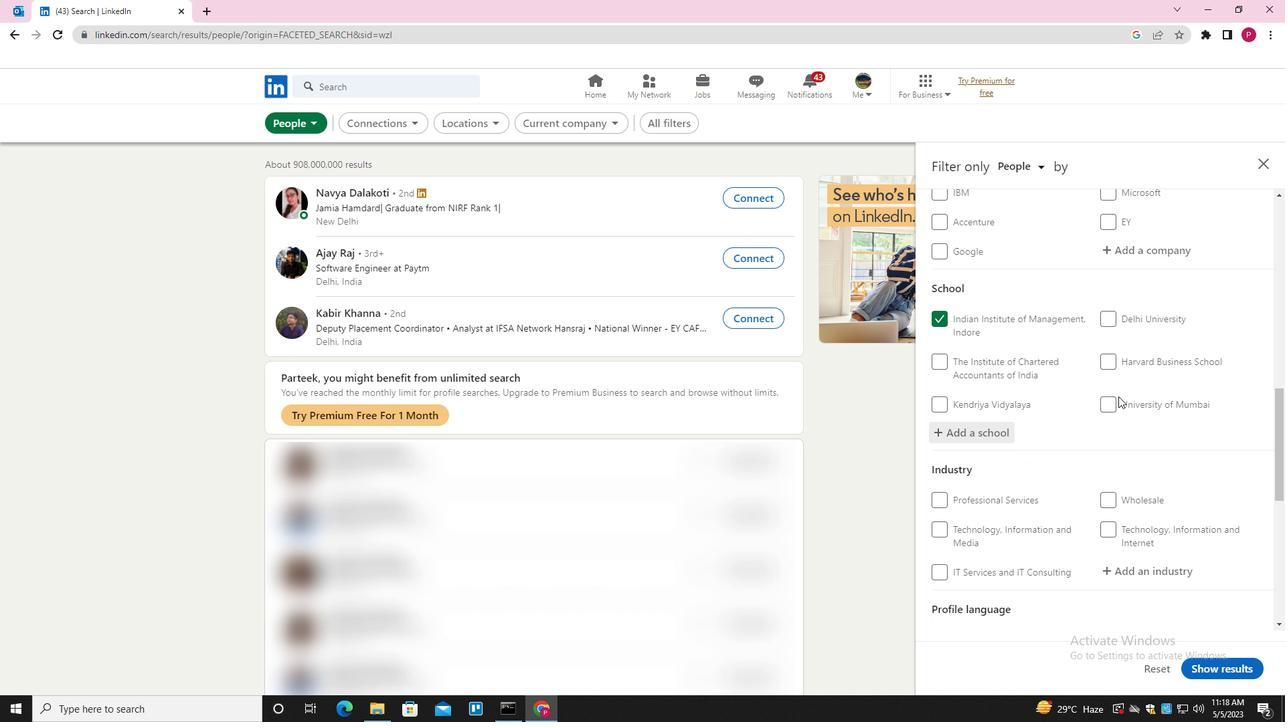 
Action: Mouse moved to (1156, 310)
Screenshot: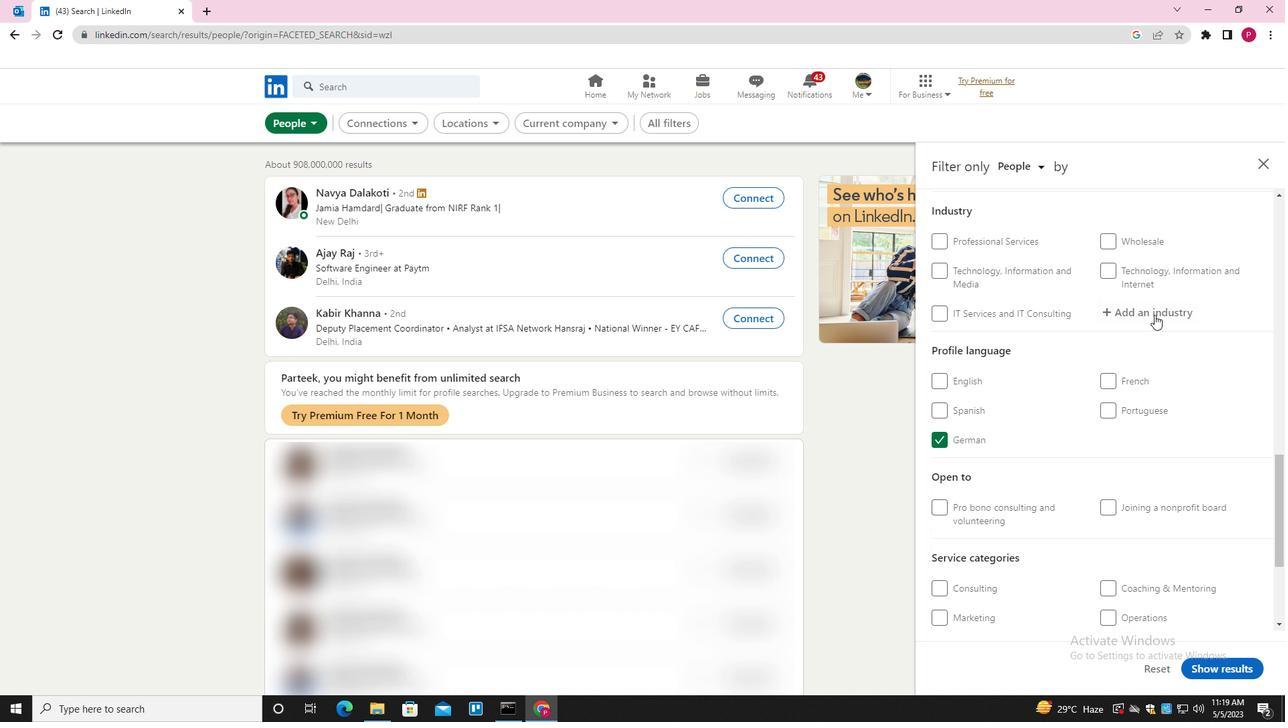 
Action: Mouse pressed left at (1156, 310)
Screenshot: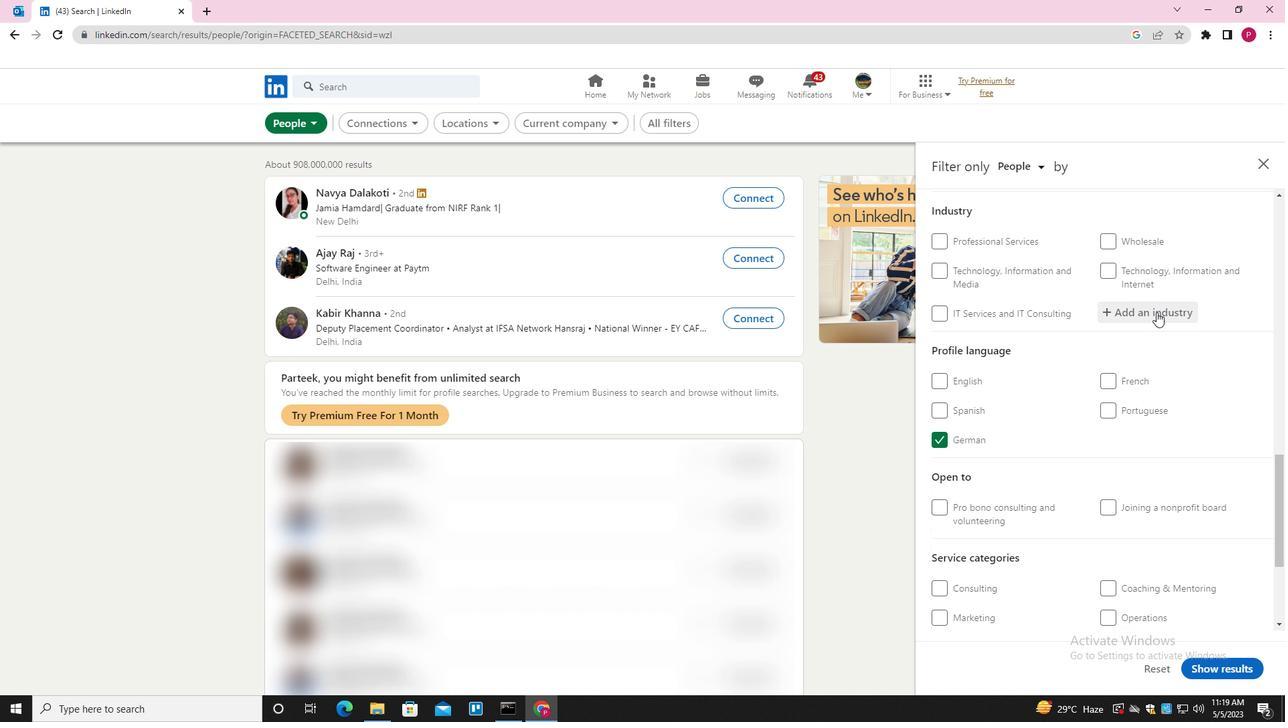 
Action: Key pressed <Key.shift><Key.shift><Key.shift><Key.shift><Key.shift><Key.shift><Key.shift><Key.shift><Key.shift><Key.shift><Key.shift><Key.shift><Key.shift><Key.shift><Key.shift><Key.shift><Key.shift><Key.shift><Key.shift><Key.shift><Key.shift><Key.shift><Key.shift><Key.shift><Key.shift><Key.shift><Key.shift><Key.shift><Key.shift><Key.shift><Key.shift><Key.shift><Key.shift><Key.shift><Key.shift><Key.shift><Key.shift><Key.shift><Key.shift><Key.shift><Key.shift><Key.shift><Key.shift><Key.shift><Key.shift><Key.shift><Key.shift><Key.shift><Key.shift><Key.shift><Key.shift><Key.shift><Key.shift><Key.shift><Key.shift><Key.shift><Key.shift>DESIGN<Key.space><Key.shift>SERVICES<Key.down><Key.enter>
Screenshot: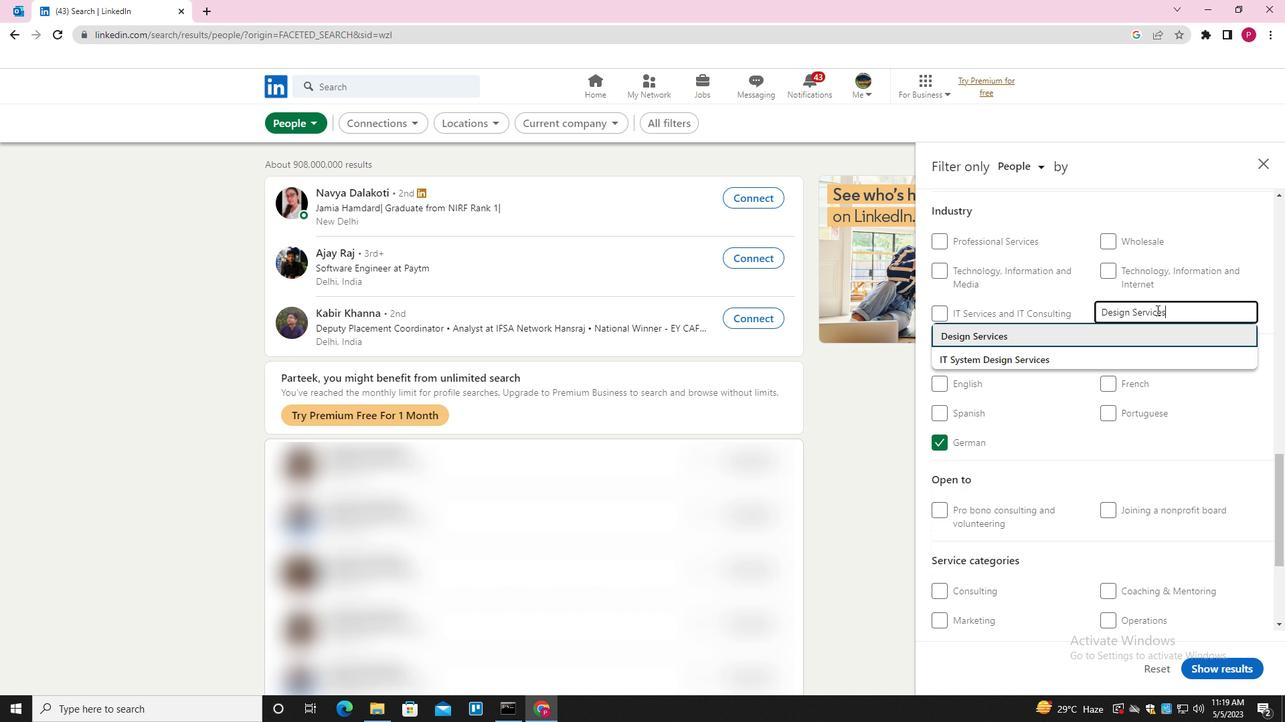 
Action: Mouse moved to (1152, 342)
Screenshot: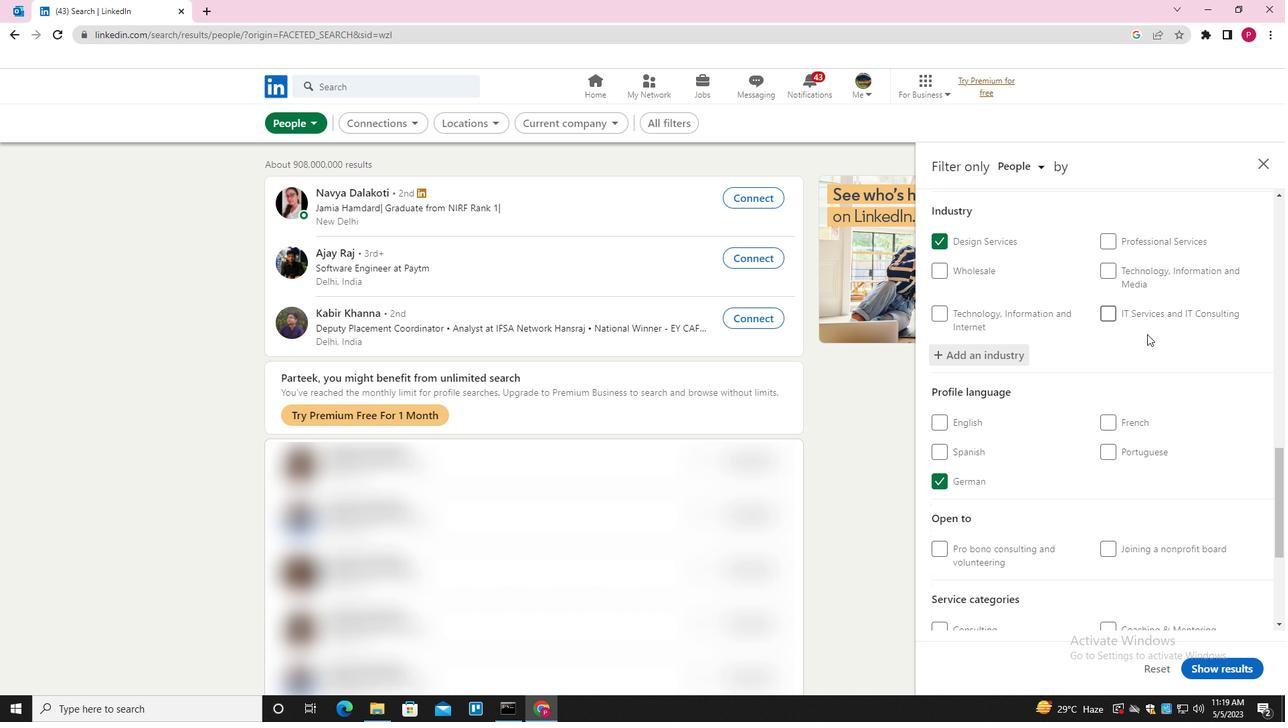 
Action: Mouse scrolled (1152, 341) with delta (0, 0)
Screenshot: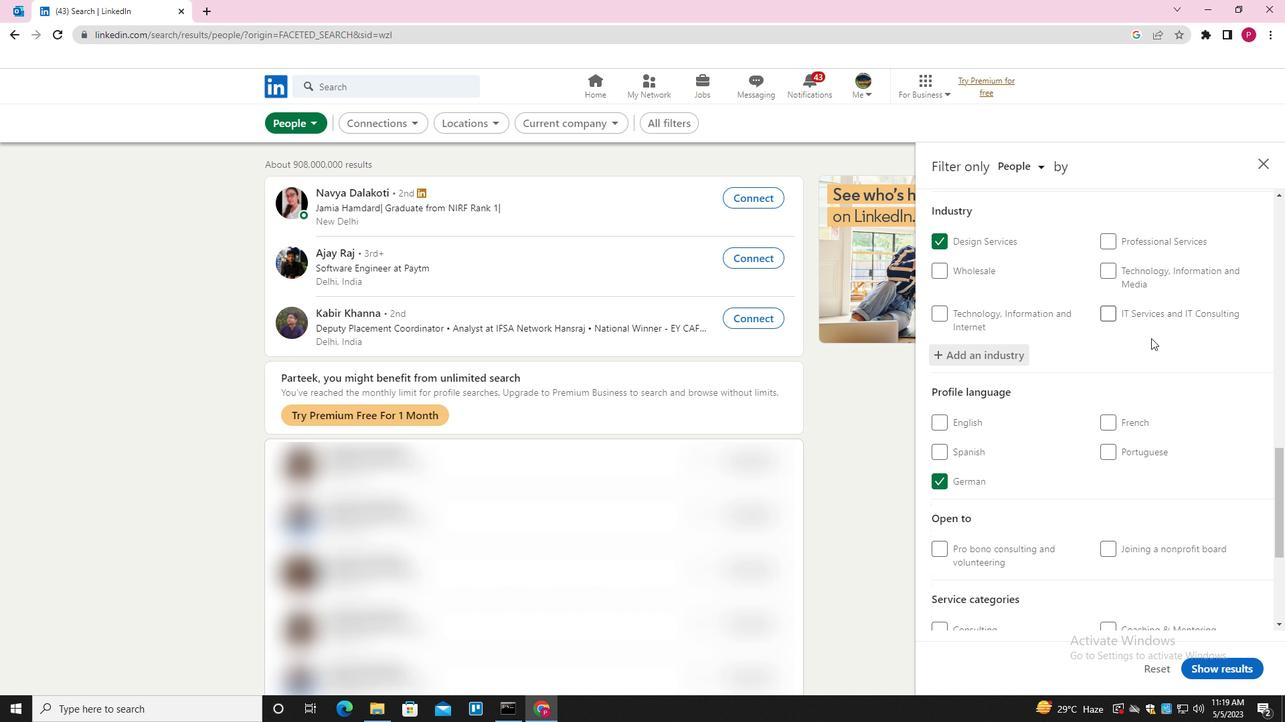 
Action: Mouse moved to (1152, 342)
Screenshot: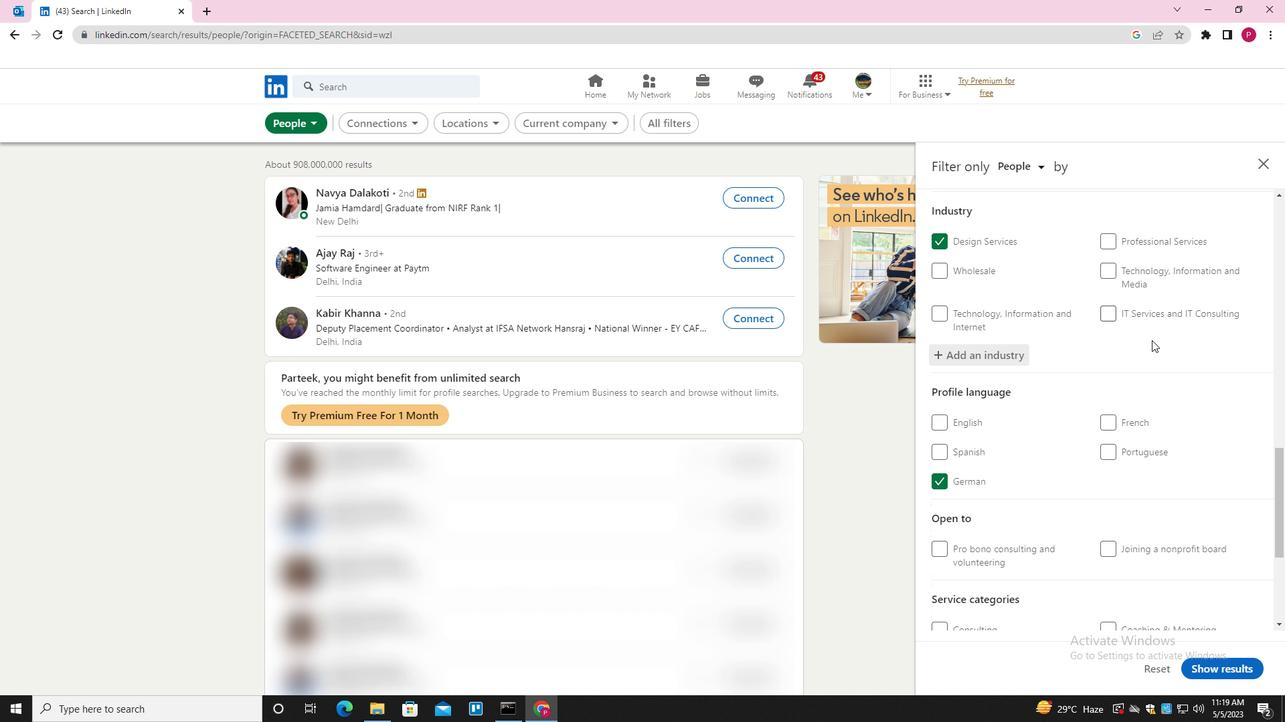 
Action: Mouse scrolled (1152, 342) with delta (0, 0)
Screenshot: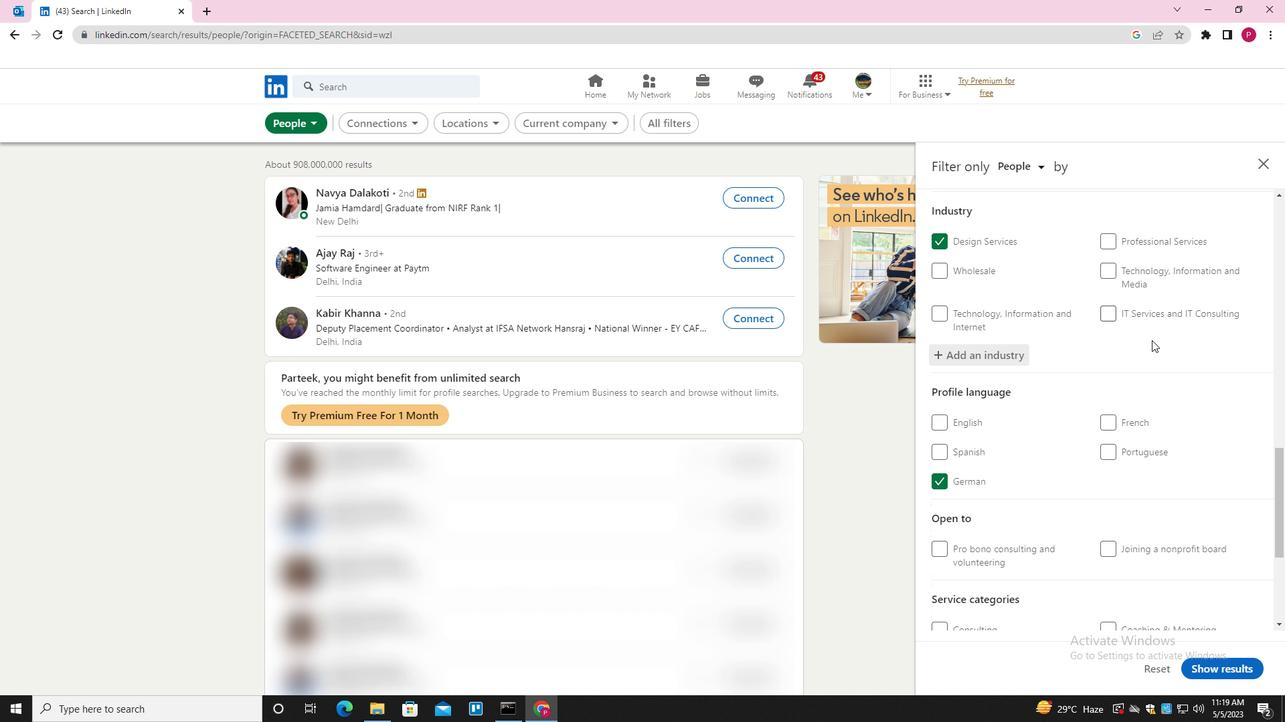 
Action: Mouse moved to (1152, 350)
Screenshot: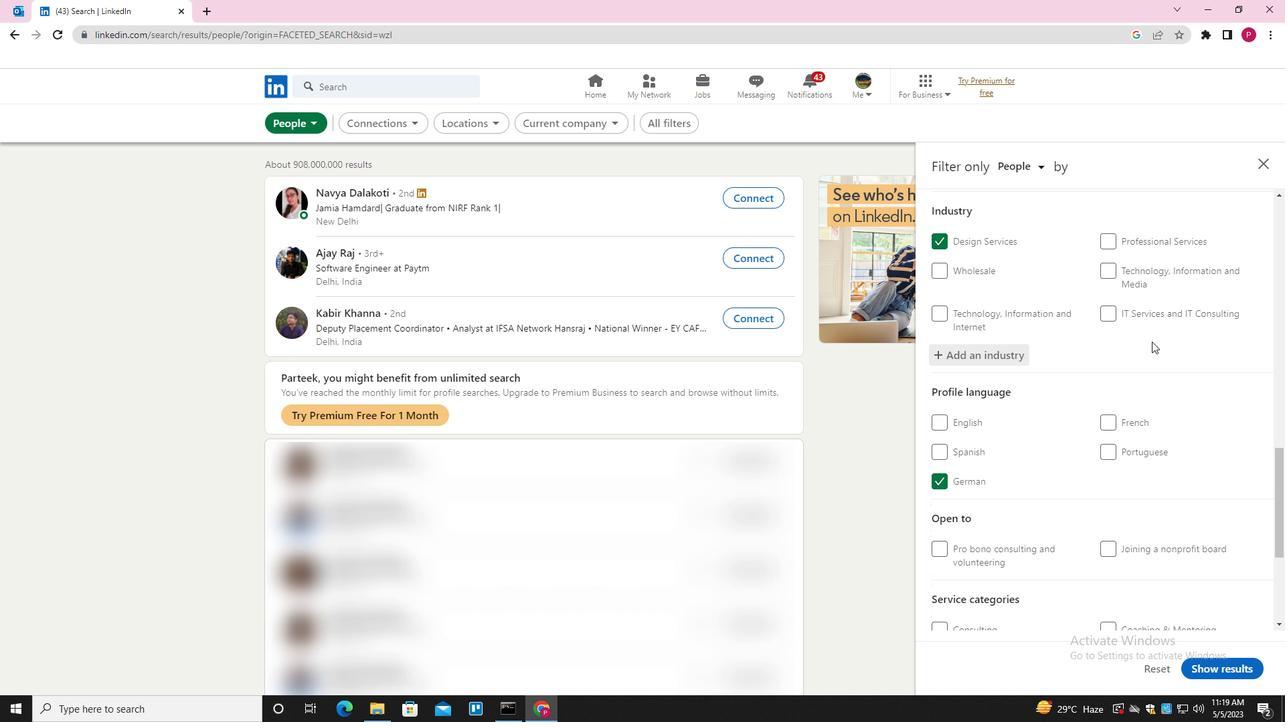 
Action: Mouse scrolled (1152, 349) with delta (0, 0)
Screenshot: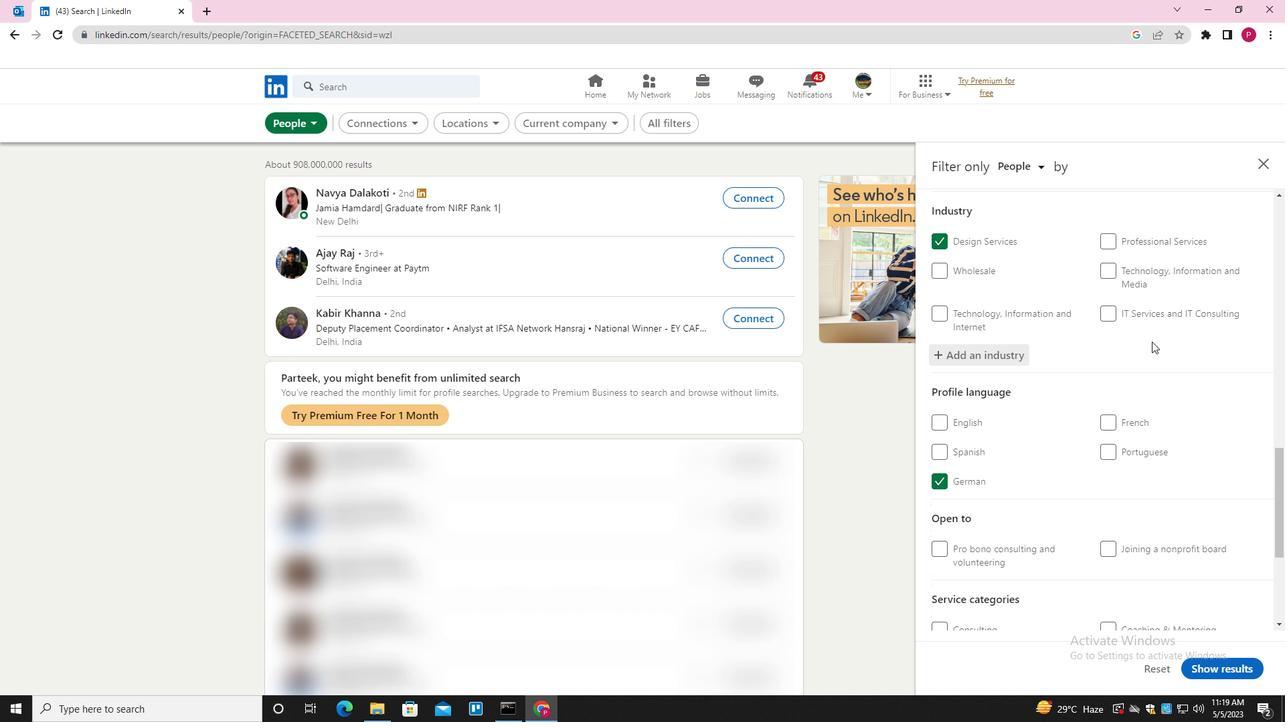 
Action: Mouse moved to (1152, 481)
Screenshot: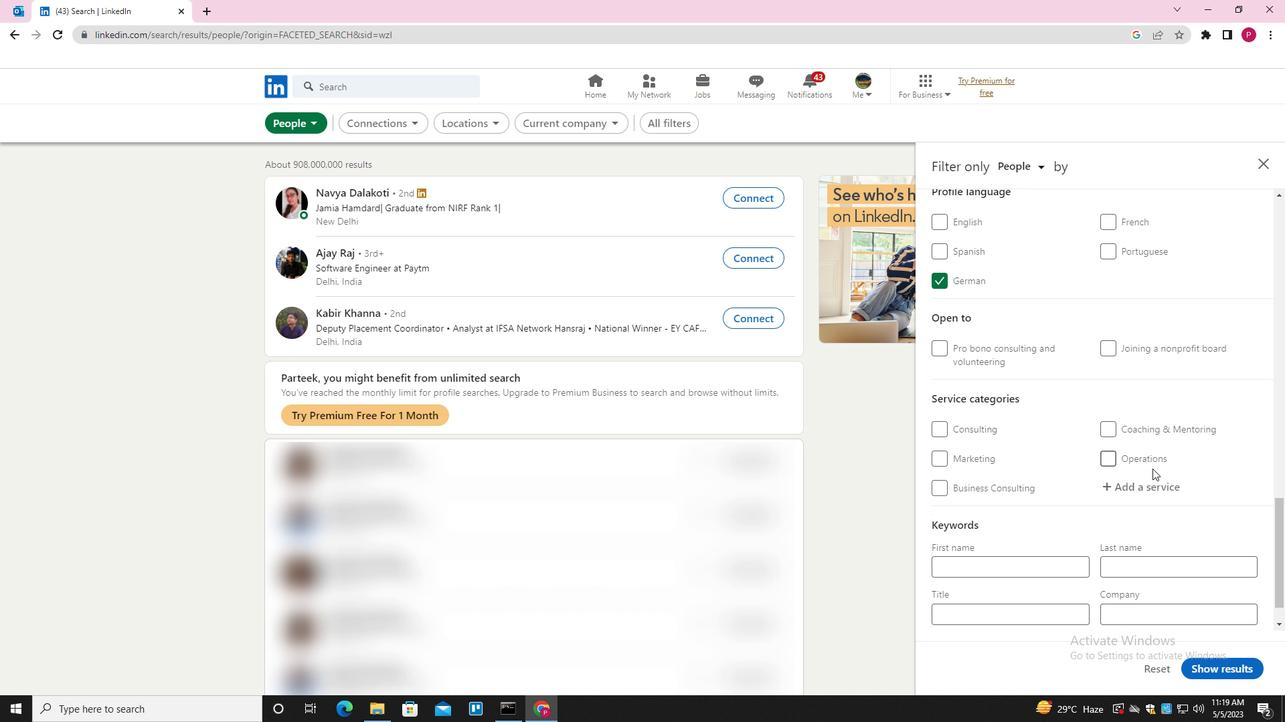 
Action: Mouse pressed left at (1152, 481)
Screenshot: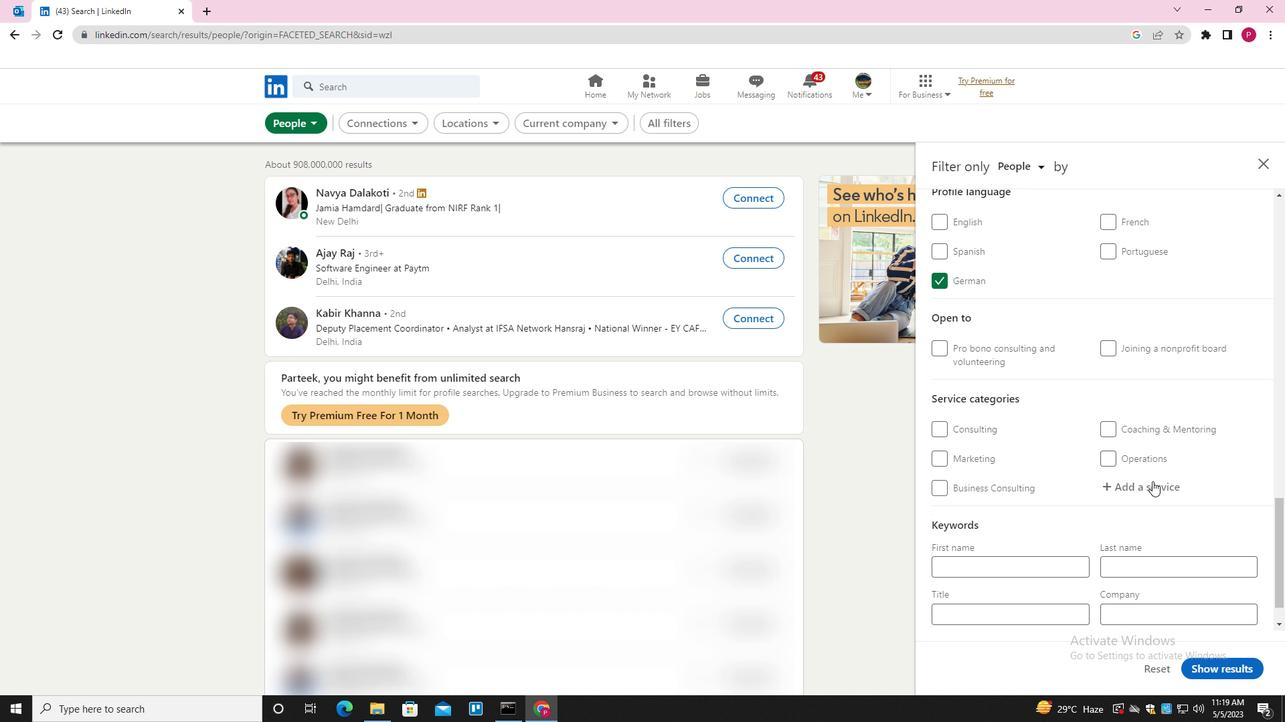 
Action: Key pressed <Key.shift>U<Key.shift>X<Key.space><Key.shift><Key.shift>RESEARCH<Key.down><Key.enter>
Screenshot: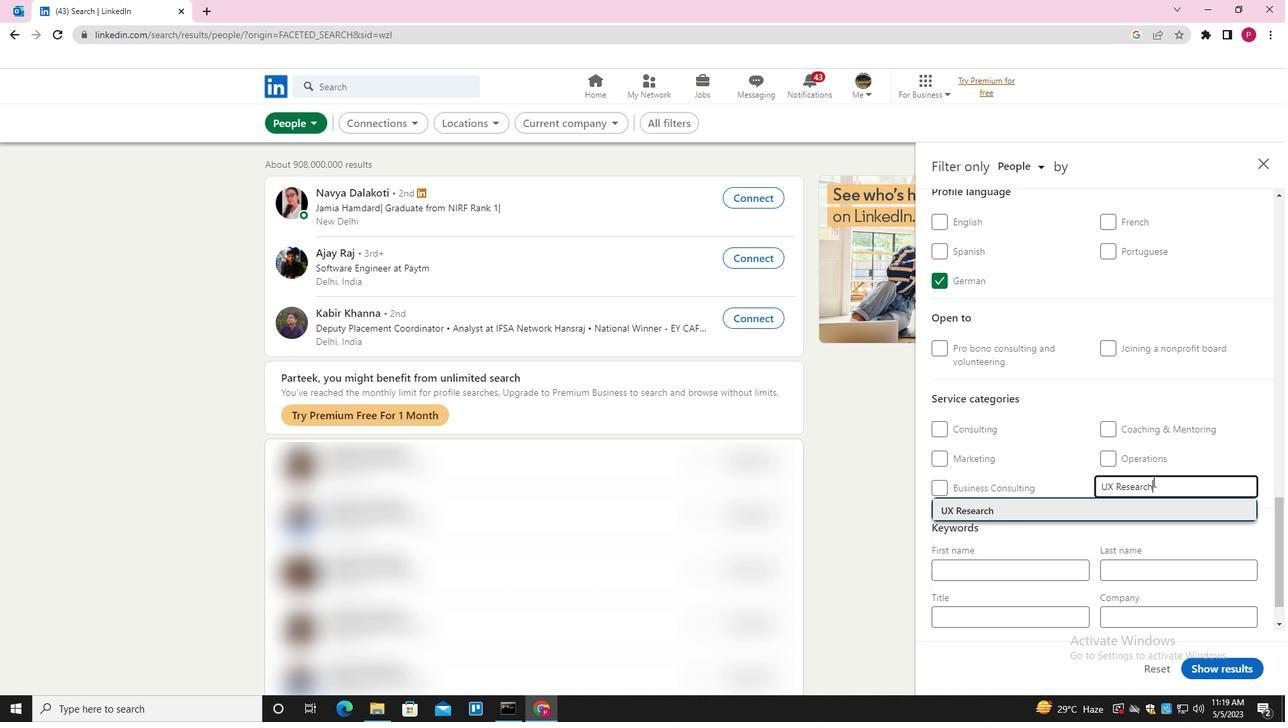 
Action: Mouse moved to (1152, 482)
Screenshot: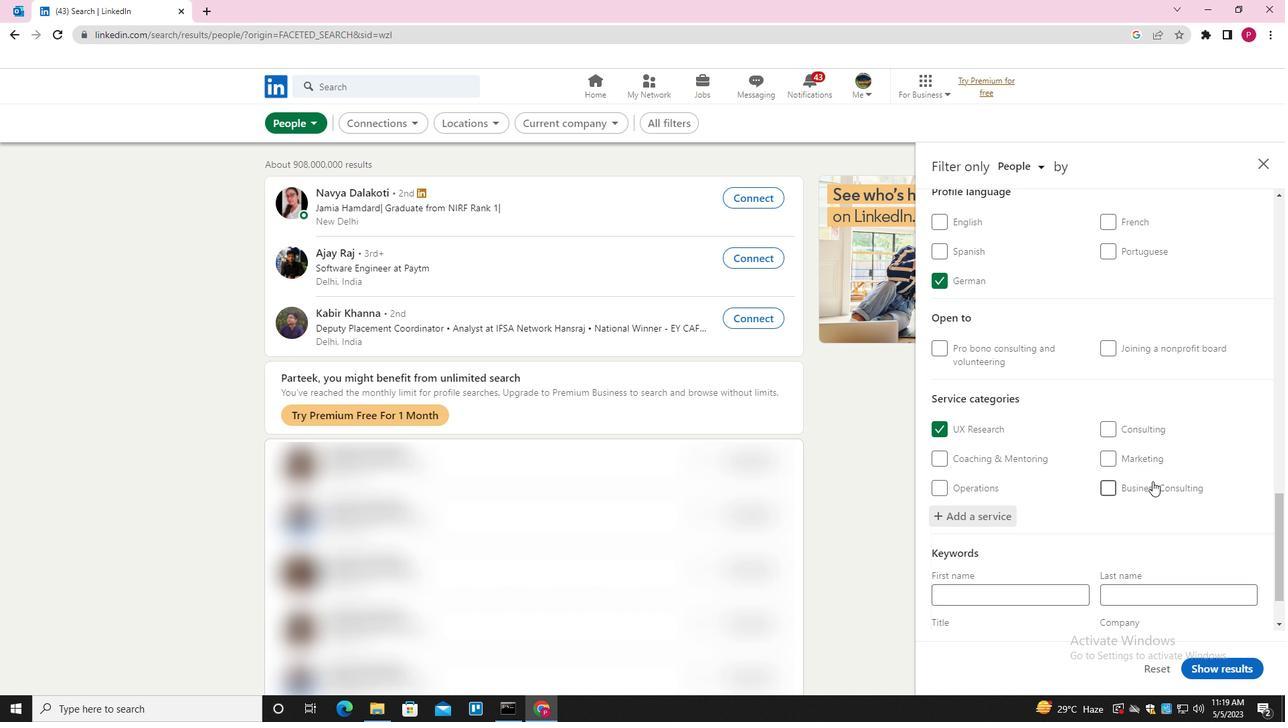 
Action: Mouse scrolled (1152, 481) with delta (0, 0)
Screenshot: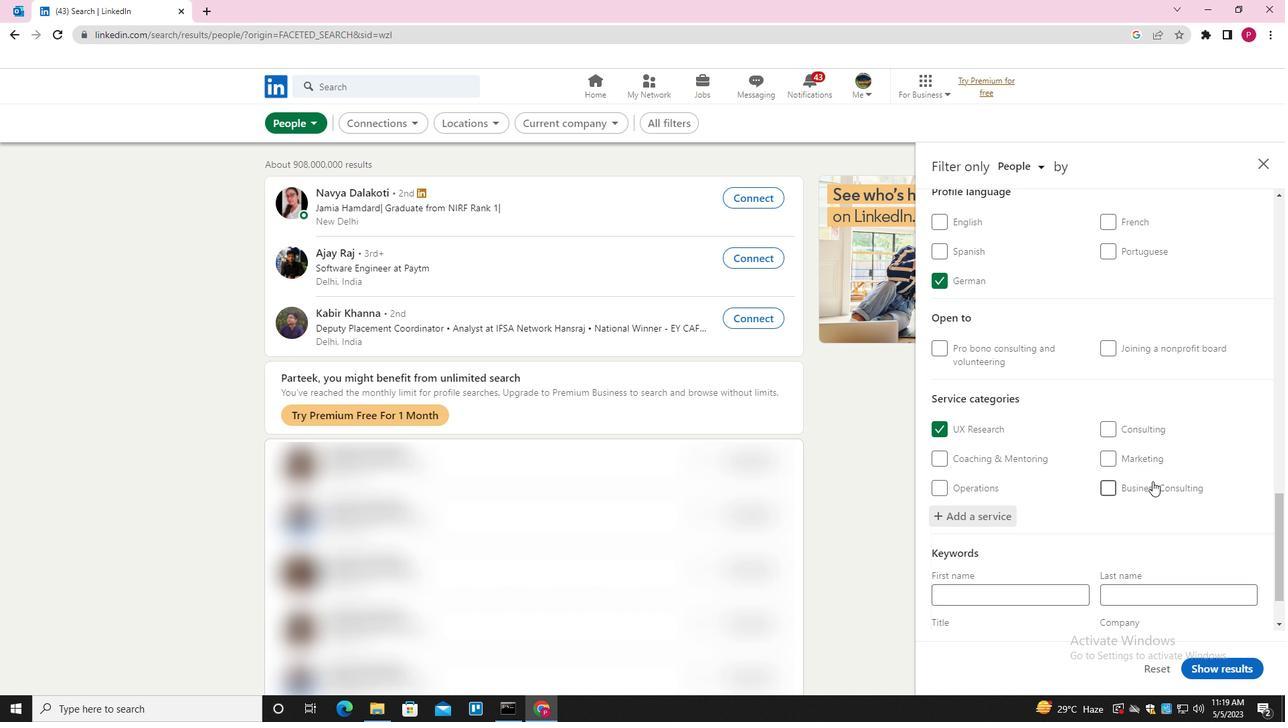 
Action: Mouse scrolled (1152, 481) with delta (0, 0)
Screenshot: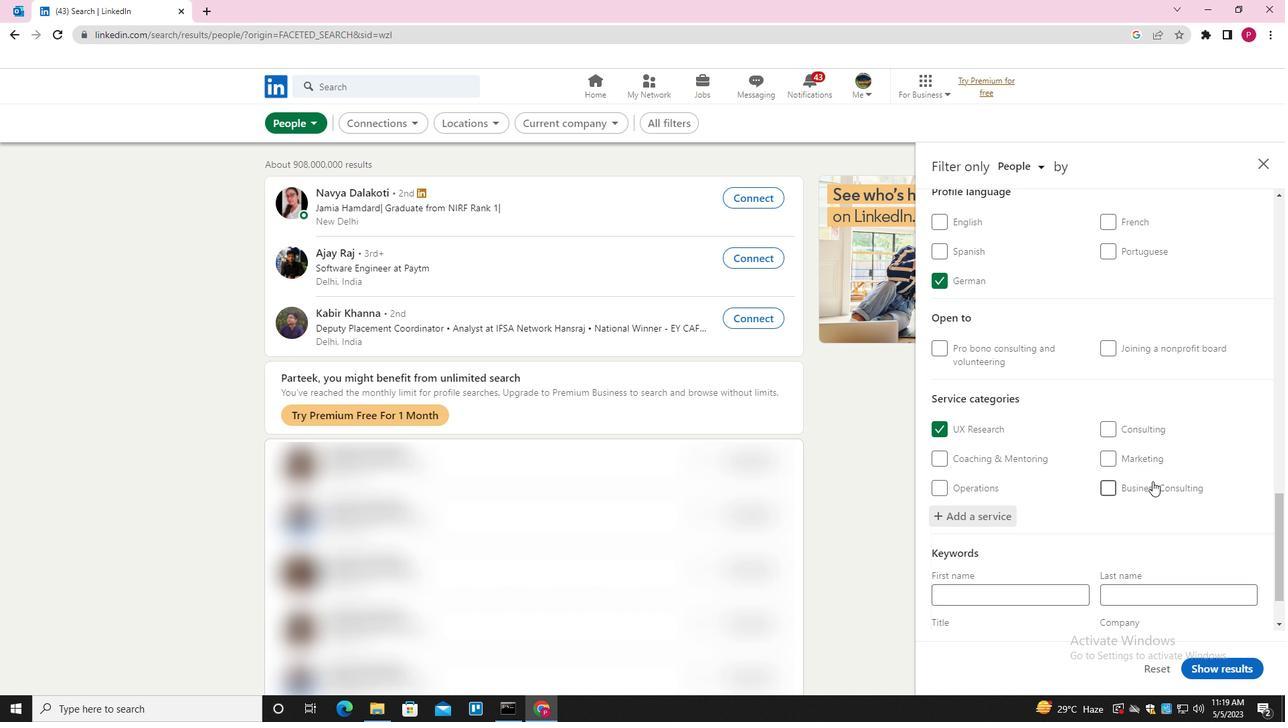 
Action: Mouse moved to (1150, 484)
Screenshot: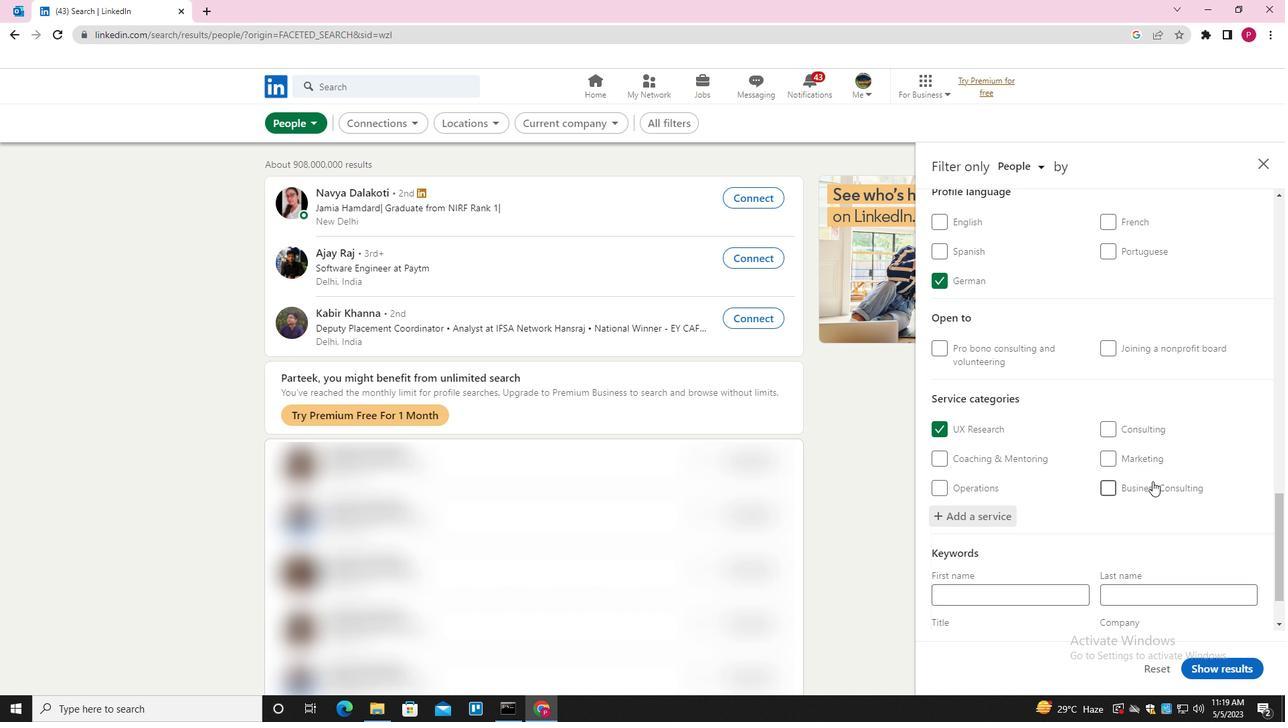 
Action: Mouse scrolled (1150, 484) with delta (0, 0)
Screenshot: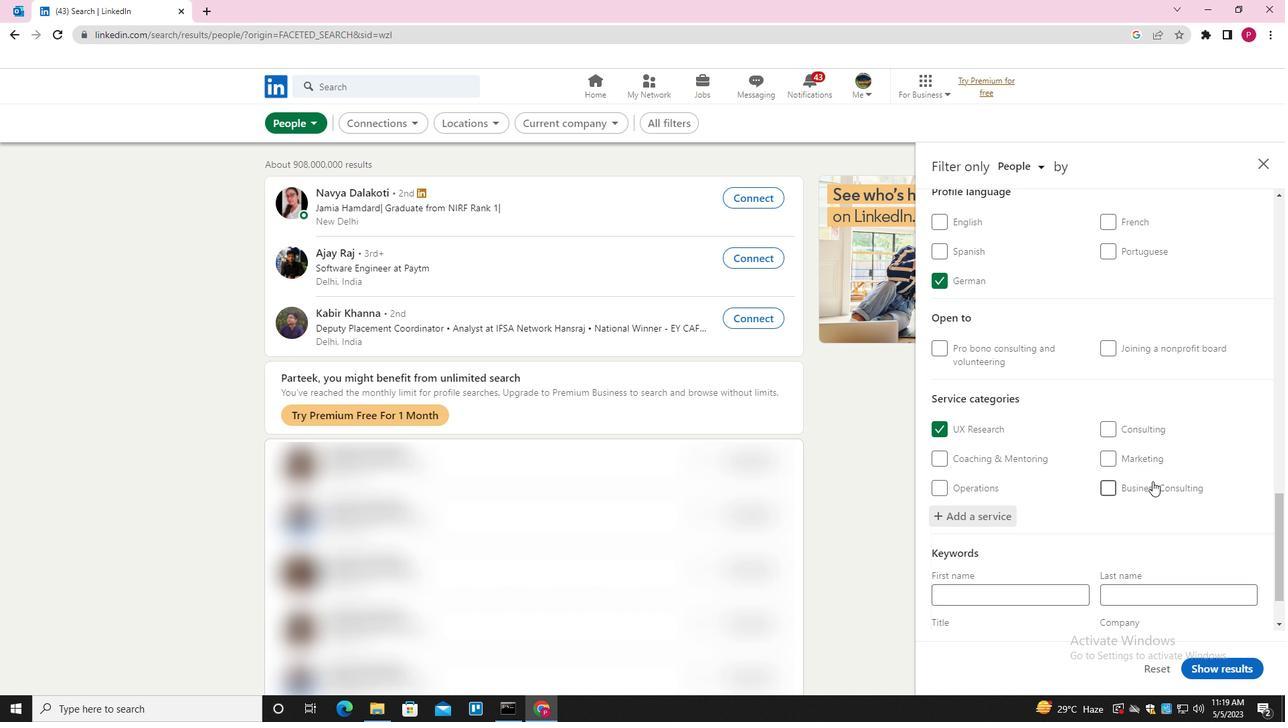 
Action: Mouse moved to (1146, 488)
Screenshot: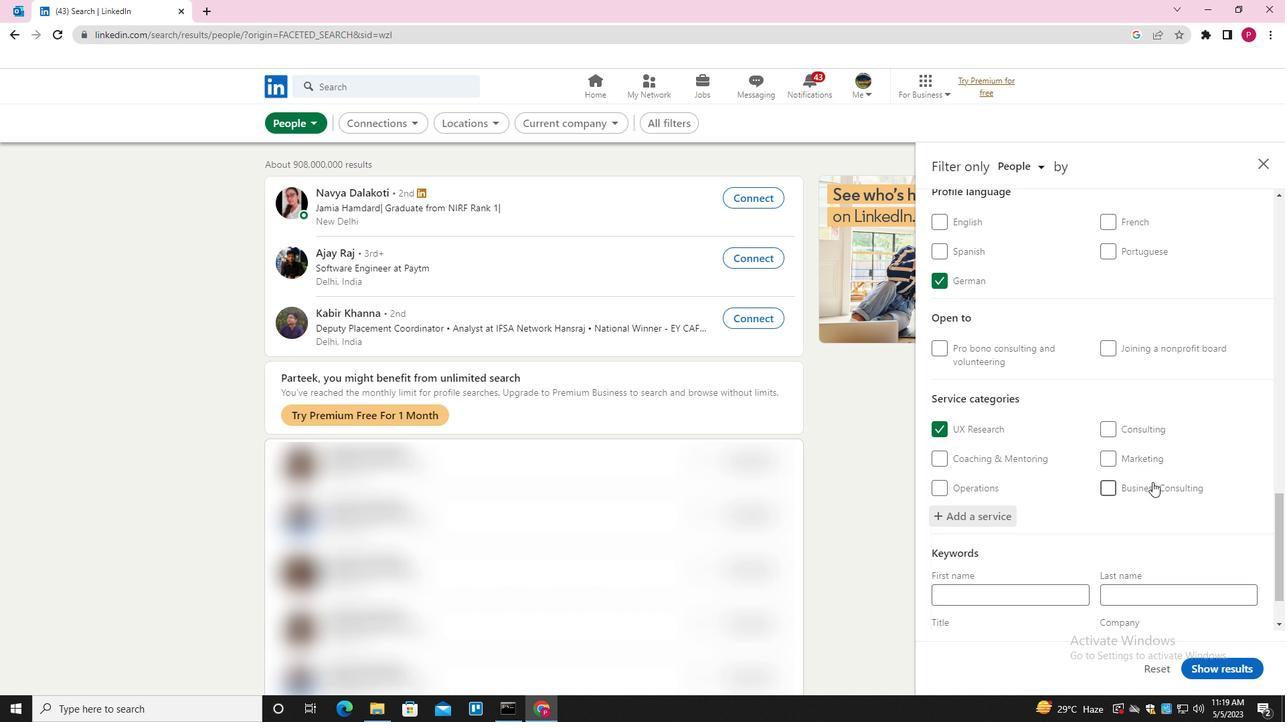 
Action: Mouse scrolled (1146, 487) with delta (0, 0)
Screenshot: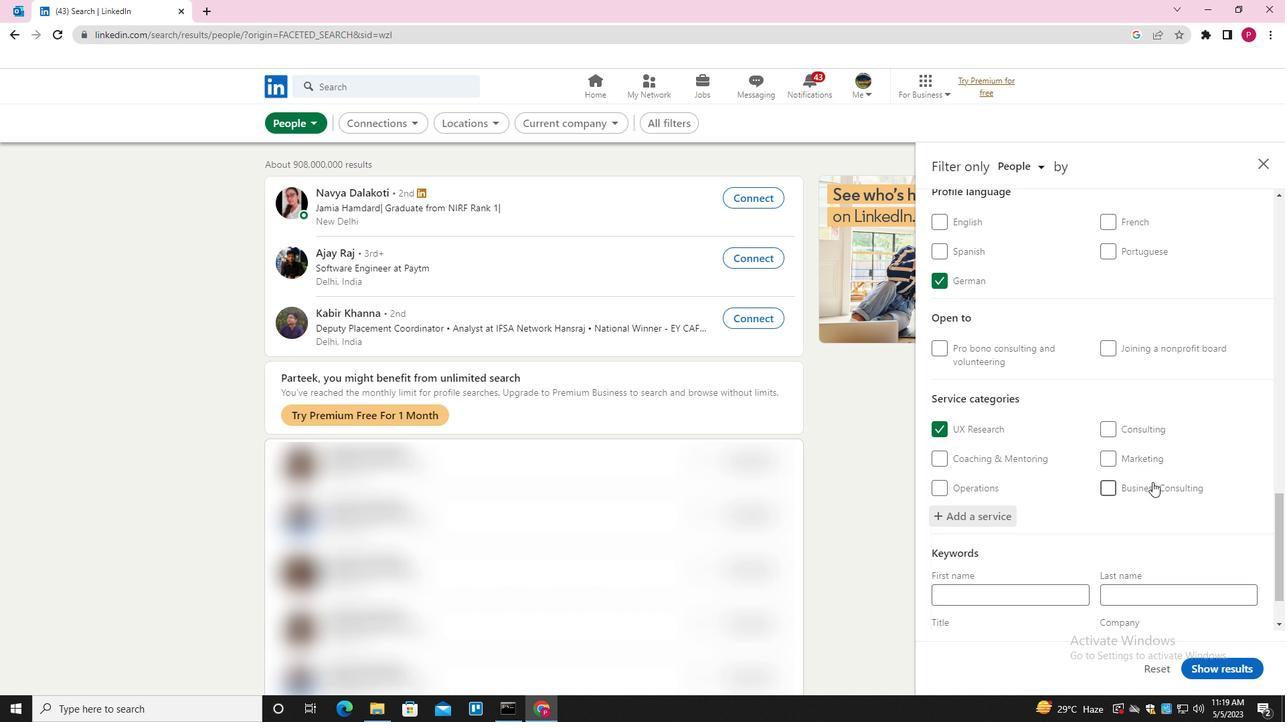 
Action: Mouse moved to (1138, 496)
Screenshot: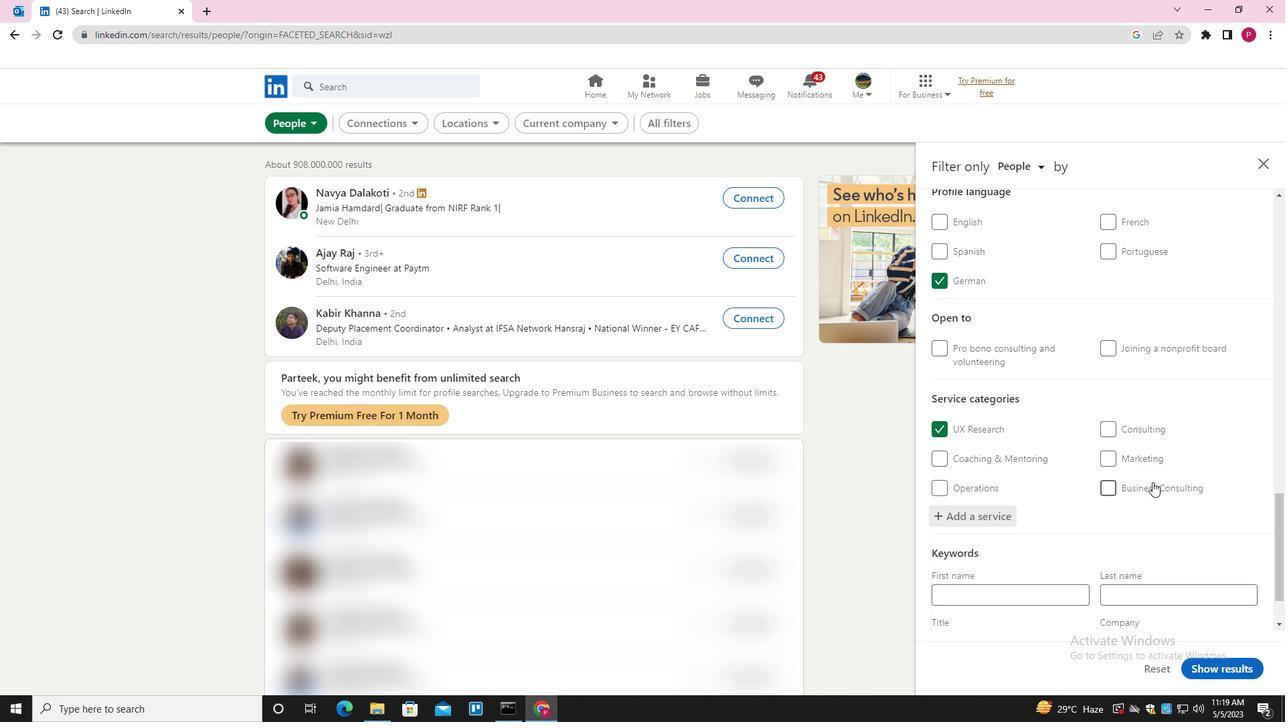 
Action: Mouse scrolled (1138, 496) with delta (0, 0)
Screenshot: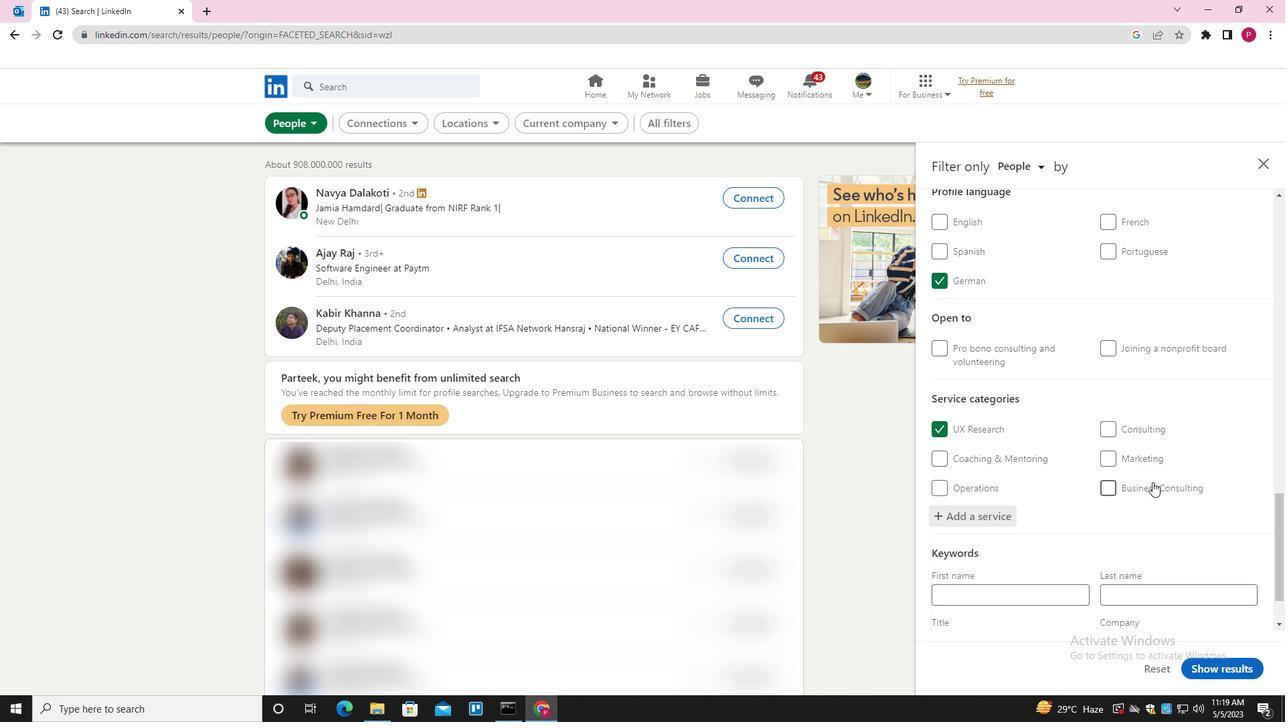 
Action: Mouse moved to (1125, 513)
Screenshot: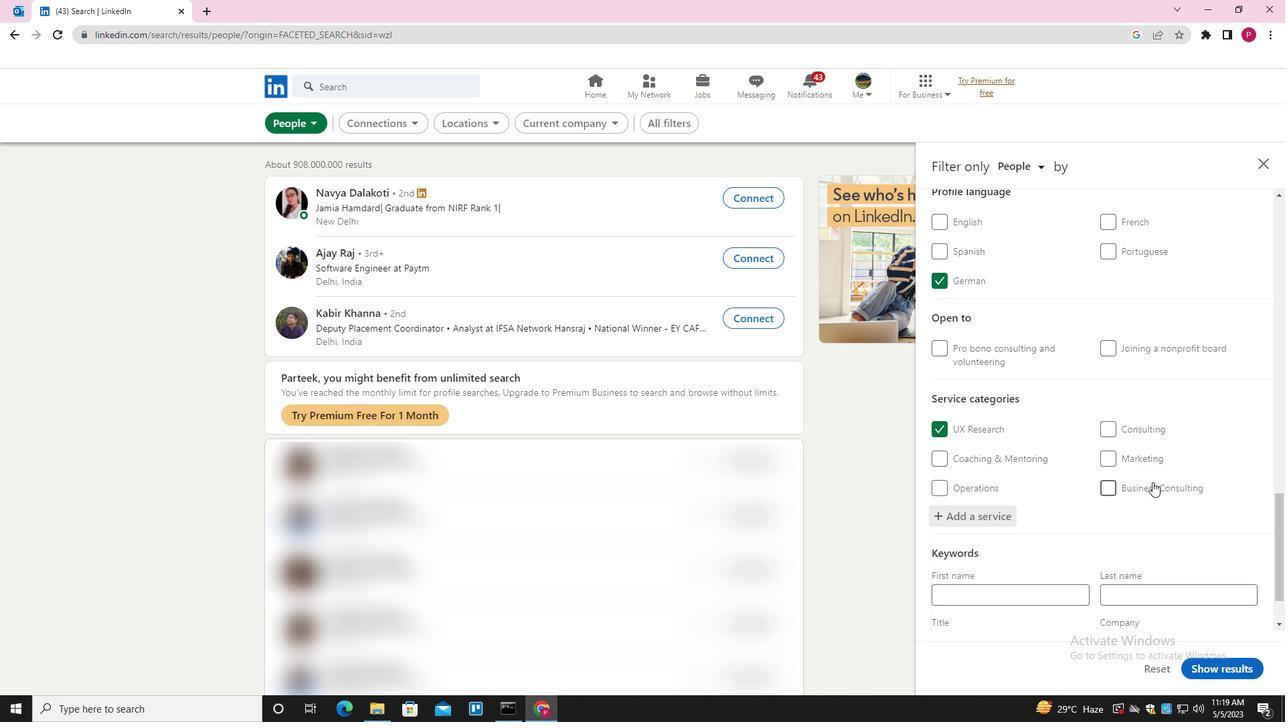 
Action: Mouse scrolled (1125, 512) with delta (0, 0)
Screenshot: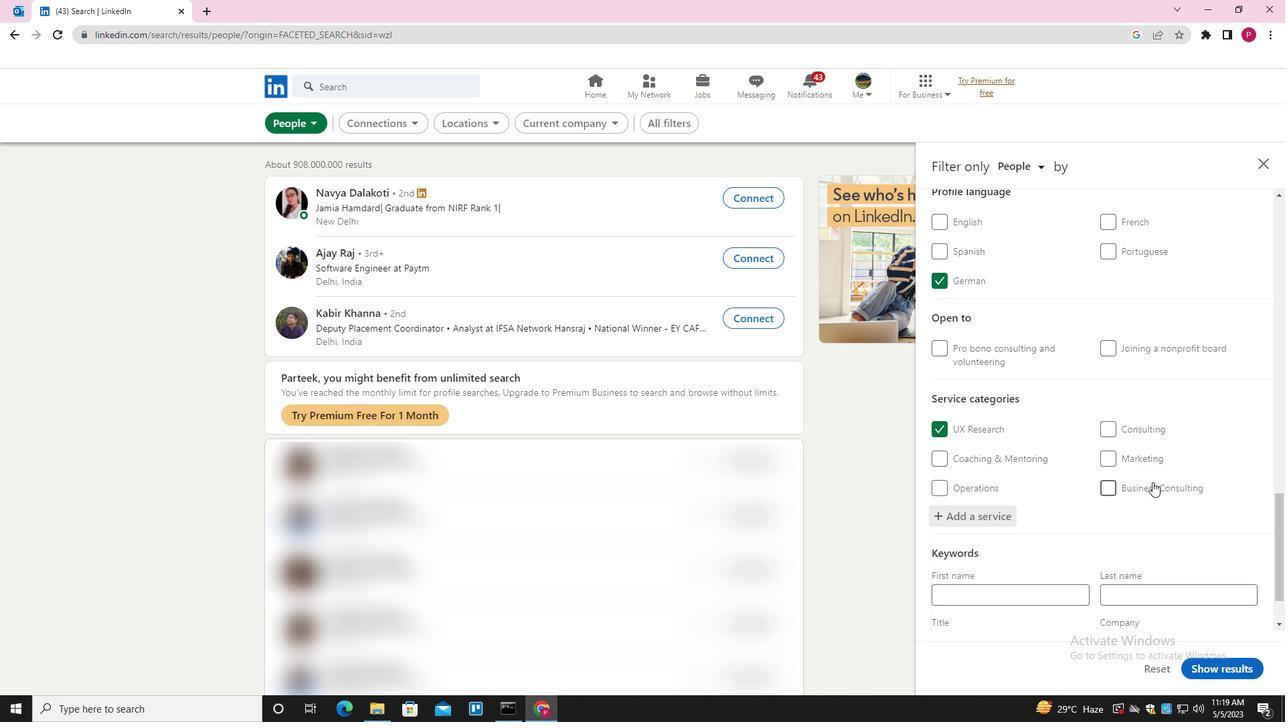 
Action: Mouse moved to (1075, 562)
Screenshot: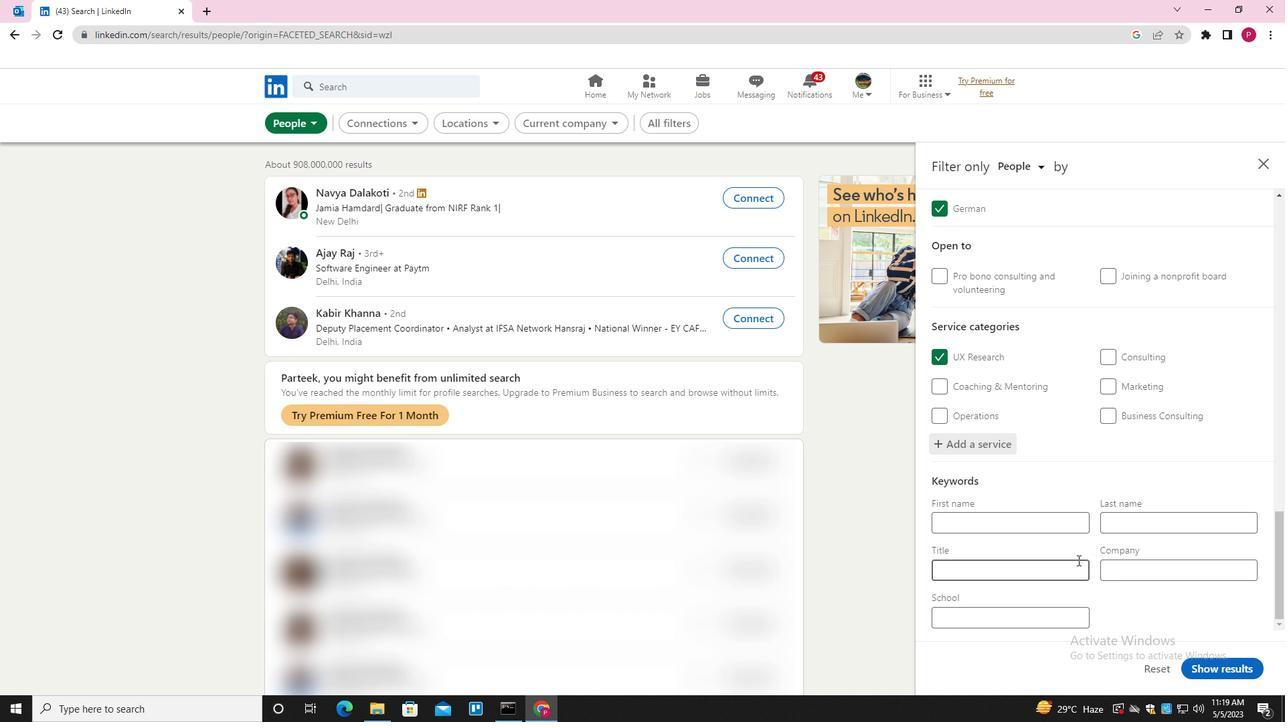 
Action: Mouse pressed left at (1075, 562)
Screenshot: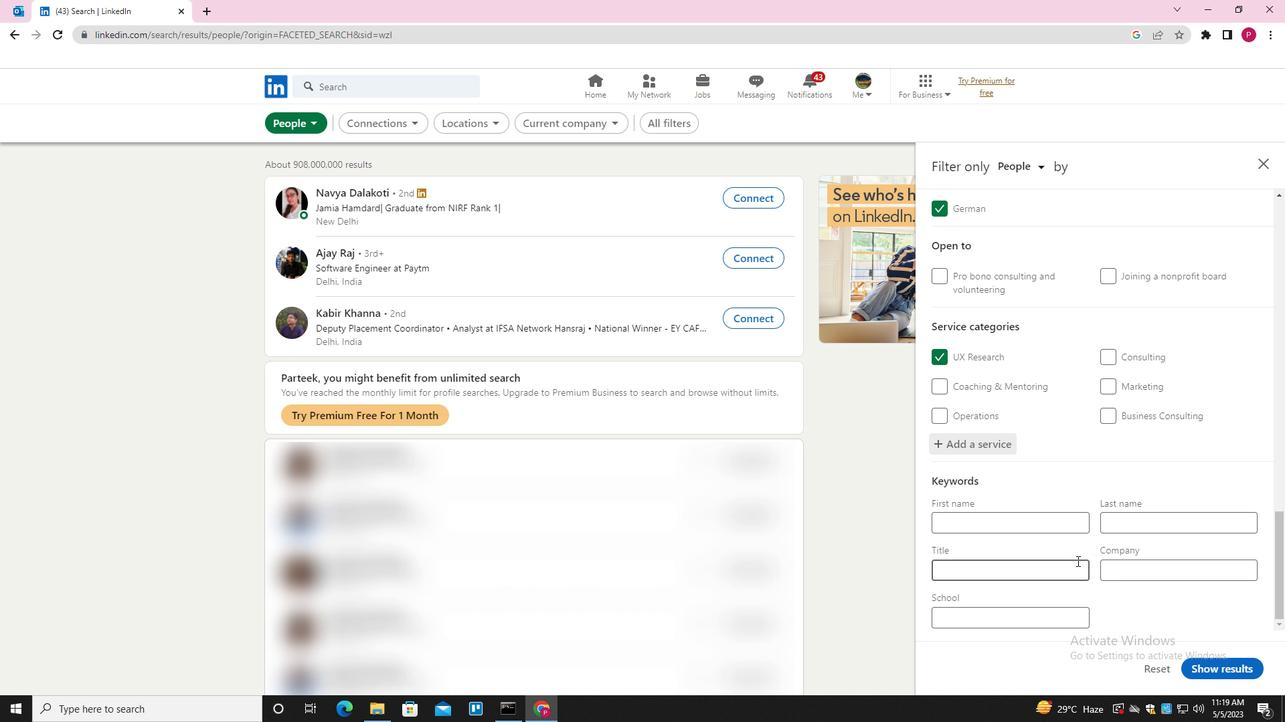 
Action: Key pressed <Key.shift>N<Key.backspace>BUISNESS<Key.space><Key.backspace><Key.backspace><Key.backspace><Key.backspace><Key.backspace><Key.backspace><Key.backspace>SINESS<Key.space><Key.shift><Key.shift><Key.shift><Key.shift><Key.shift><Key.shift><Key.shift><Key.shift><Key.shift><Key.shift><Key.shift>MANAGER
Screenshot: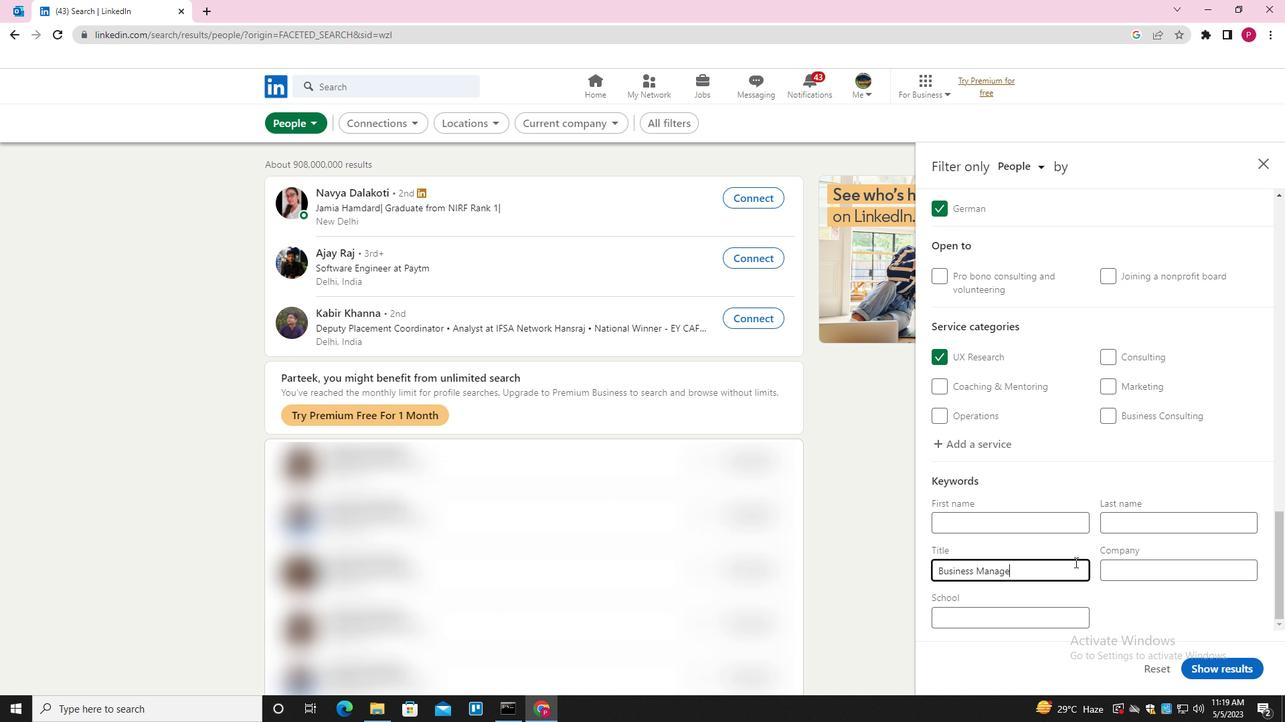 
Action: Mouse moved to (1217, 666)
Screenshot: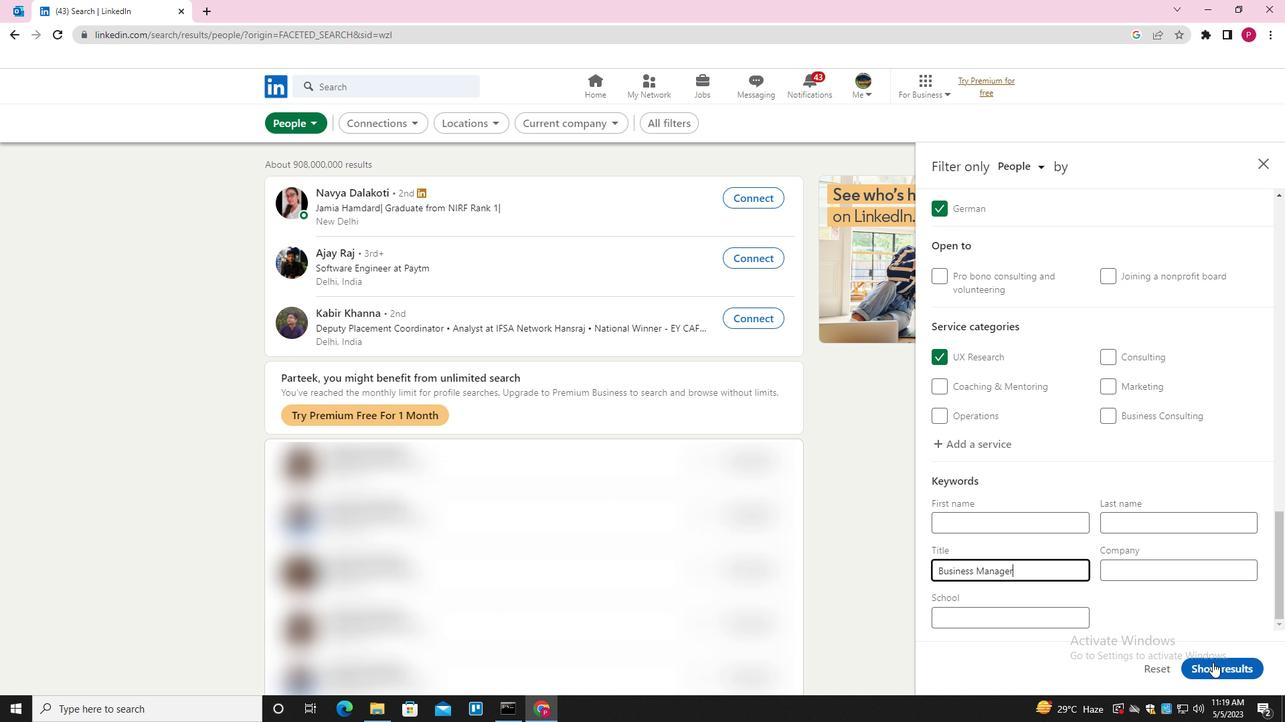 
Action: Mouse pressed left at (1217, 666)
Screenshot: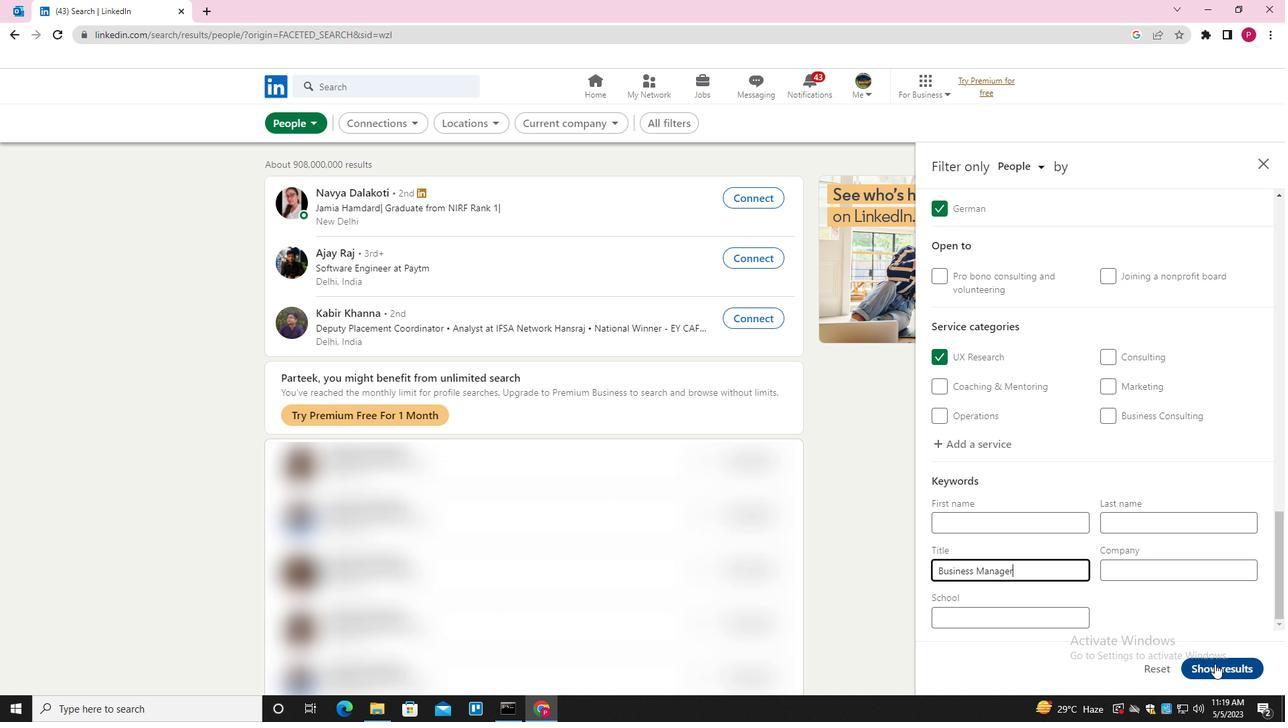 
Action: Mouse moved to (586, 268)
Screenshot: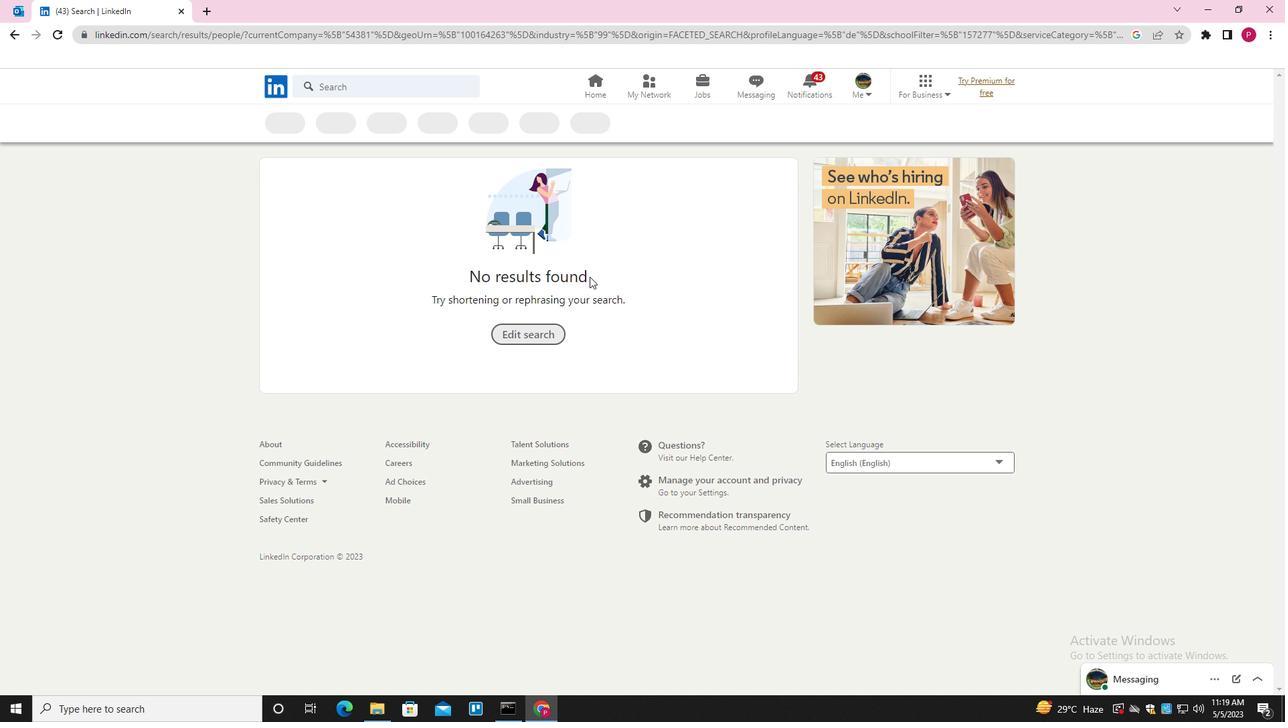
